 Task: Open a blank sheet, save the file as horse.html Insert a picture of 'Horse' with name  ' Horse.png ' Apply border to the image, change style to straight line, color Brown and width '3 pt'
Action: Mouse moved to (324, 232)
Screenshot: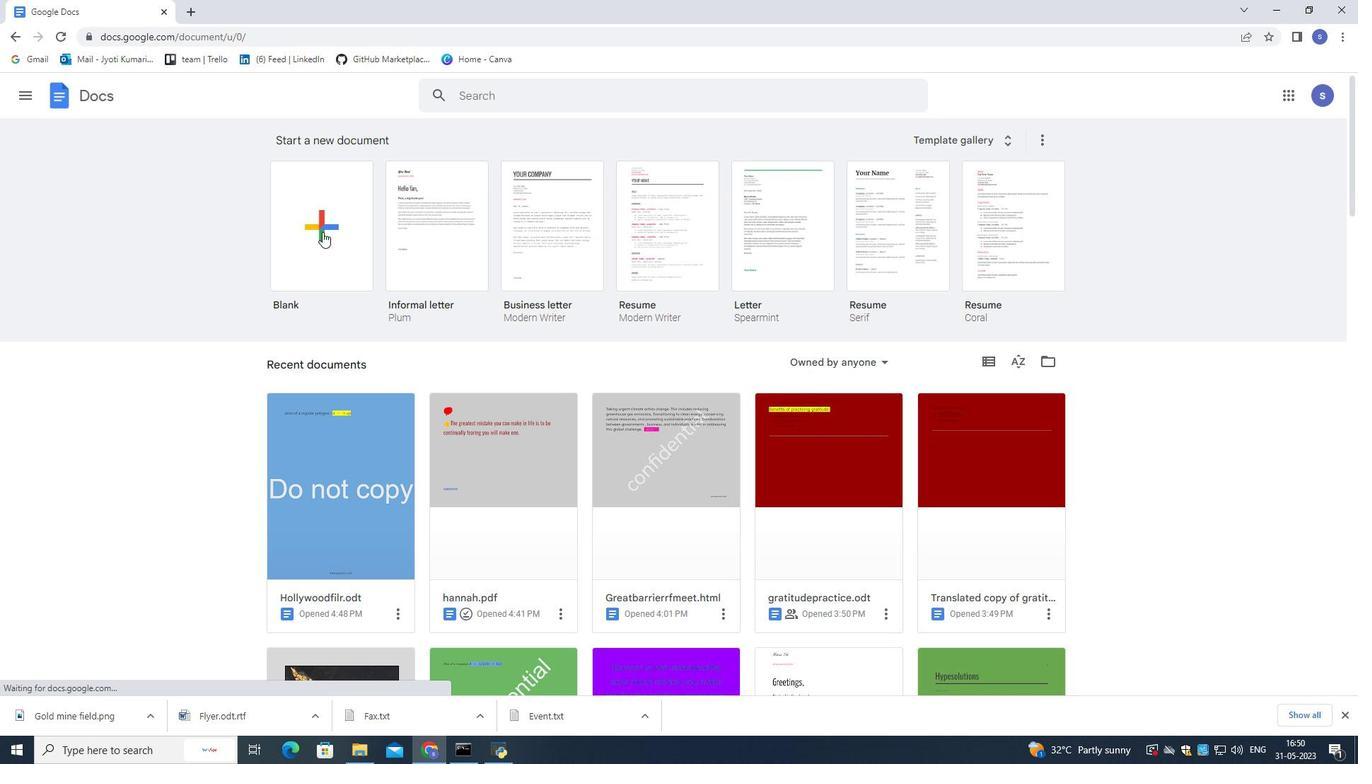 
Action: Mouse pressed left at (324, 232)
Screenshot: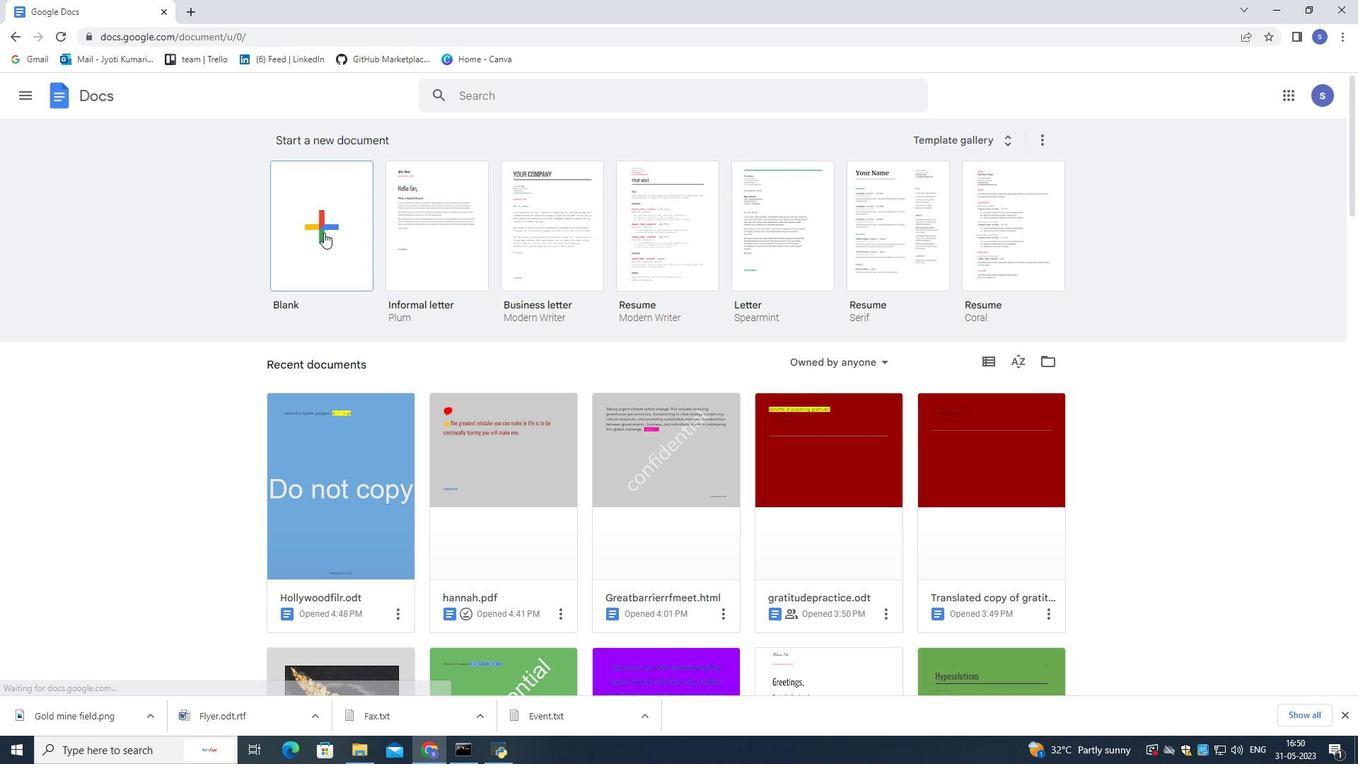 
Action: Mouse moved to (130, 87)
Screenshot: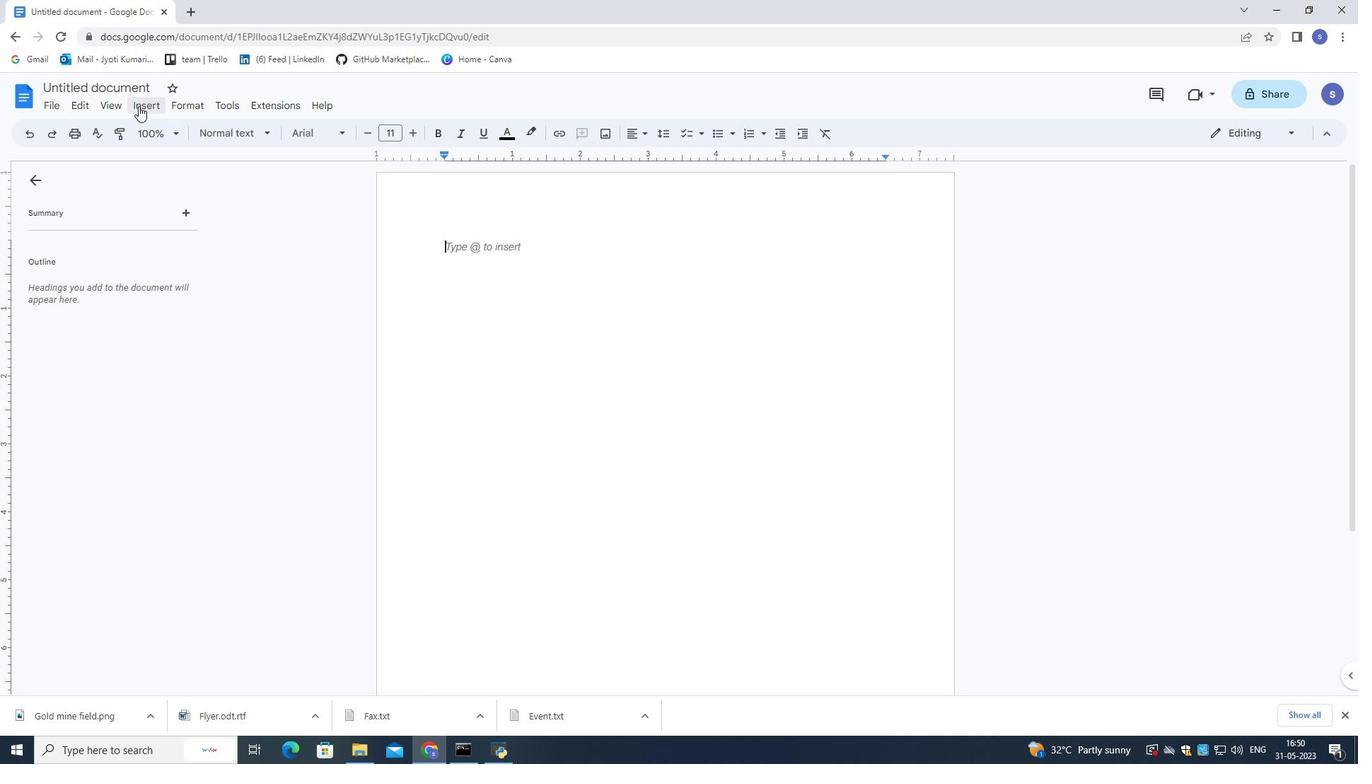 
Action: Mouse pressed left at (130, 87)
Screenshot: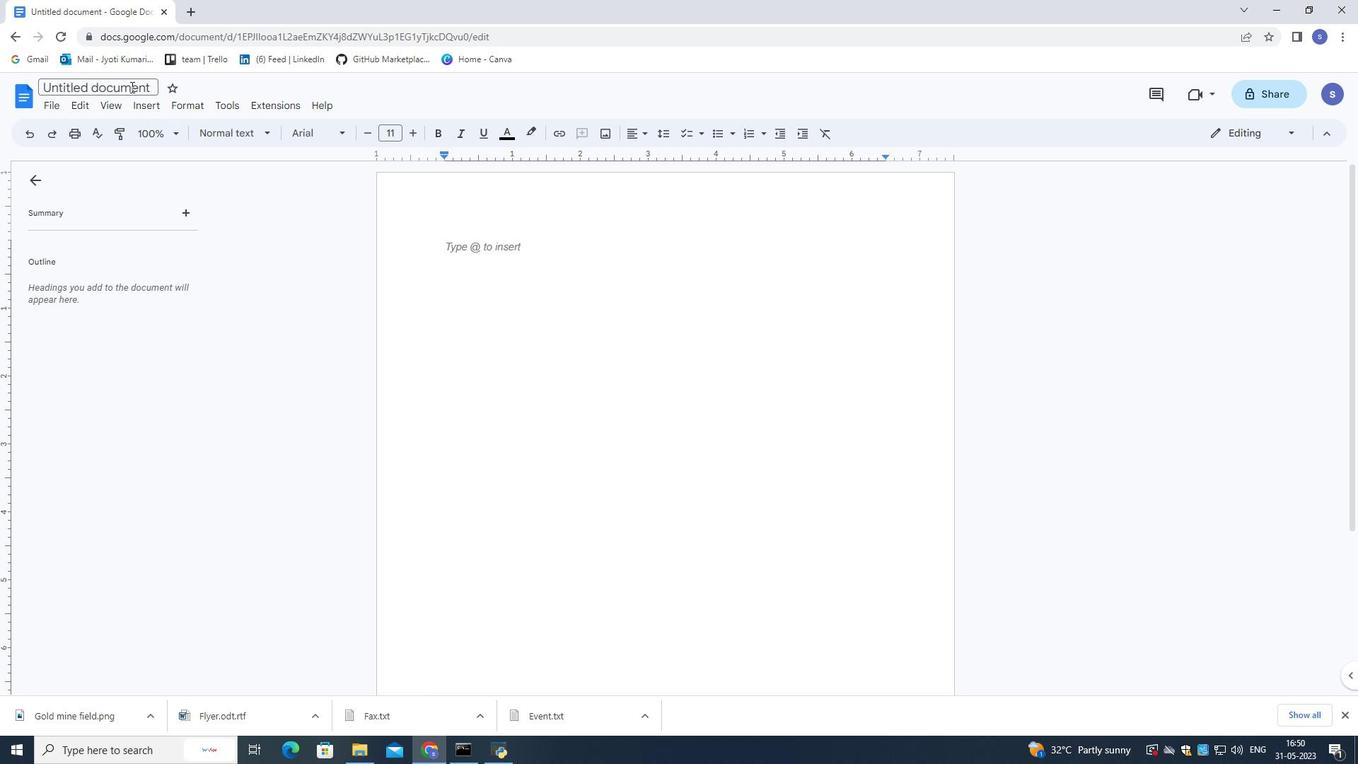 
Action: Key pressed <Key.shift>Horse.png<Key.enter>
Screenshot: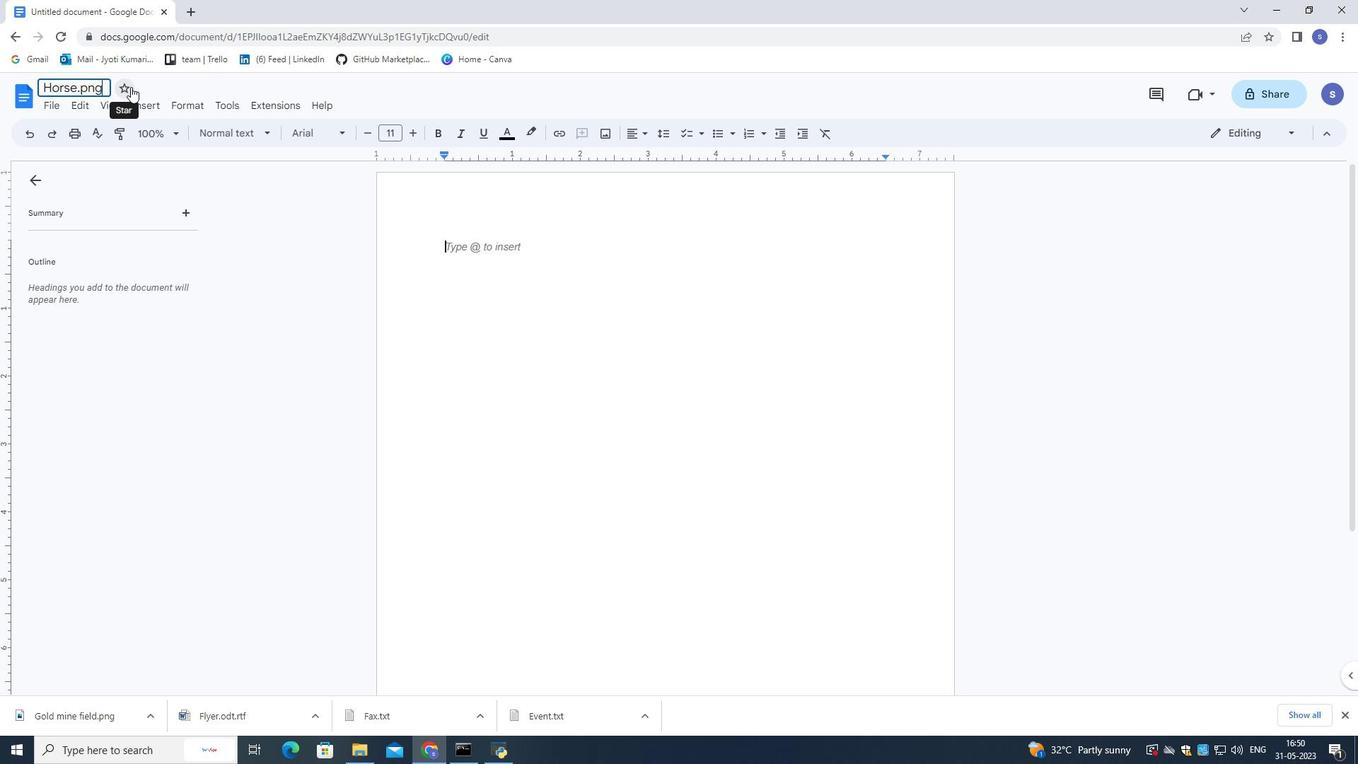 
Action: Mouse moved to (188, 14)
Screenshot: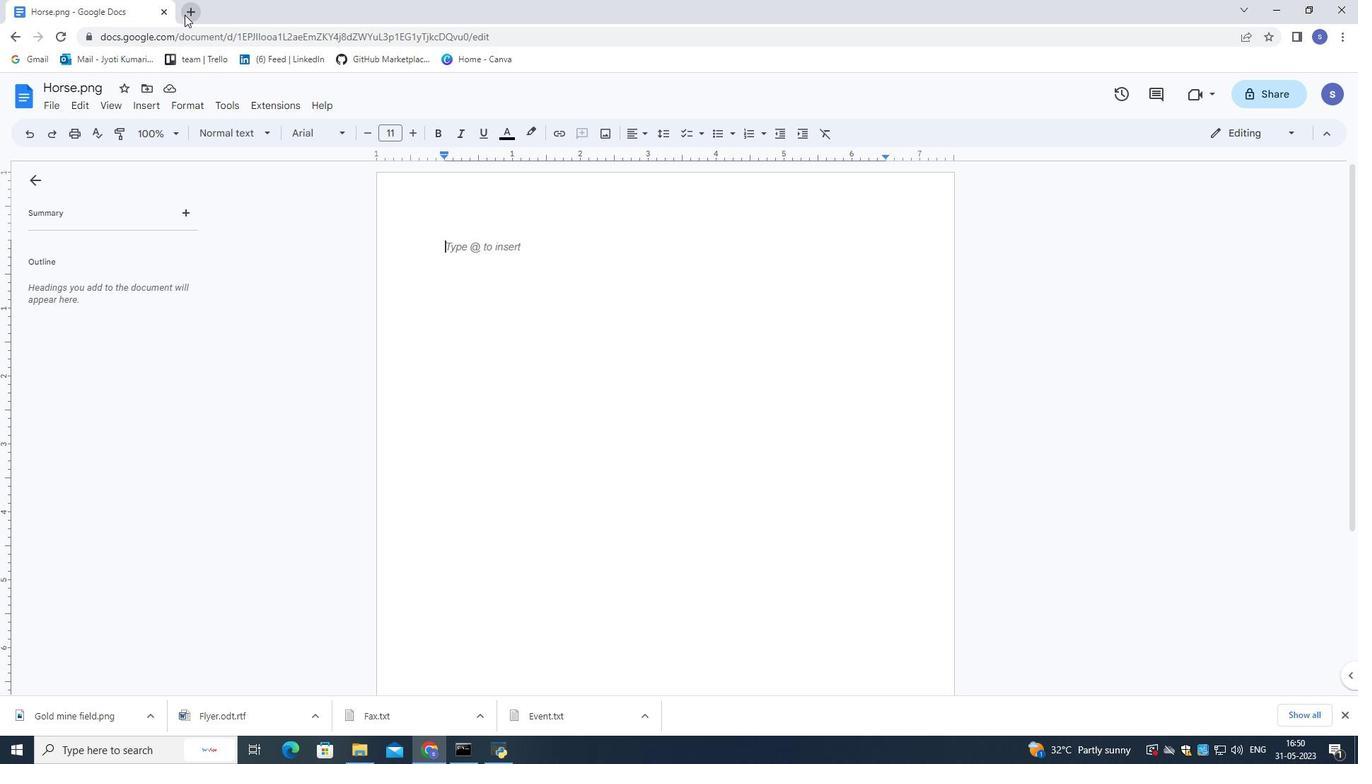 
Action: Mouse pressed left at (188, 14)
Screenshot: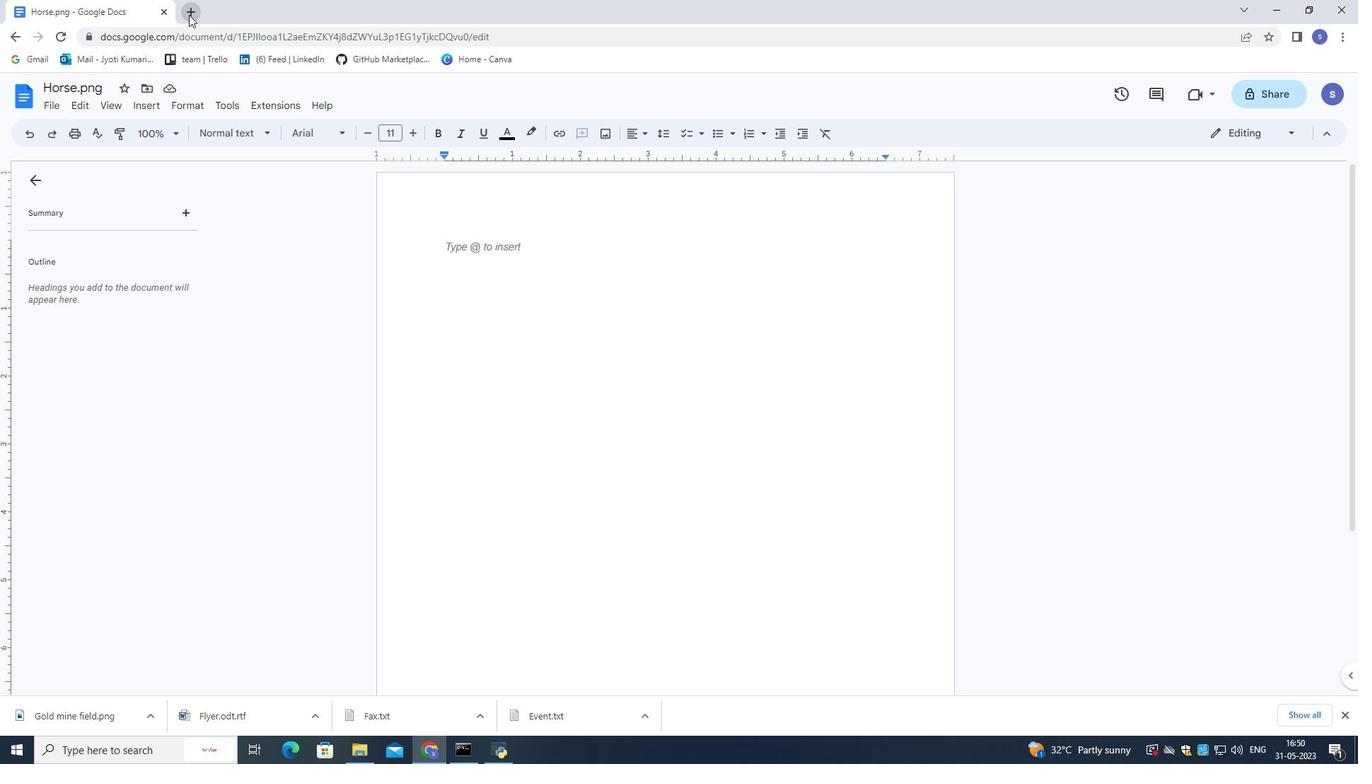 
Action: Mouse moved to (191, 29)
Screenshot: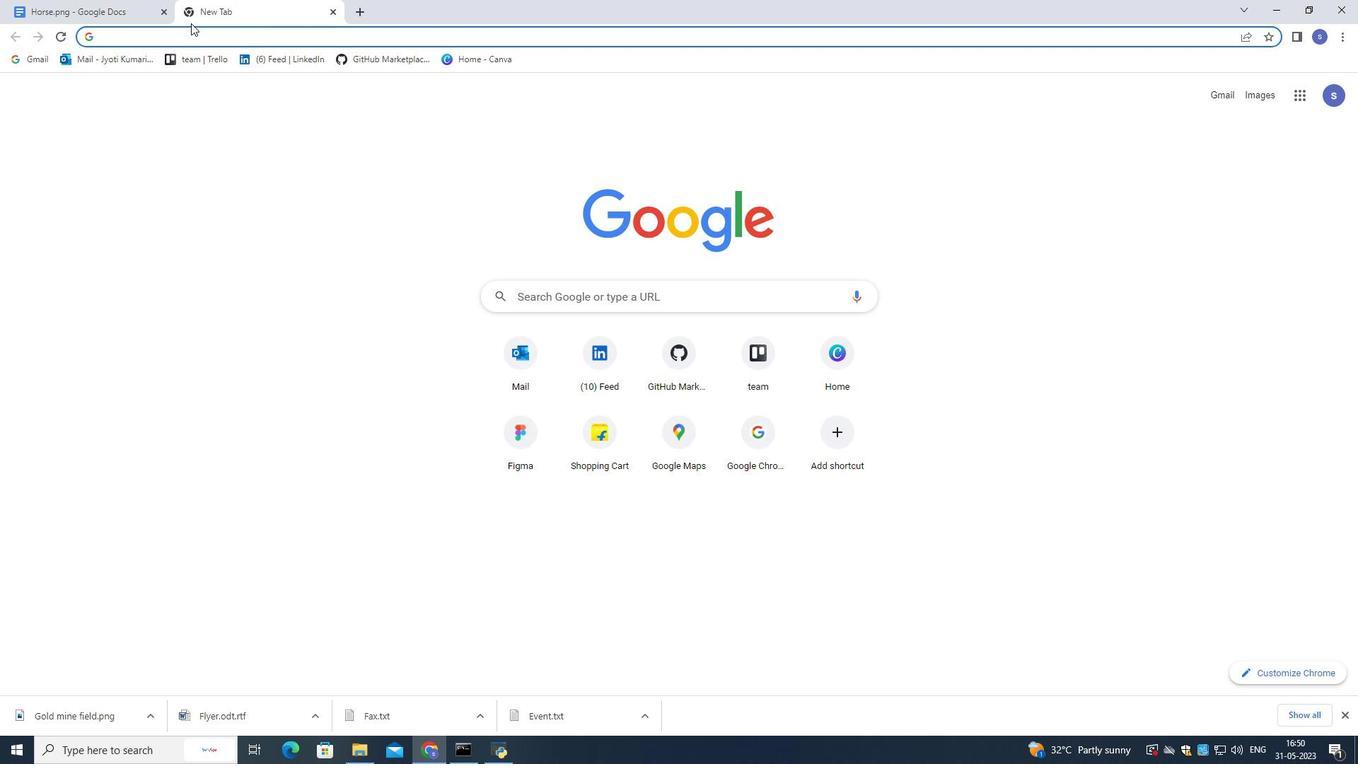 
Action: Key pressed horse<Key.space>picre<Key.enter>
Screenshot: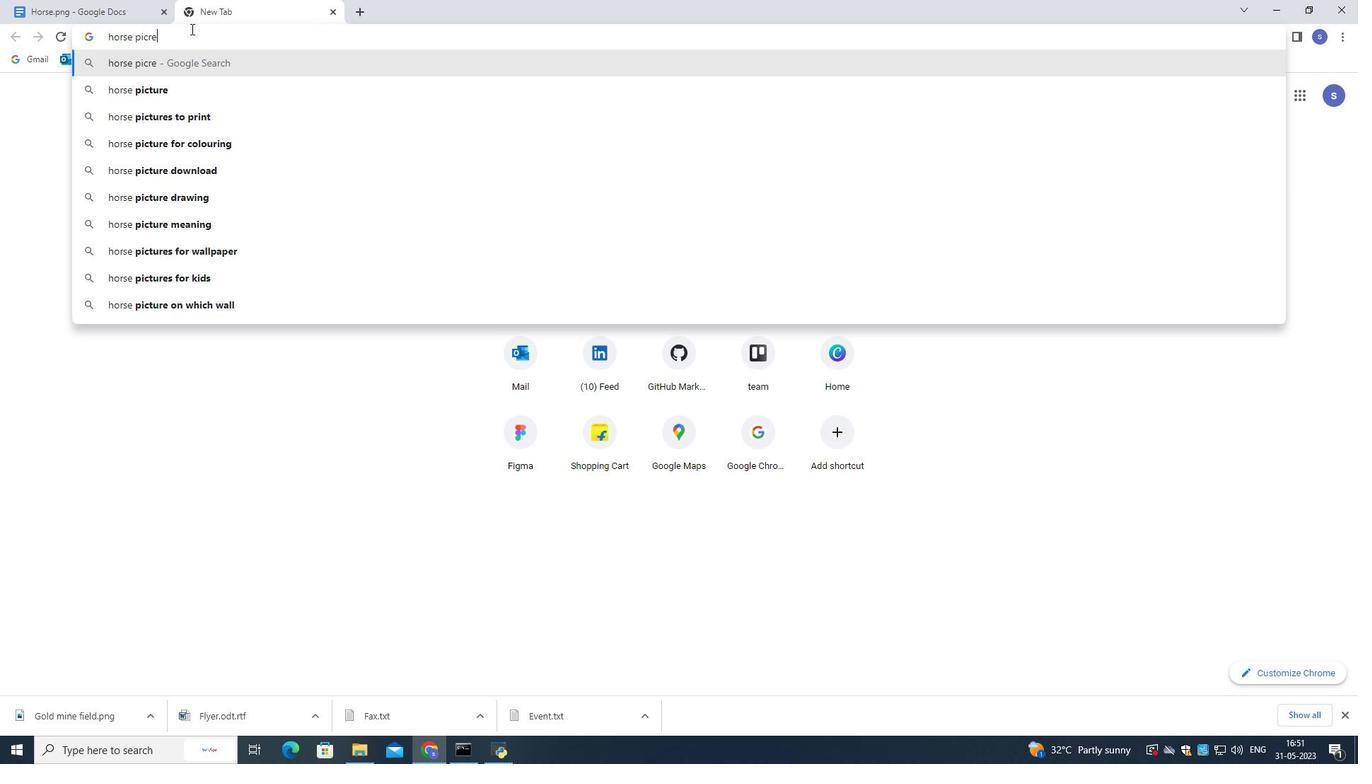 
Action: Mouse moved to (319, 599)
Screenshot: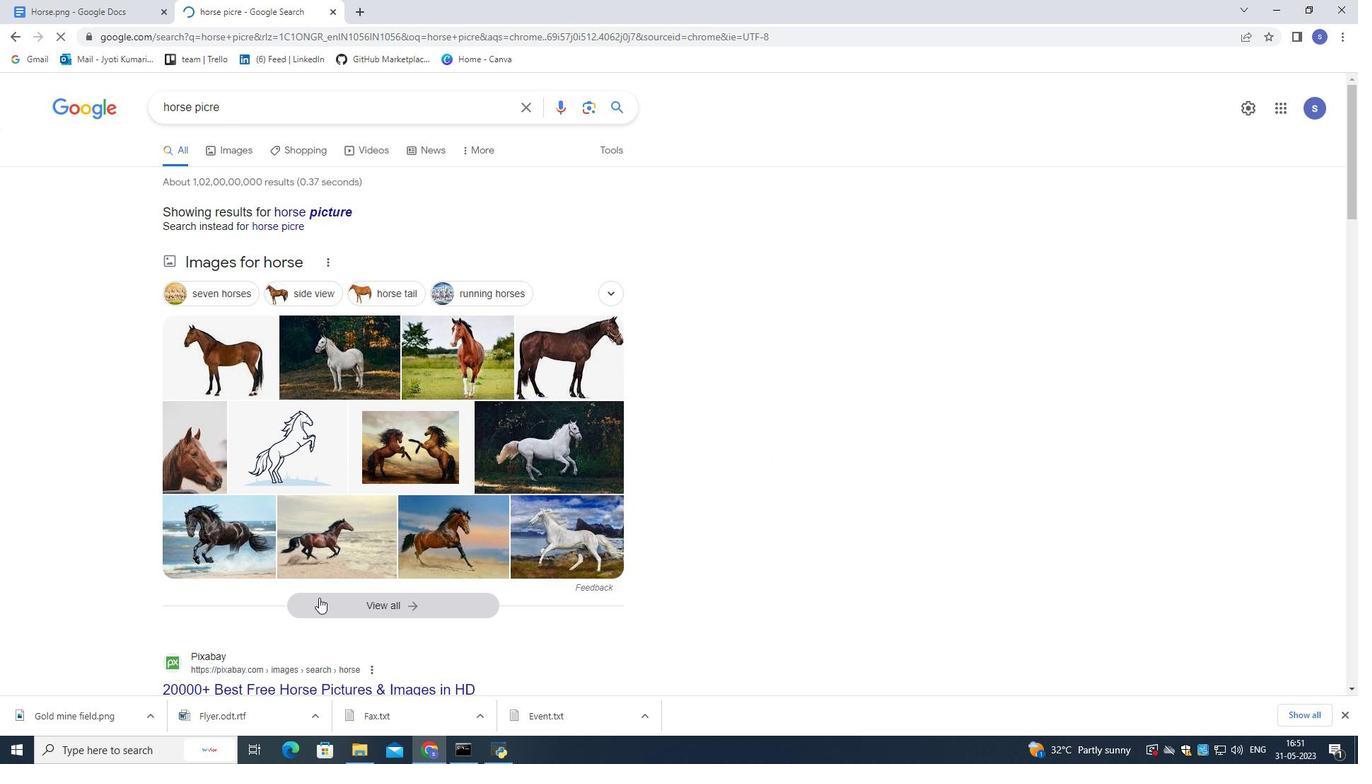 
Action: Mouse pressed left at (319, 599)
Screenshot: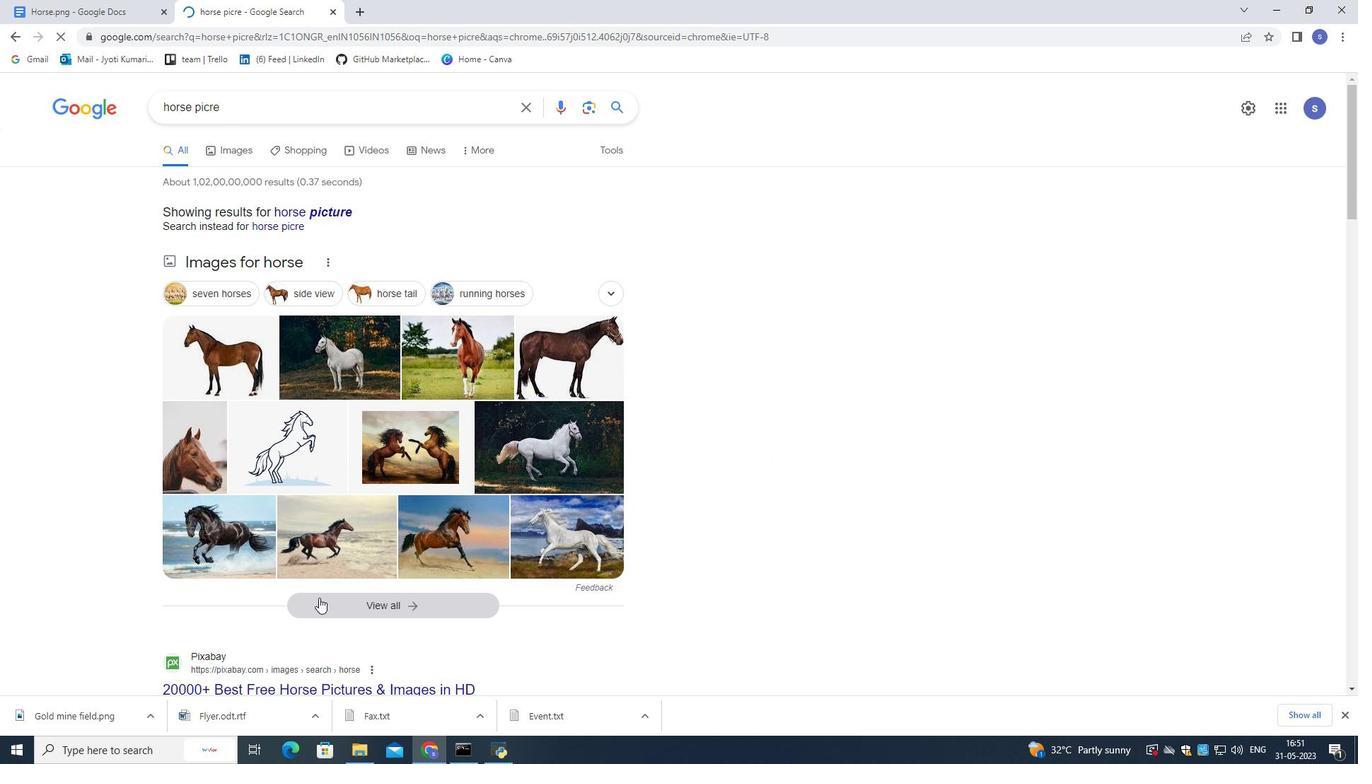 
Action: Mouse moved to (547, 563)
Screenshot: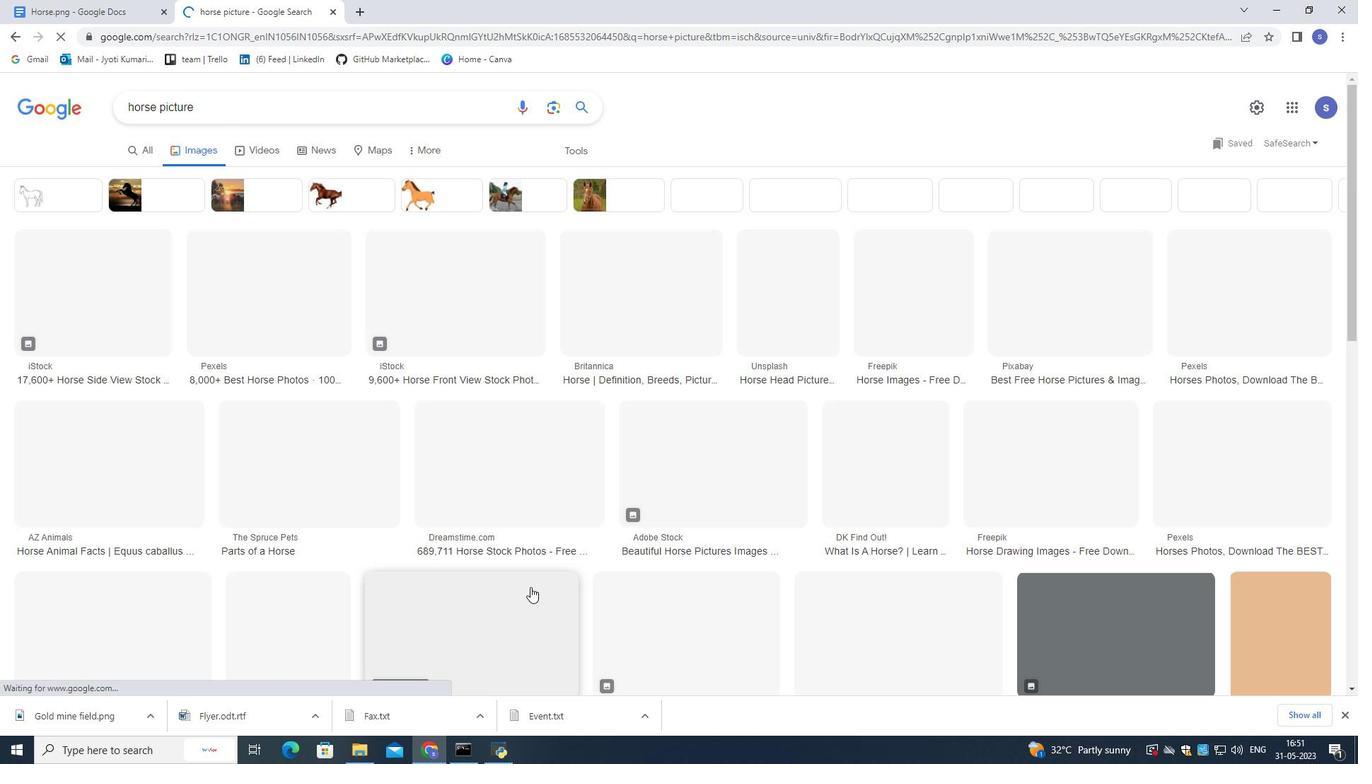 
Action: Mouse scrolled (547, 562) with delta (0, 0)
Screenshot: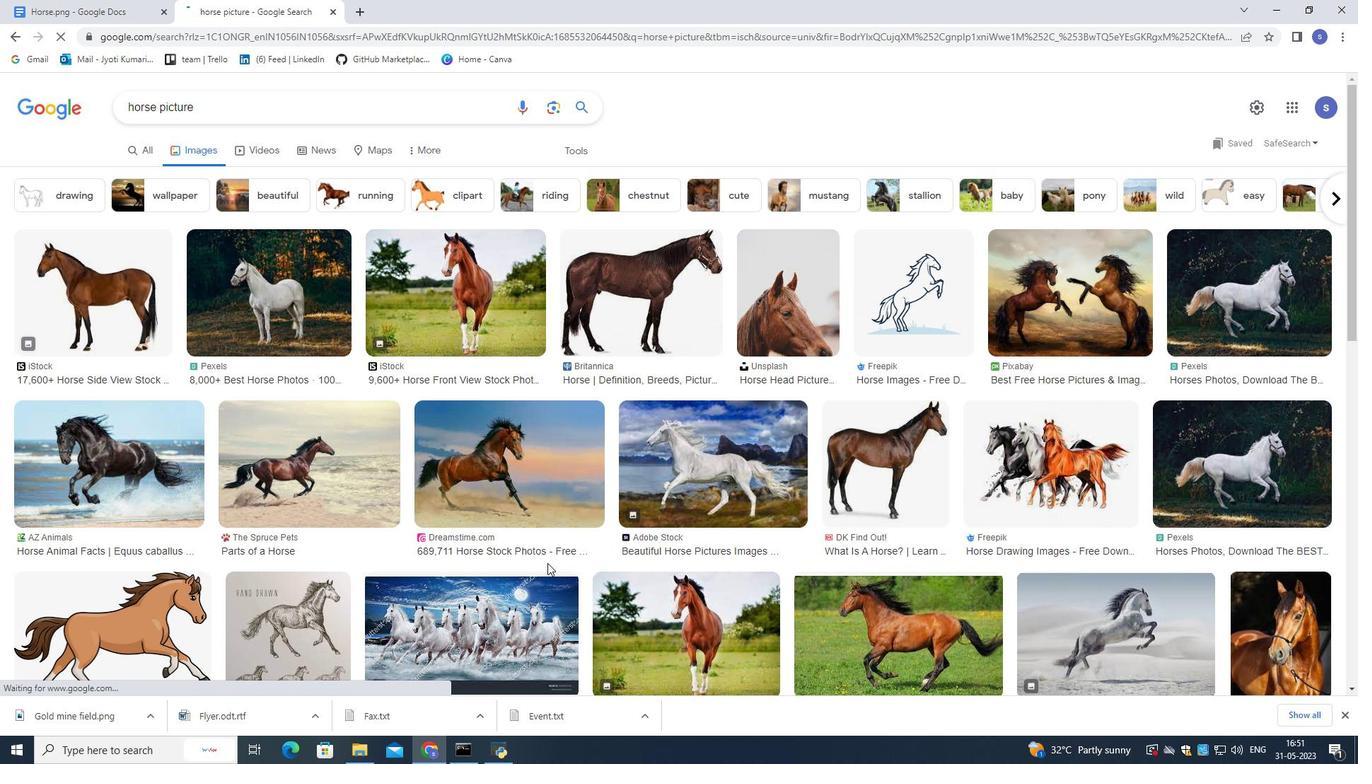 
Action: Mouse scrolled (547, 562) with delta (0, 0)
Screenshot: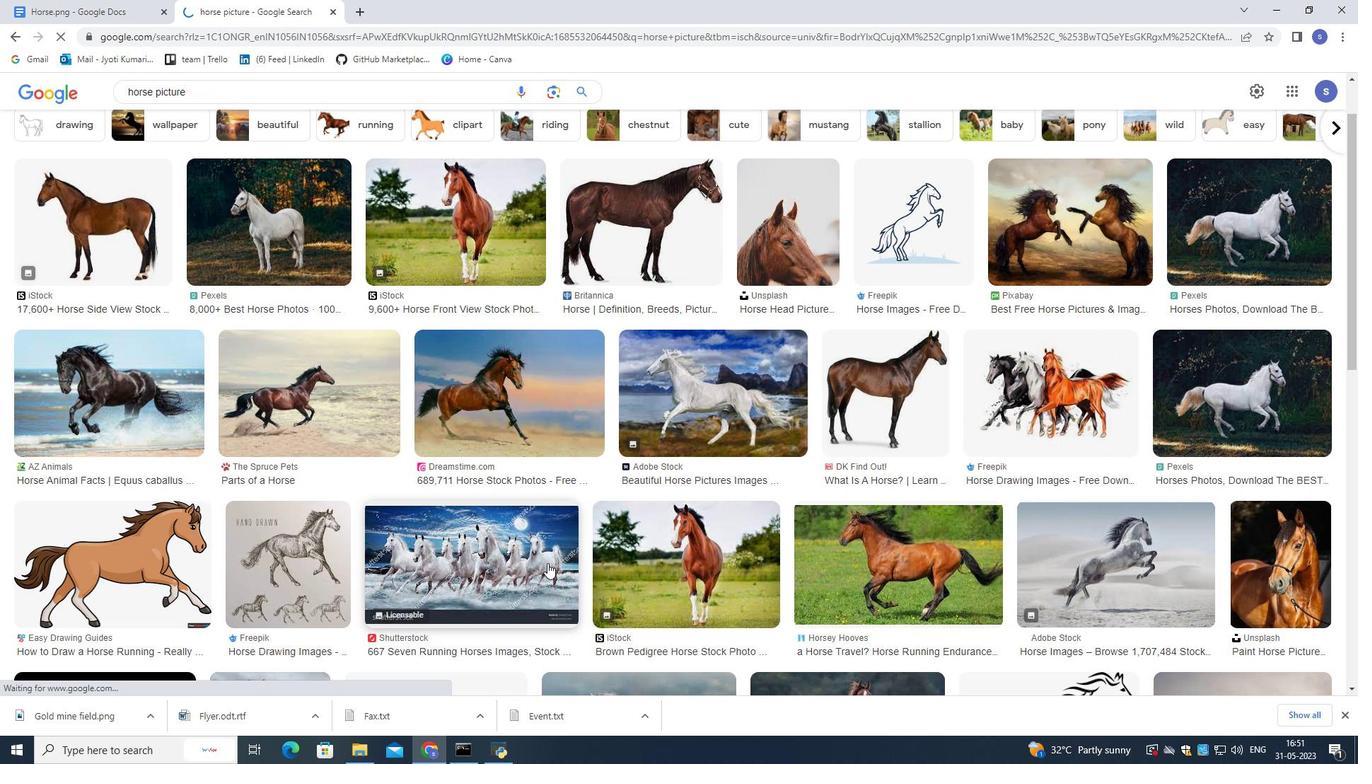 
Action: Mouse scrolled (547, 562) with delta (0, 0)
Screenshot: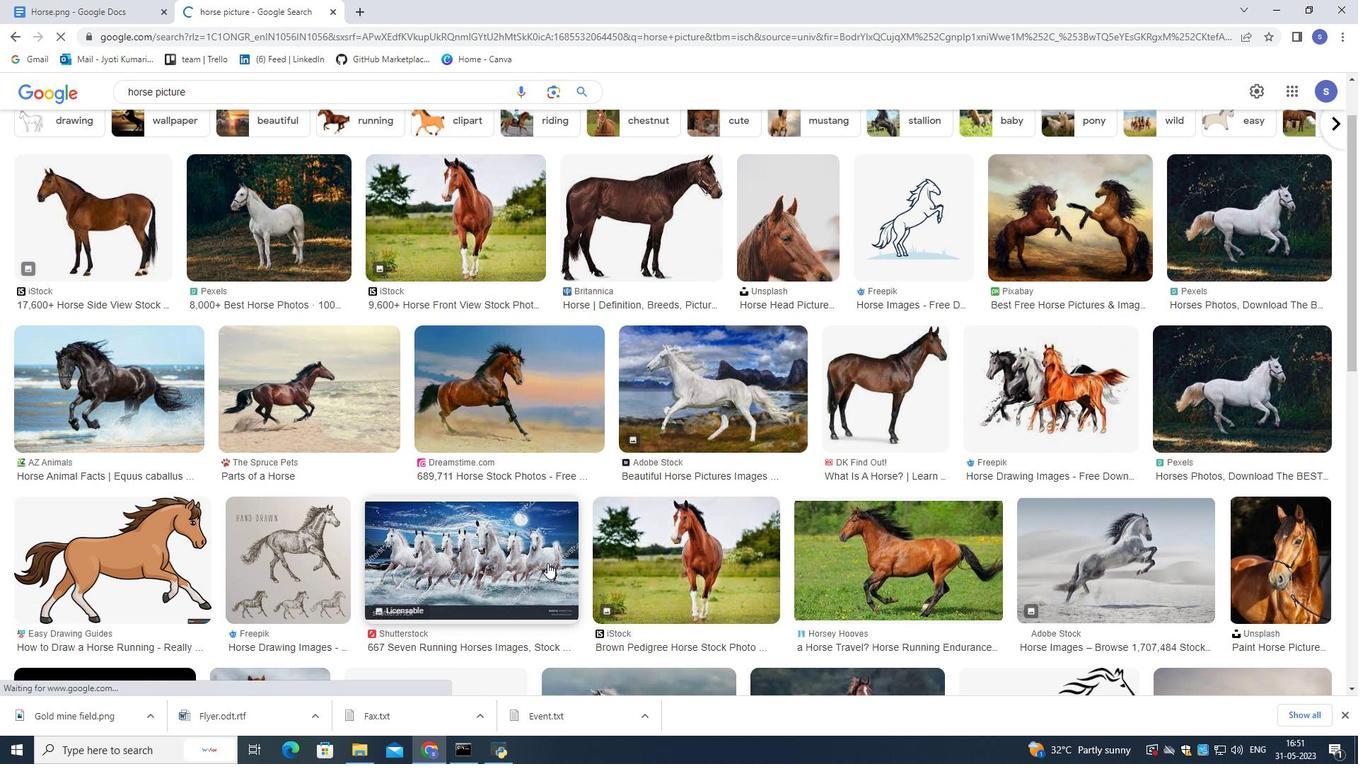 
Action: Mouse scrolled (547, 562) with delta (0, 0)
Screenshot: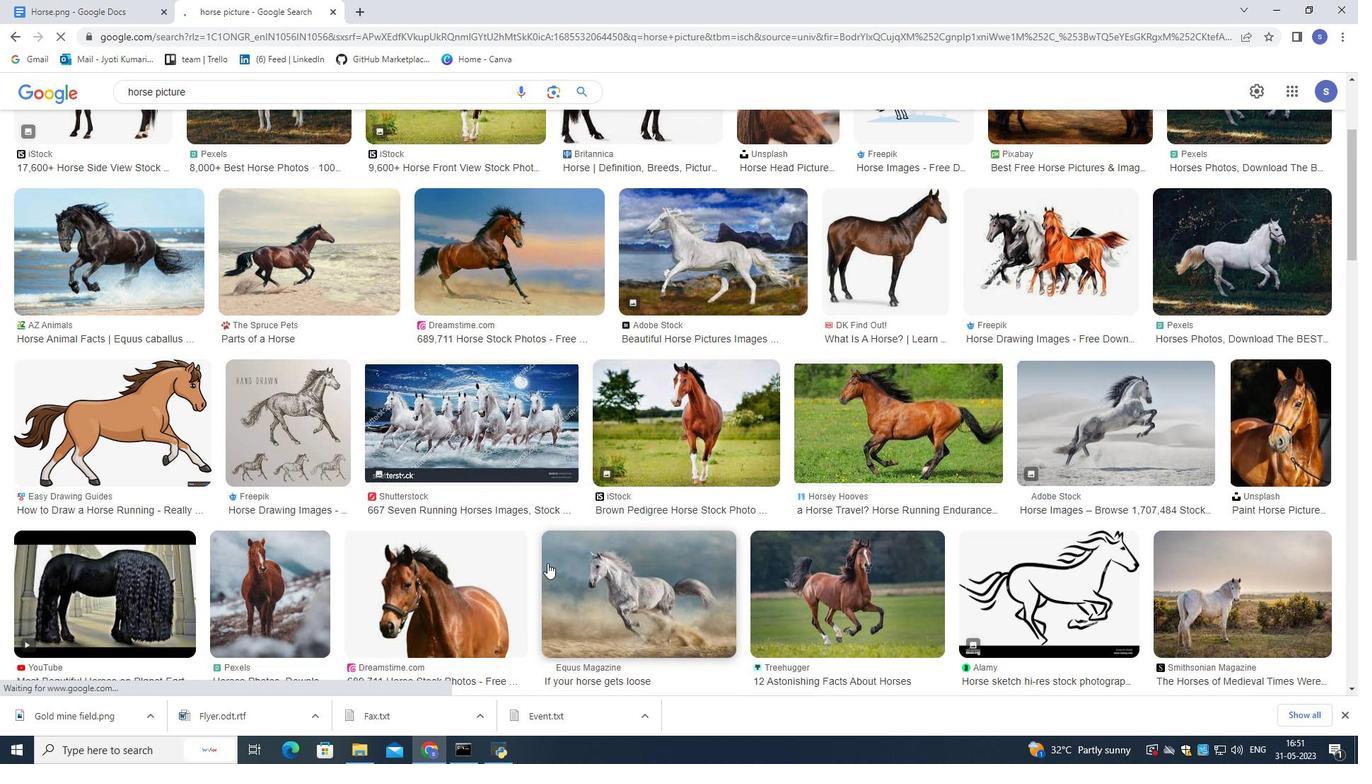 
Action: Mouse scrolled (547, 562) with delta (0, 0)
Screenshot: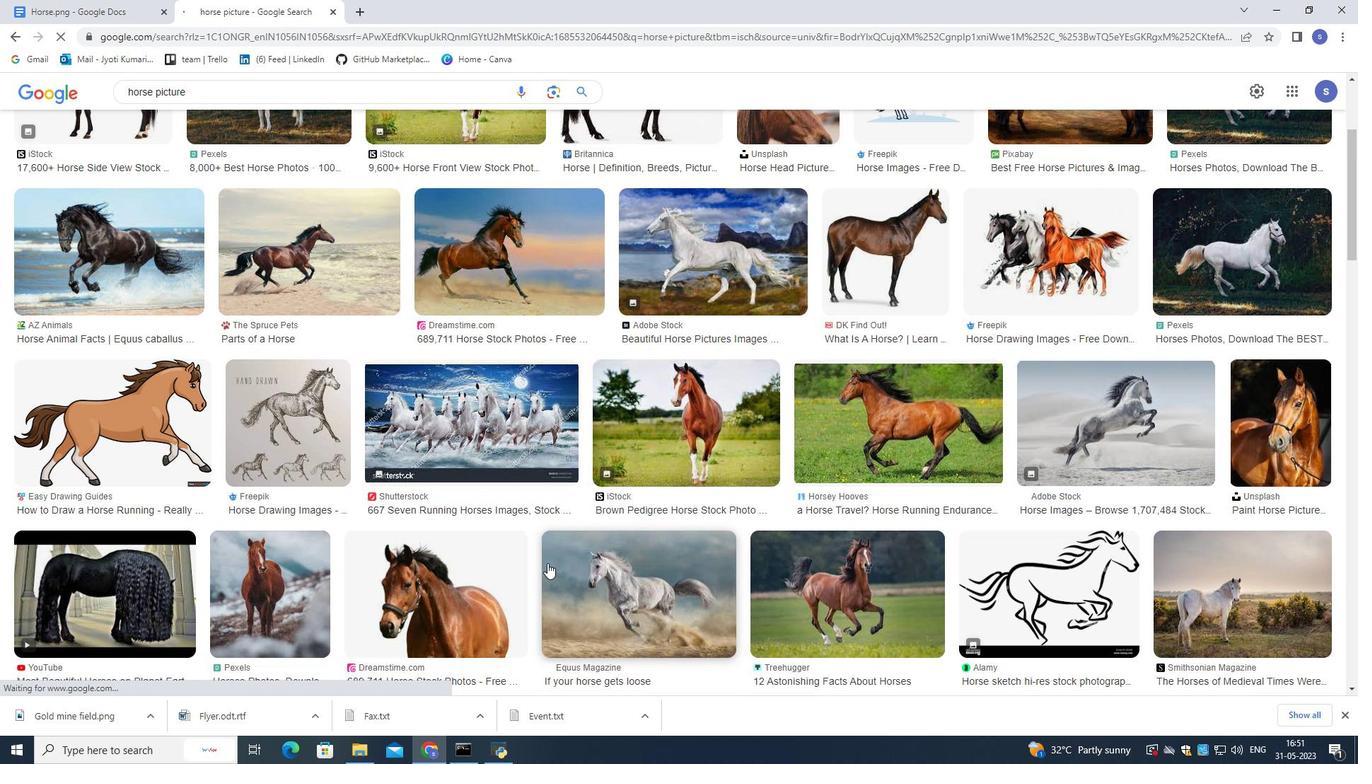 
Action: Mouse scrolled (547, 562) with delta (0, 0)
Screenshot: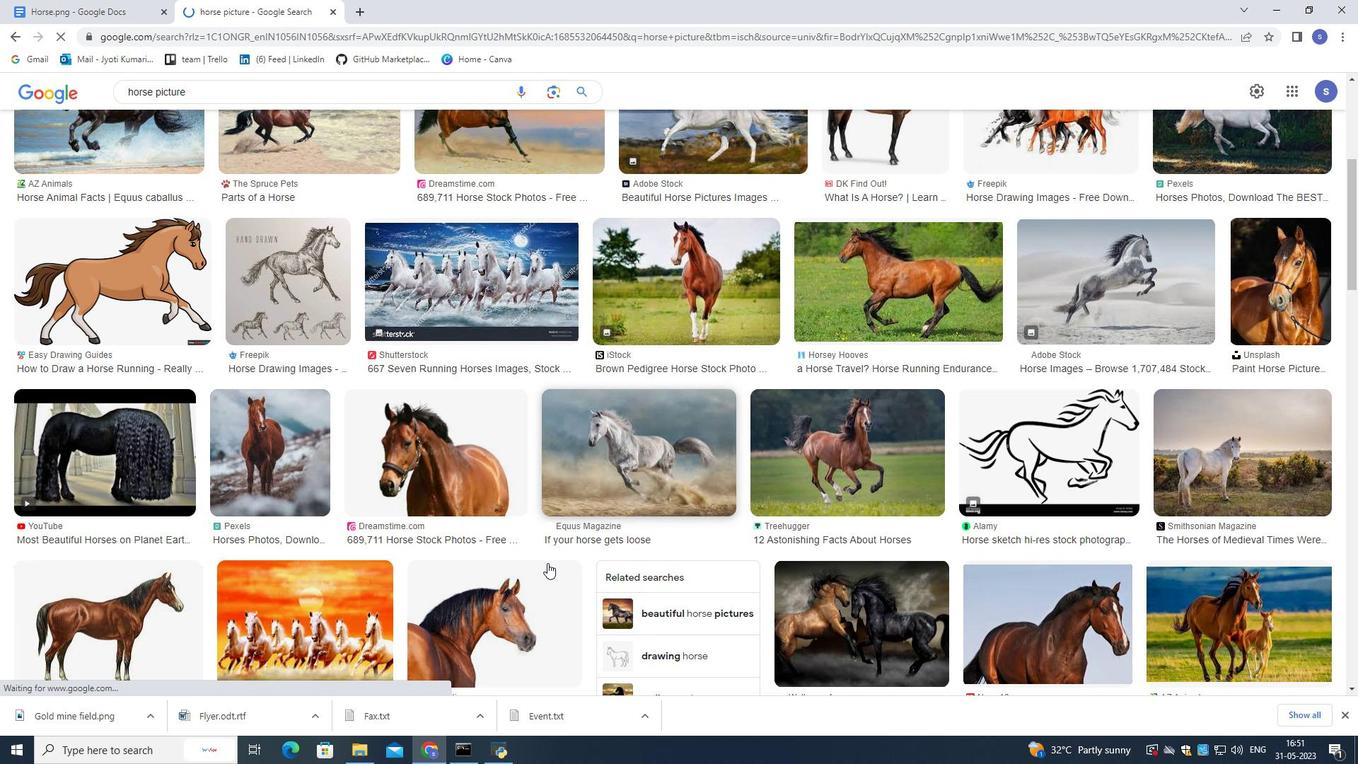 
Action: Mouse scrolled (547, 562) with delta (0, 0)
Screenshot: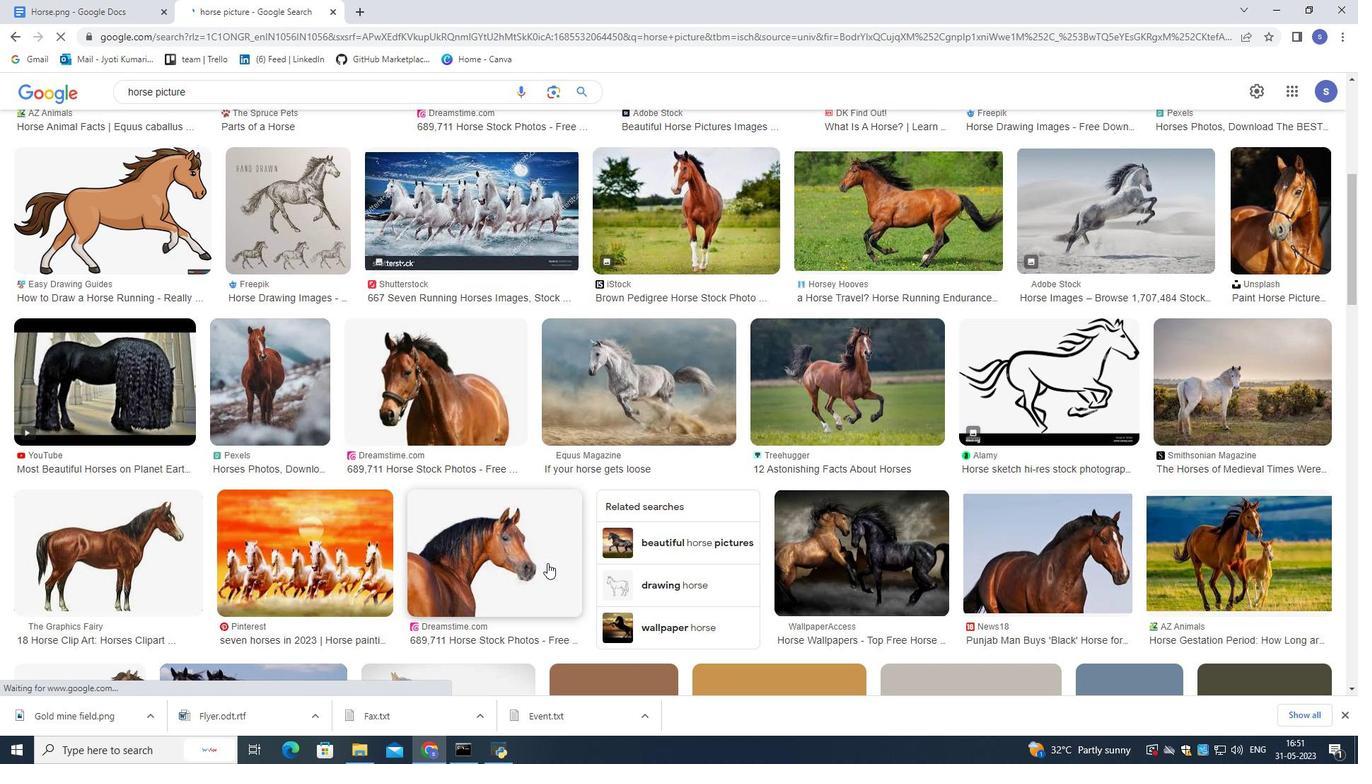
Action: Mouse scrolled (547, 562) with delta (0, 0)
Screenshot: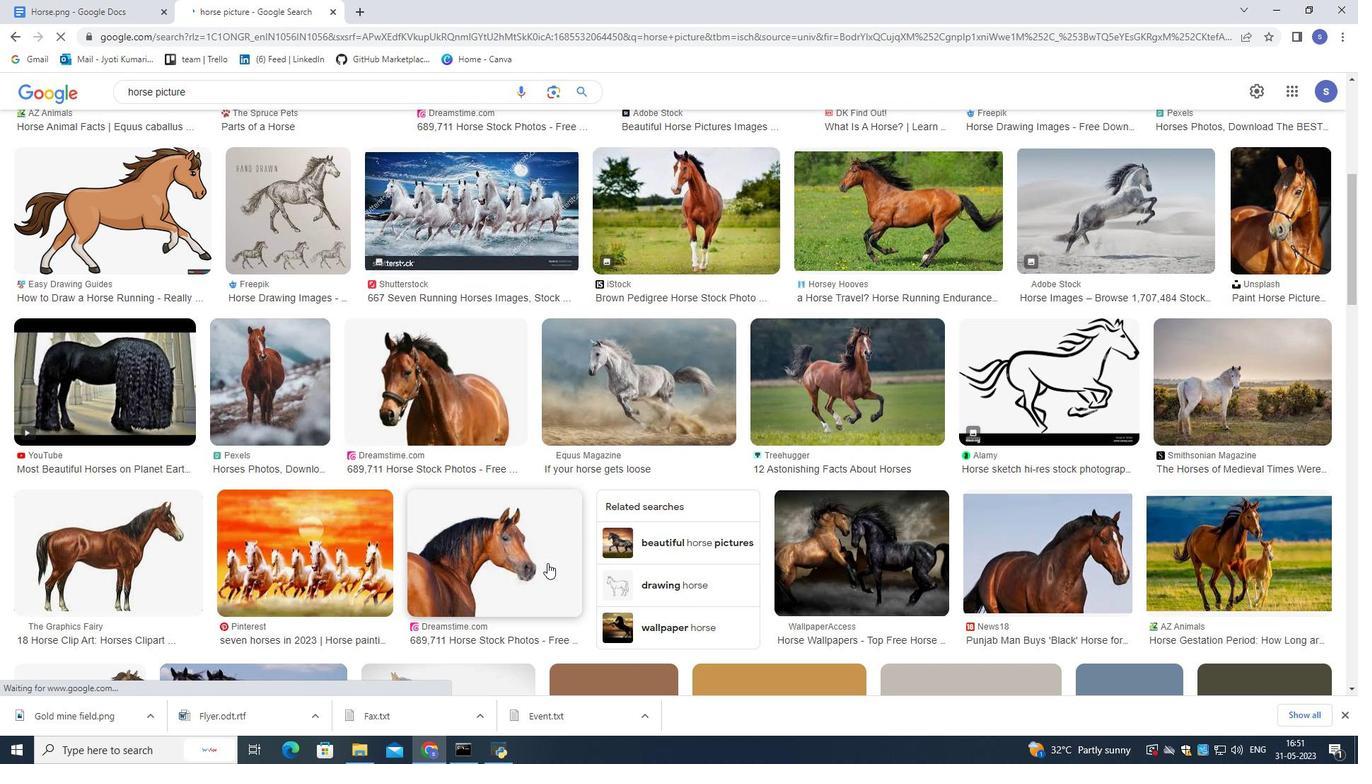 
Action: Mouse scrolled (547, 562) with delta (0, 0)
Screenshot: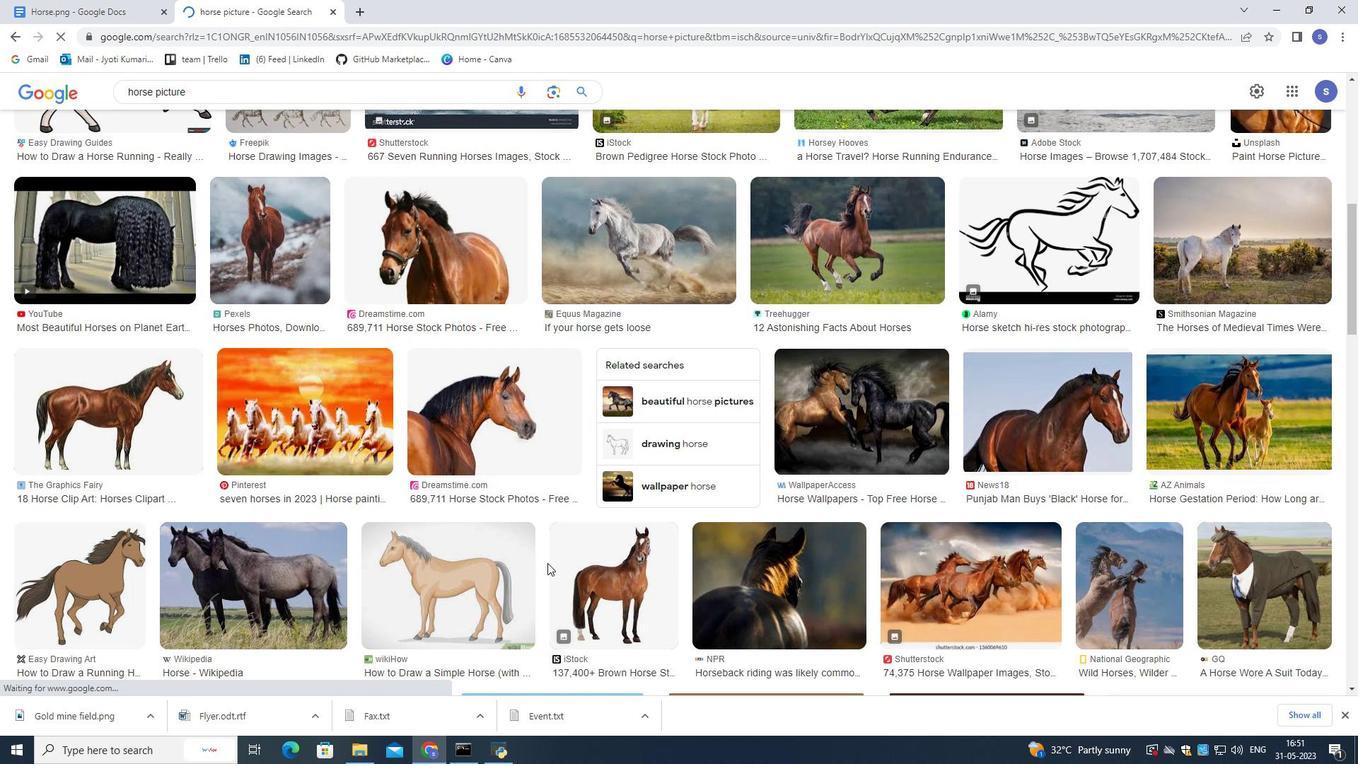 
Action: Mouse scrolled (547, 562) with delta (0, 0)
Screenshot: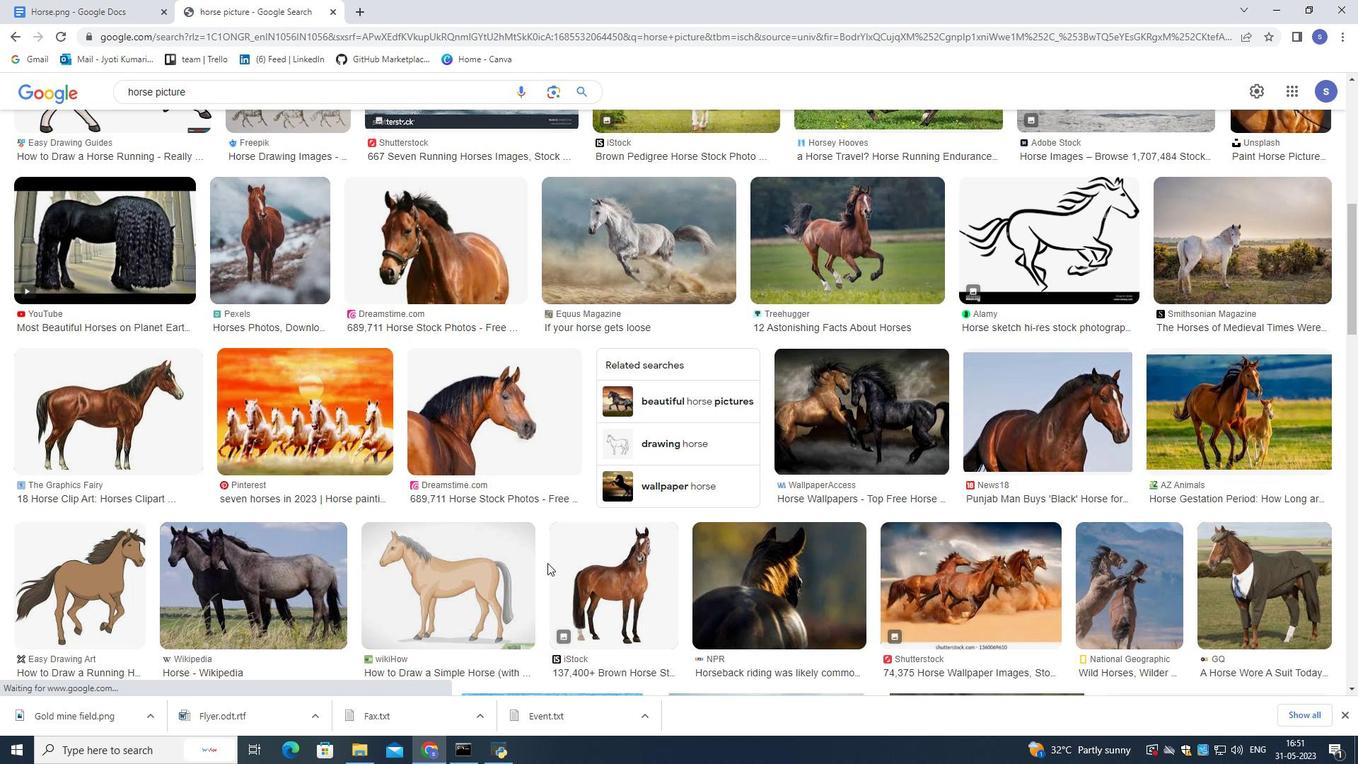 
Action: Mouse scrolled (547, 562) with delta (0, 0)
Screenshot: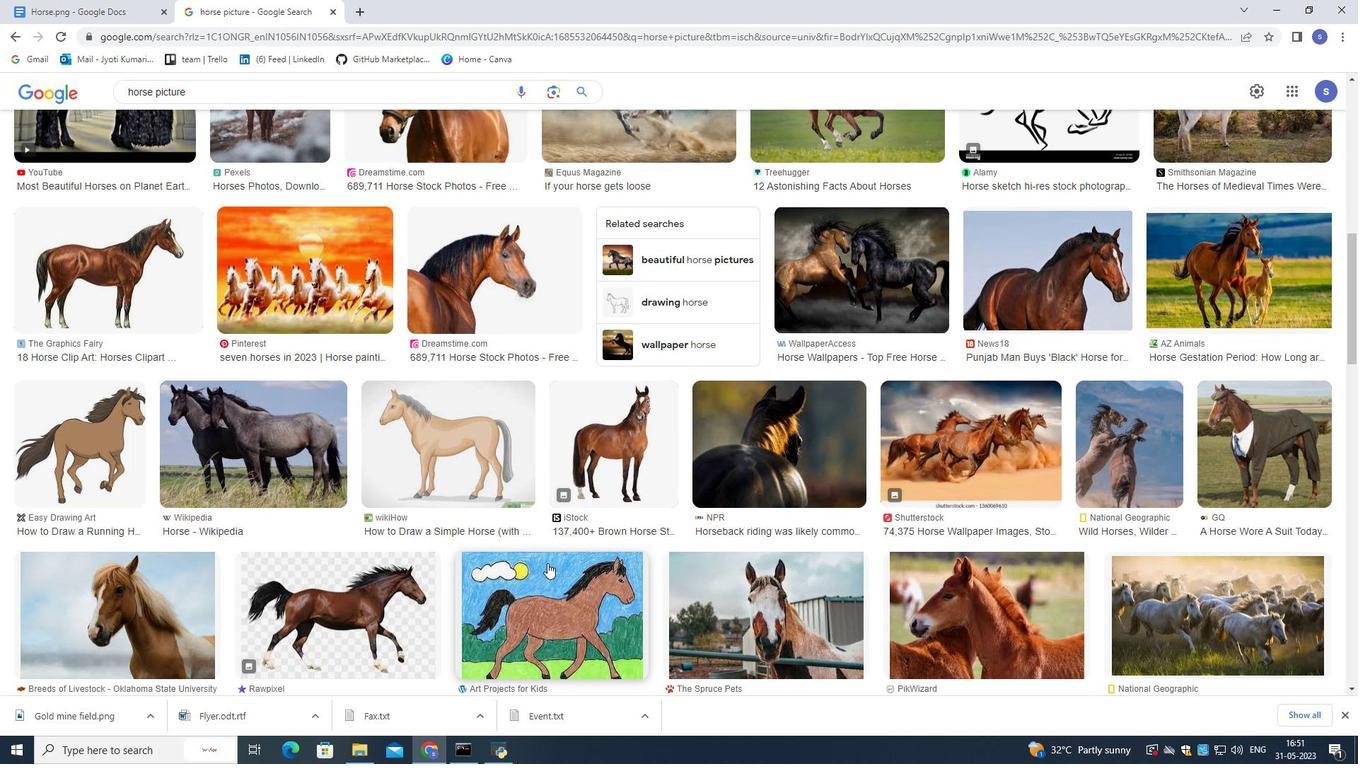 
Action: Mouse scrolled (547, 562) with delta (0, 0)
Screenshot: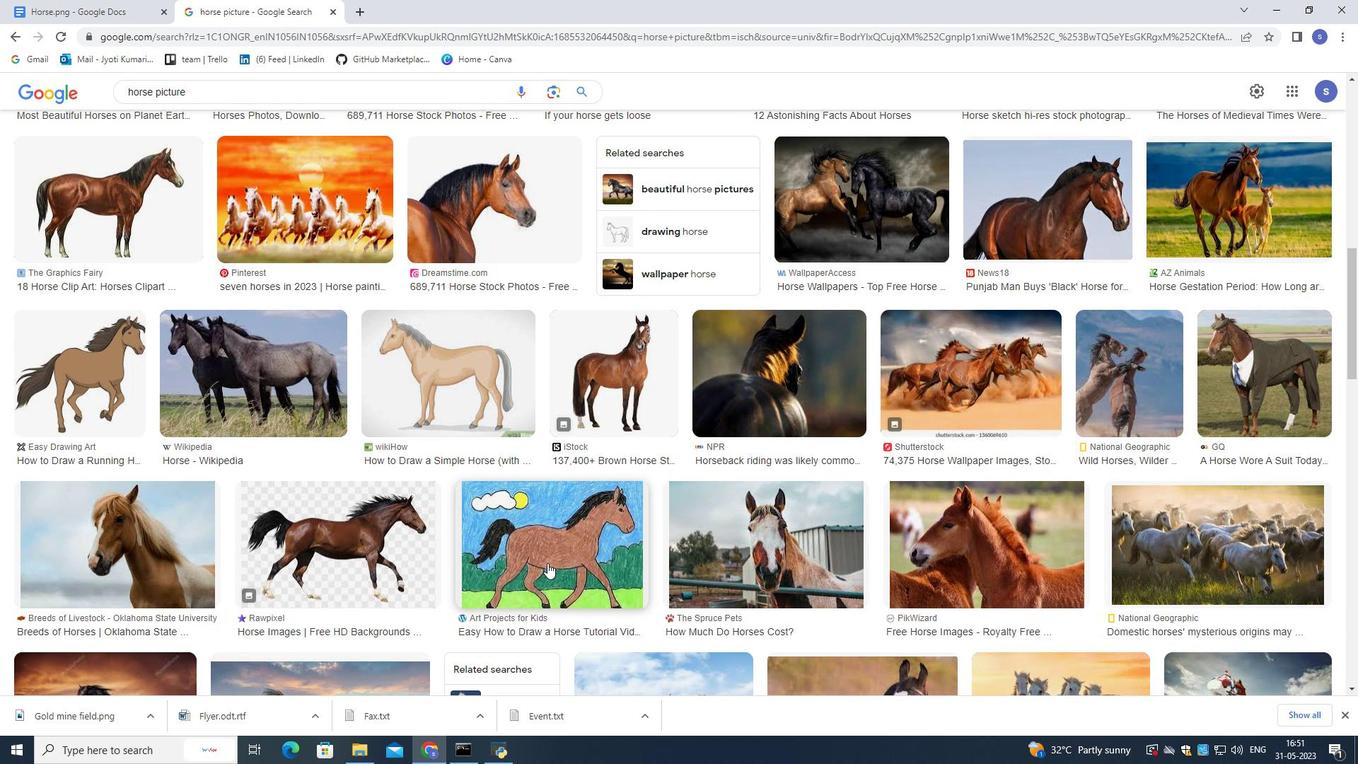 
Action: Mouse scrolled (547, 562) with delta (0, 0)
Screenshot: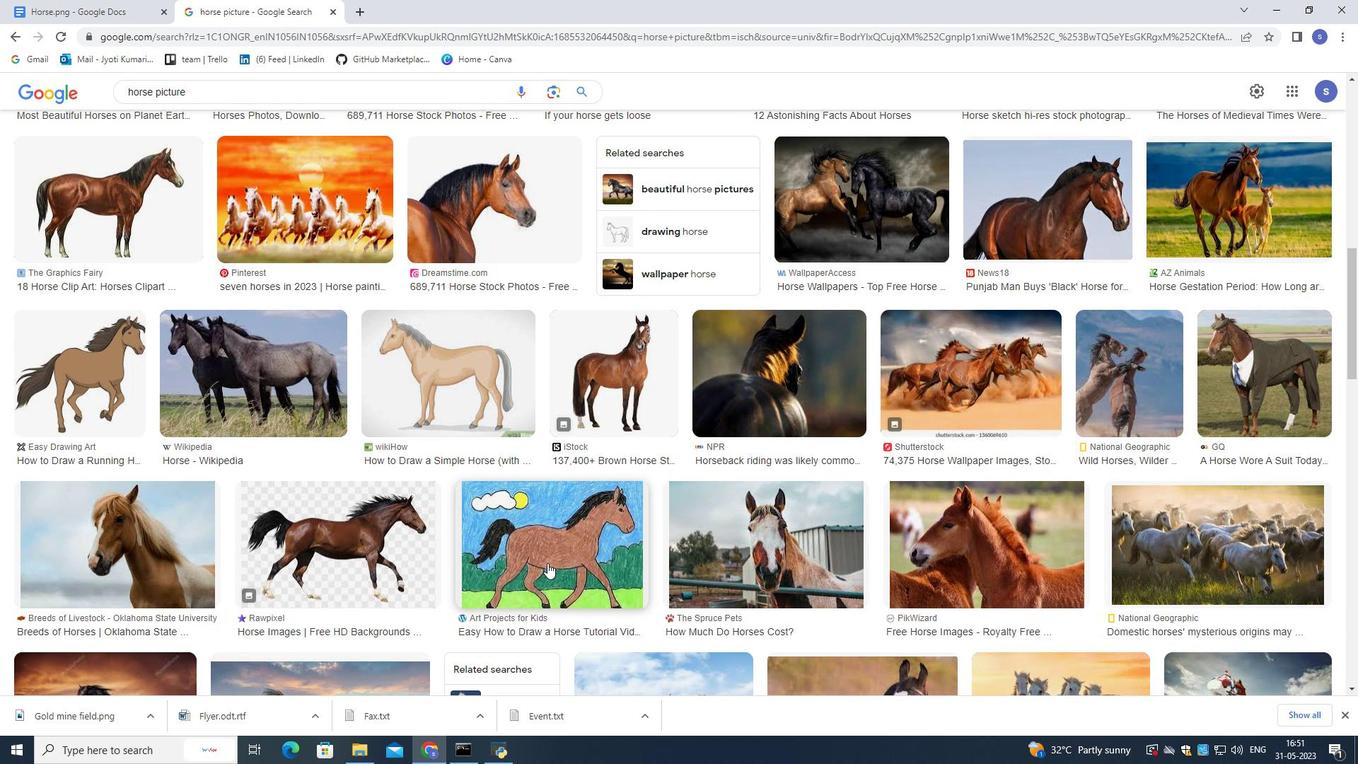 
Action: Mouse scrolled (547, 562) with delta (0, 0)
Screenshot: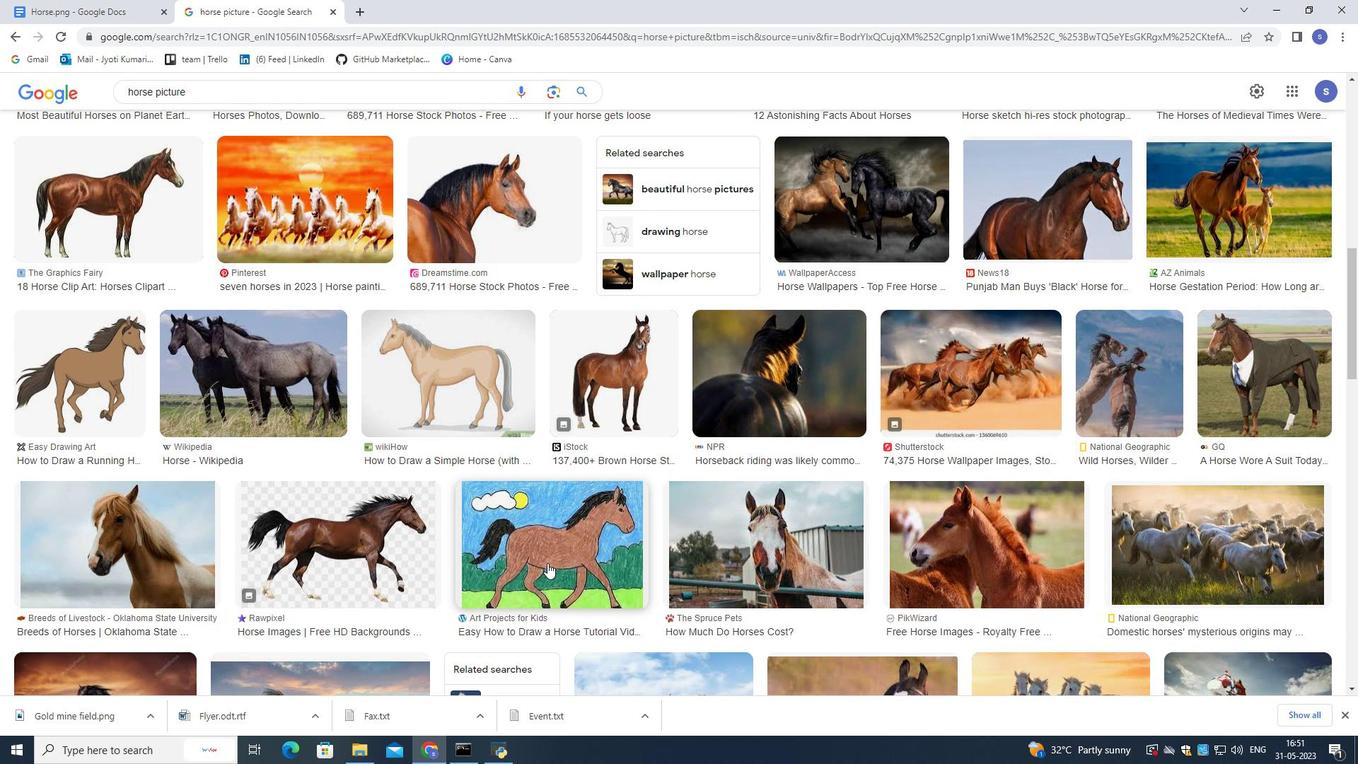 
Action: Mouse scrolled (547, 562) with delta (0, 0)
Screenshot: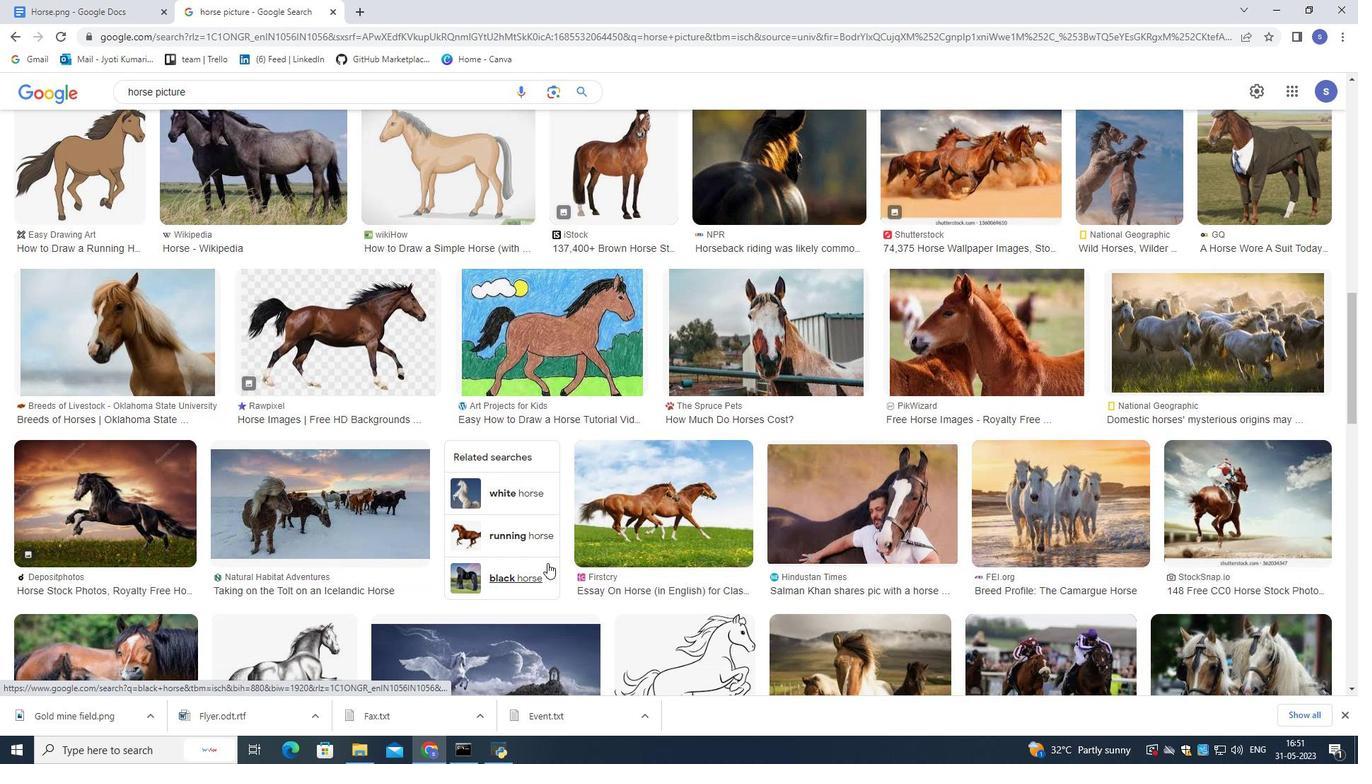 
Action: Mouse scrolled (547, 562) with delta (0, 0)
Screenshot: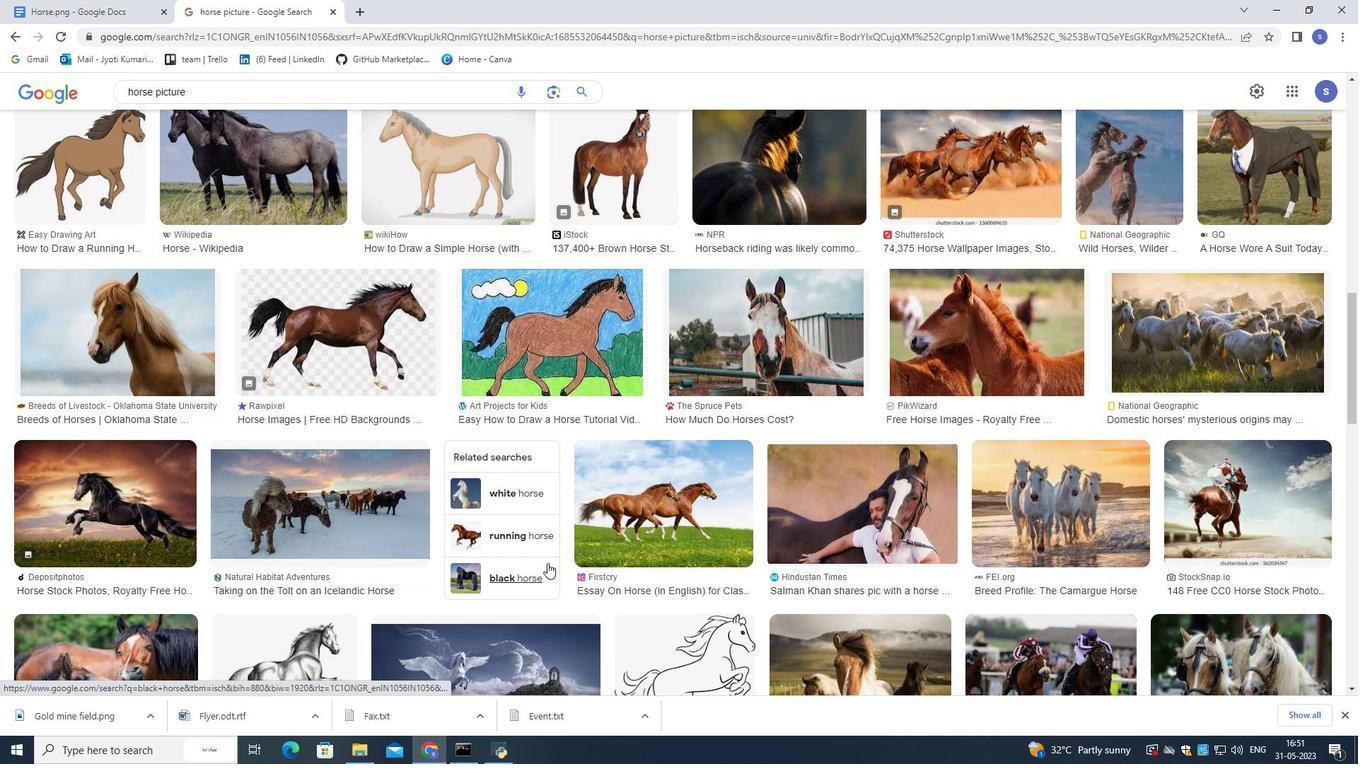 
Action: Mouse scrolled (547, 562) with delta (0, 0)
Screenshot: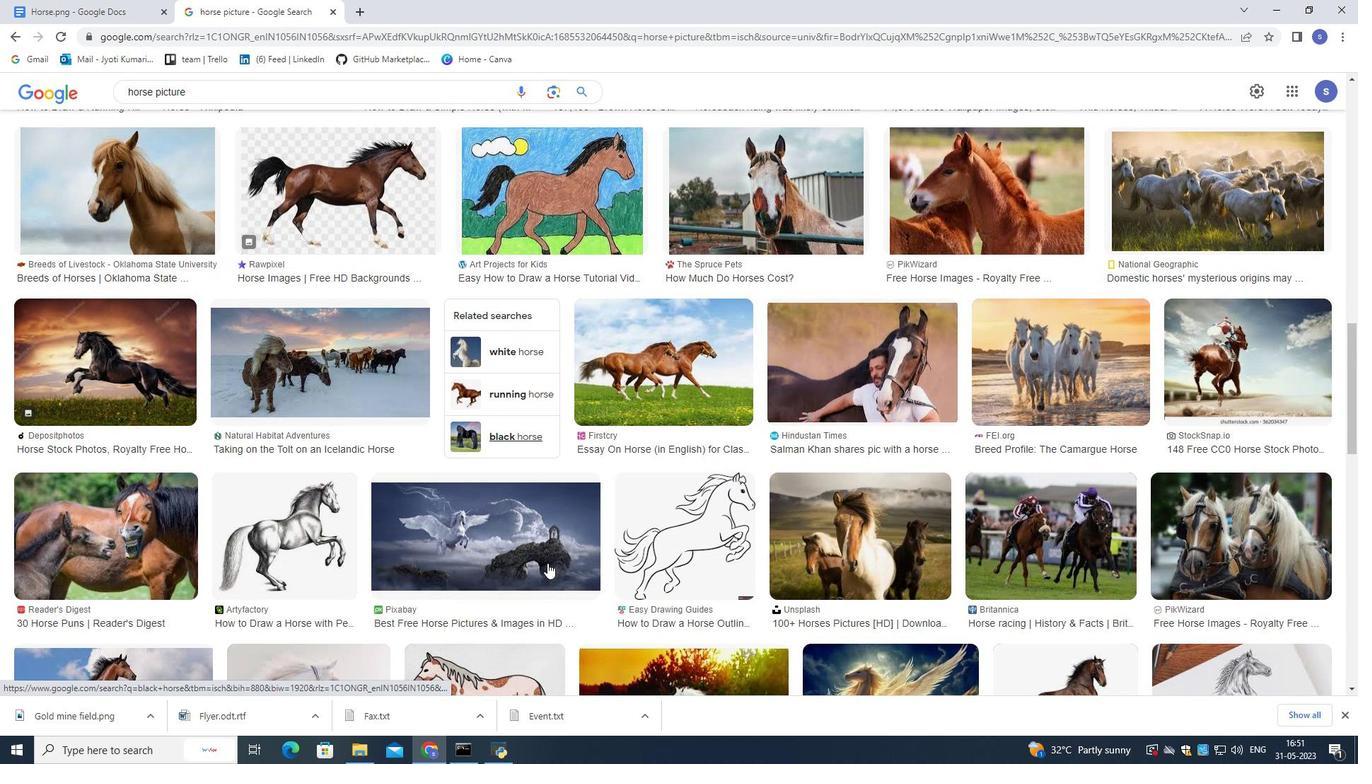 
Action: Mouse scrolled (547, 562) with delta (0, 0)
Screenshot: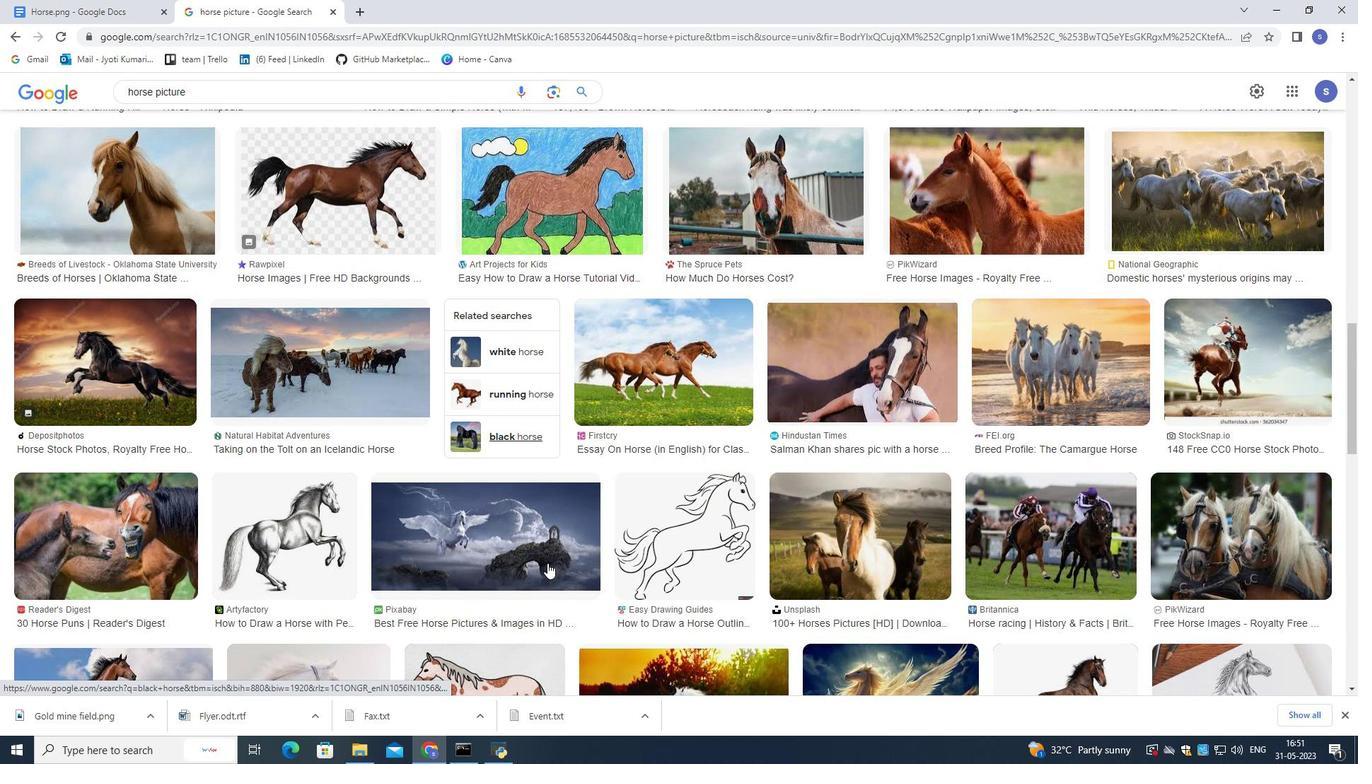 
Action: Mouse scrolled (547, 562) with delta (0, 0)
Screenshot: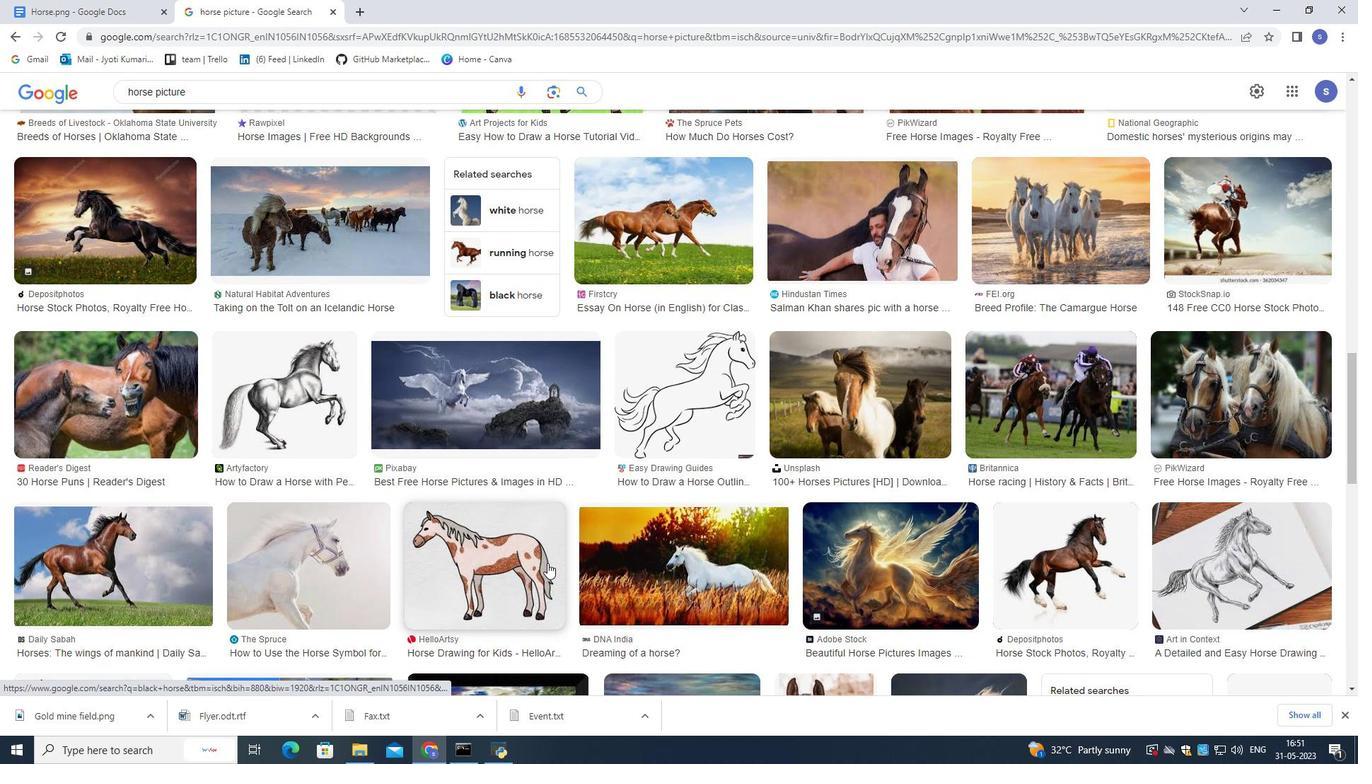 
Action: Mouse scrolled (547, 562) with delta (0, 0)
Screenshot: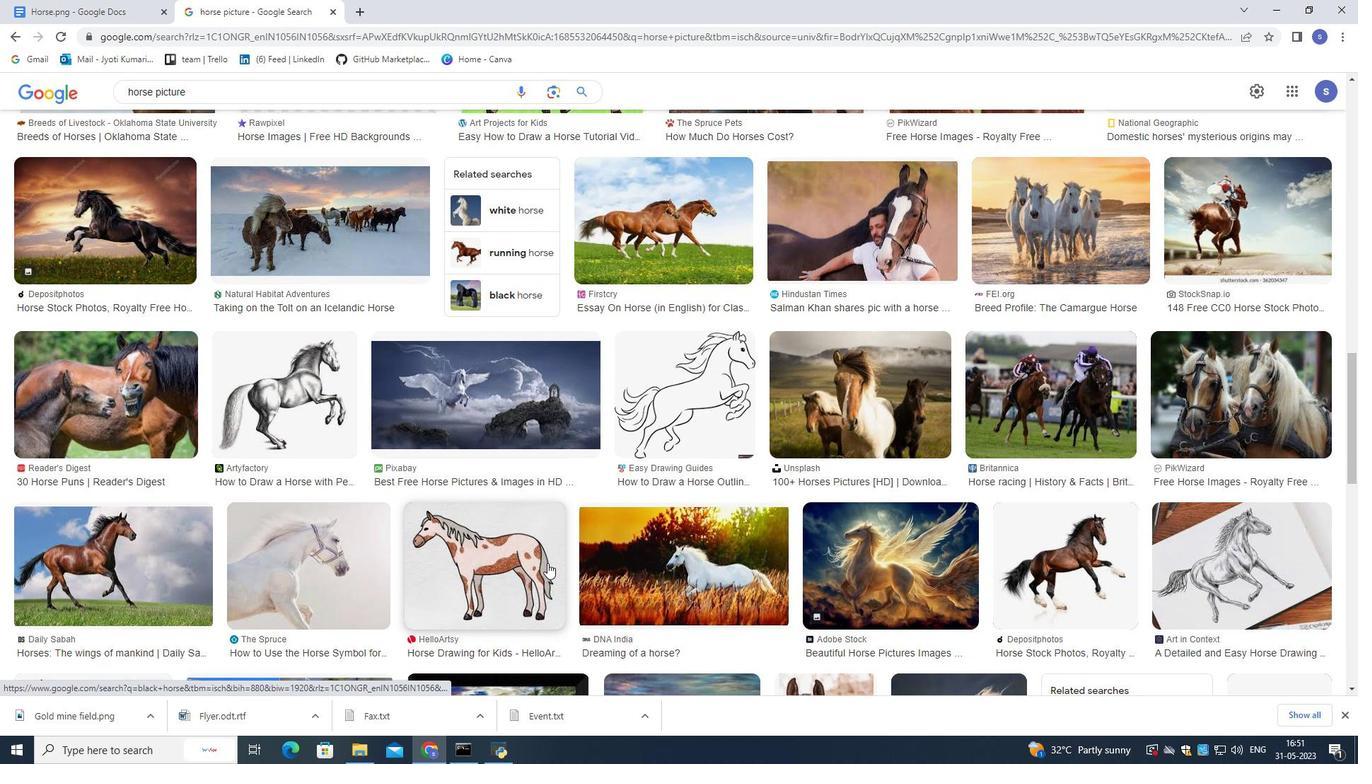 
Action: Mouse scrolled (547, 562) with delta (0, 0)
Screenshot: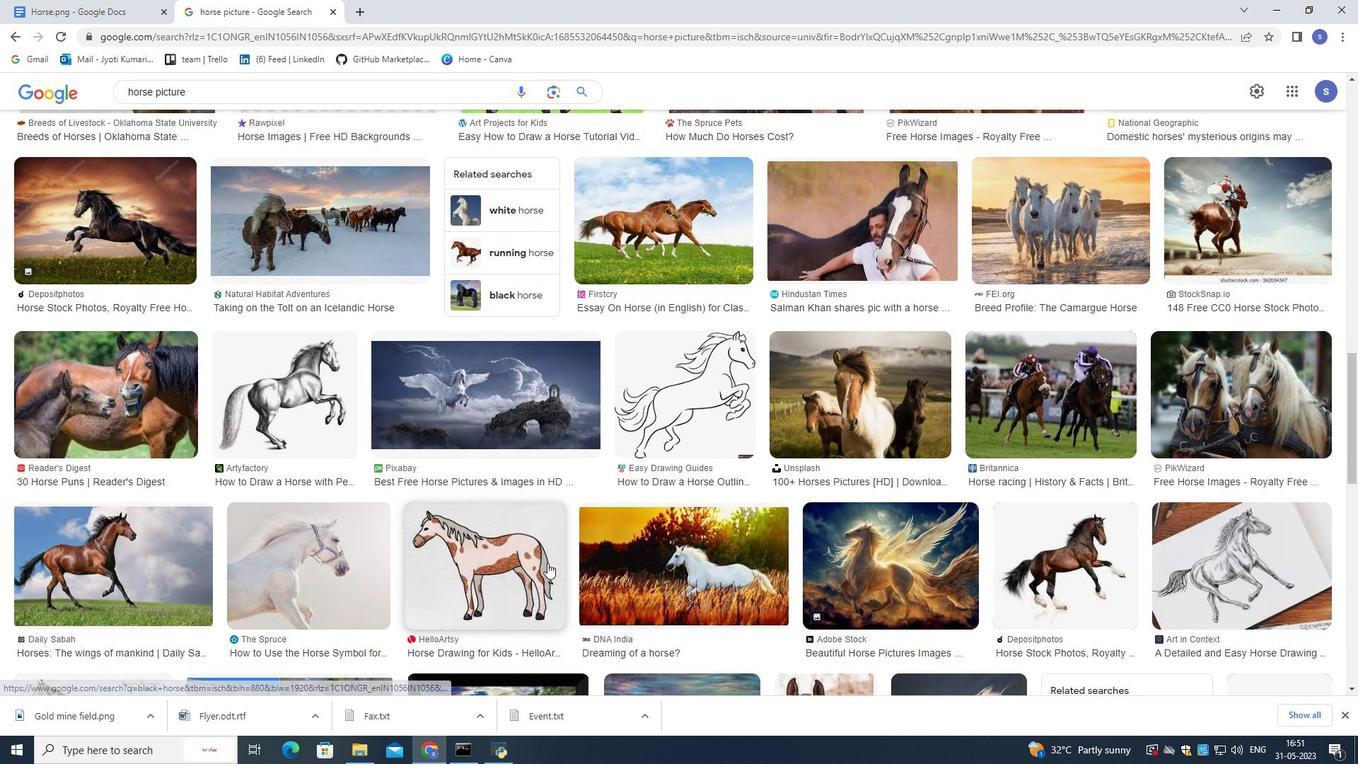 
Action: Mouse scrolled (547, 562) with delta (0, 0)
Screenshot: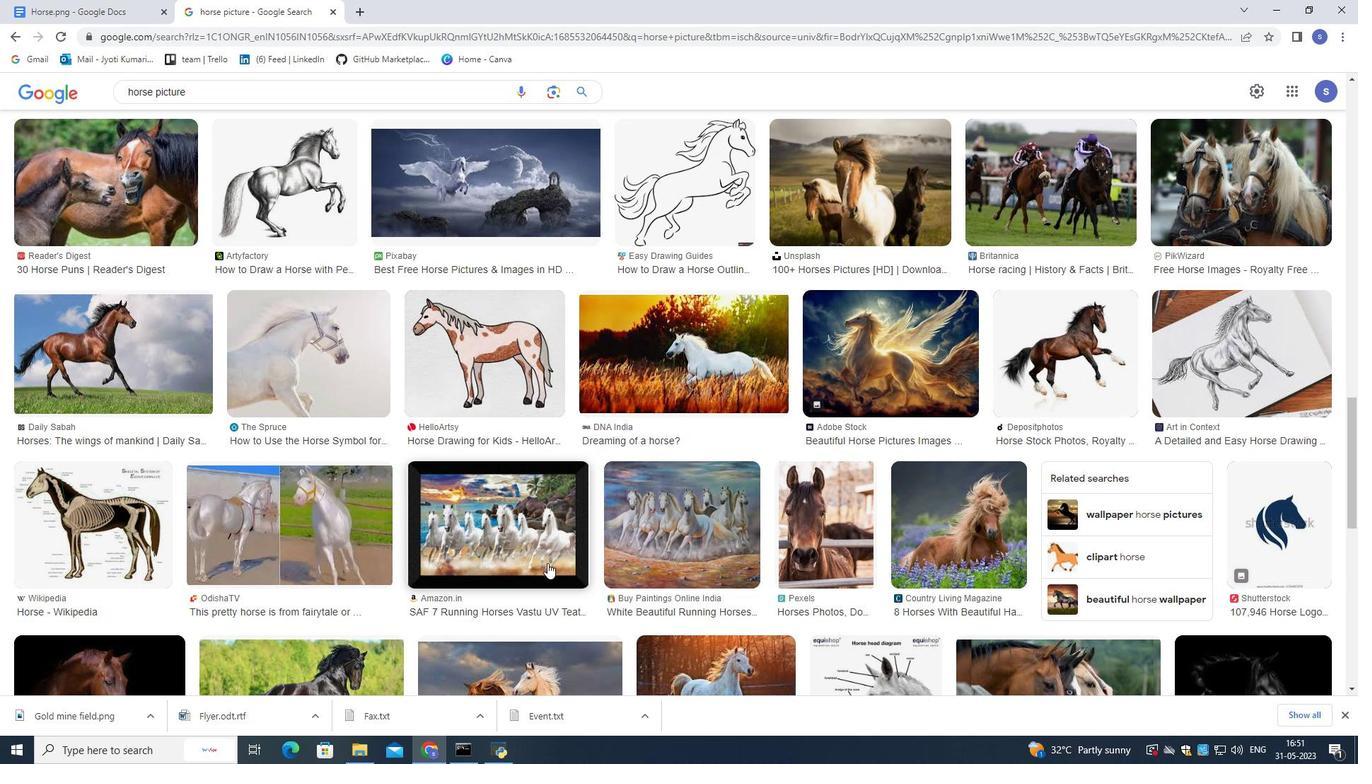 
Action: Mouse scrolled (547, 562) with delta (0, 0)
Screenshot: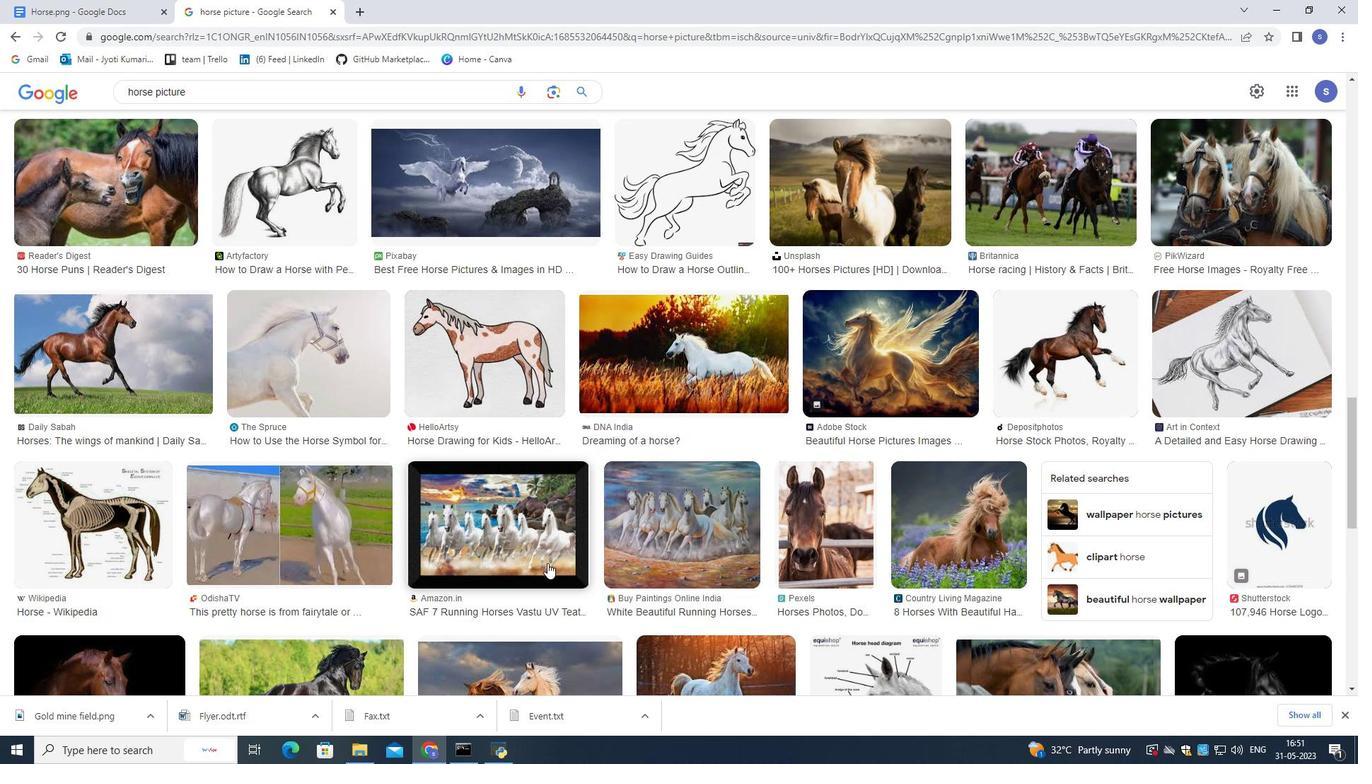 
Action: Mouse moved to (327, 235)
Screenshot: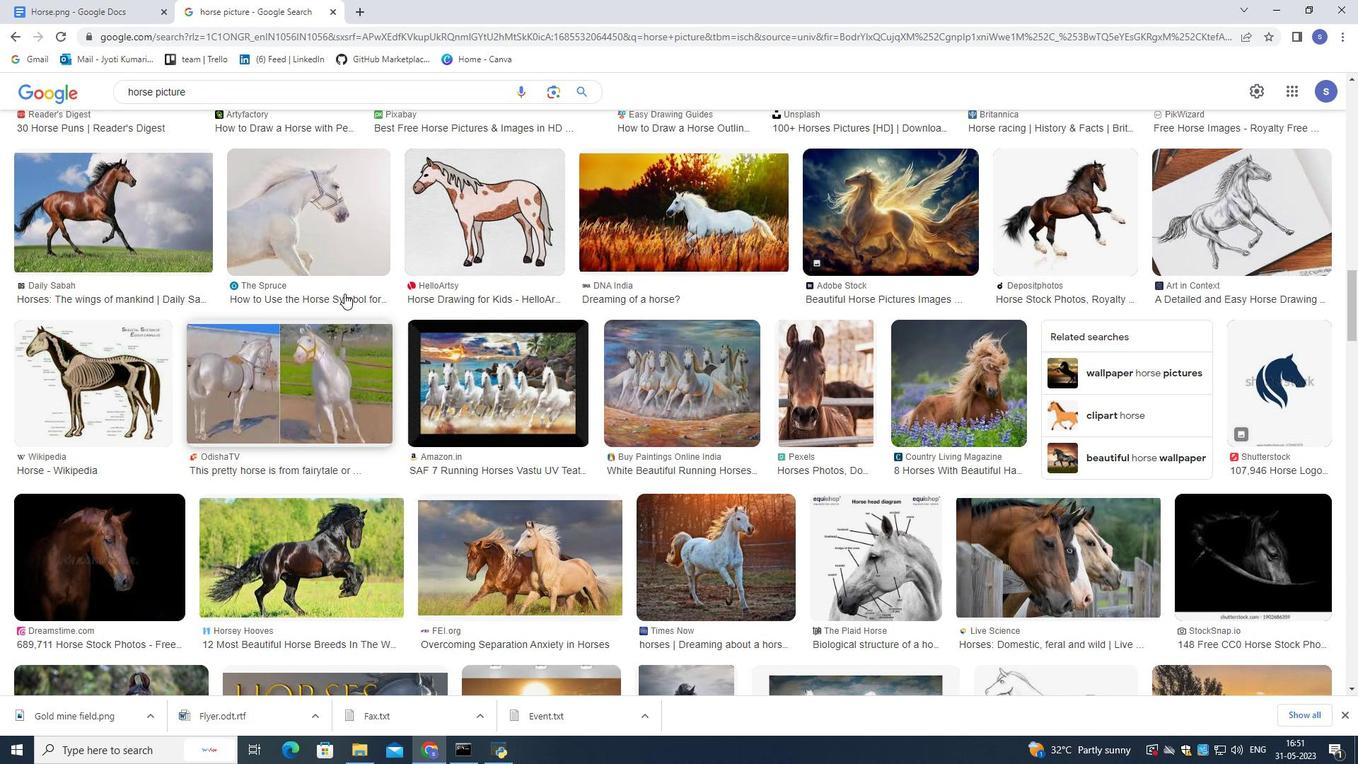 
Action: Mouse pressed left at (327, 235)
Screenshot: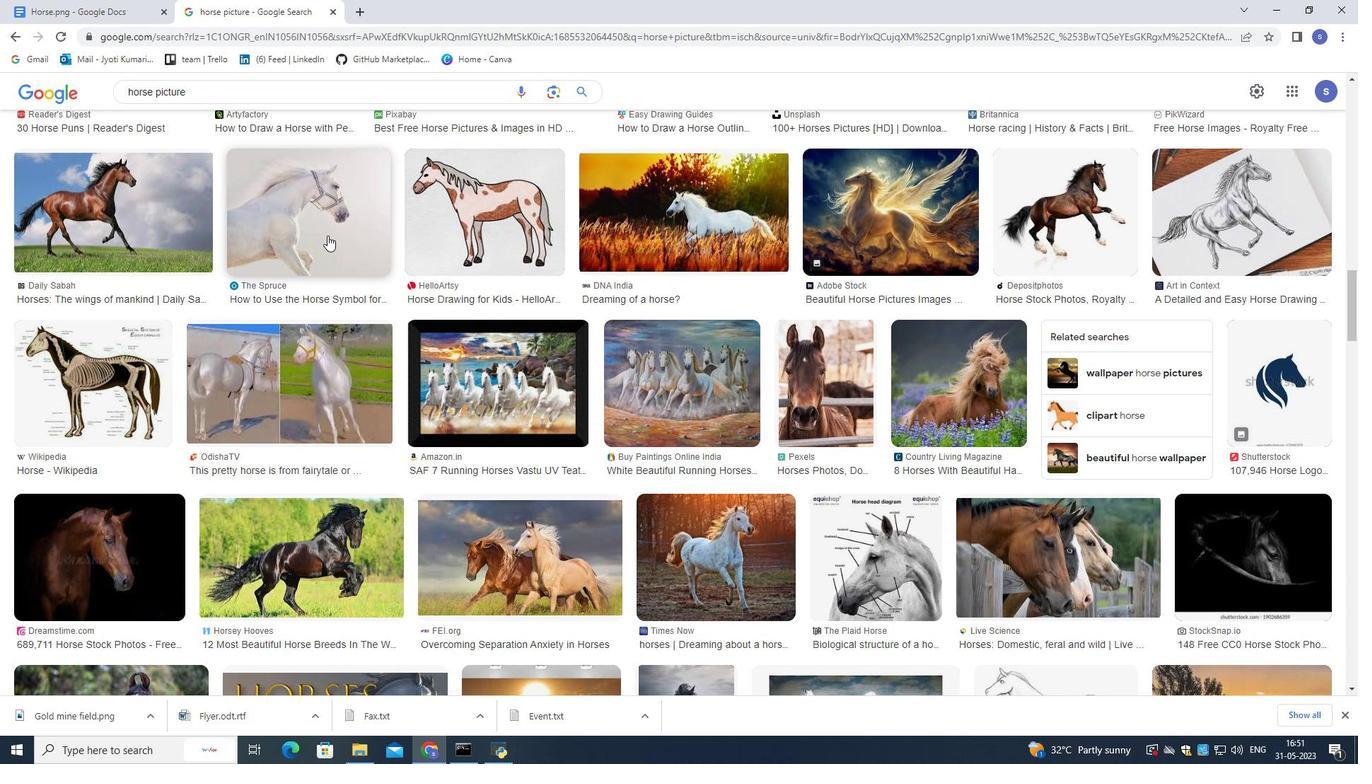 
Action: Mouse moved to (1058, 450)
Screenshot: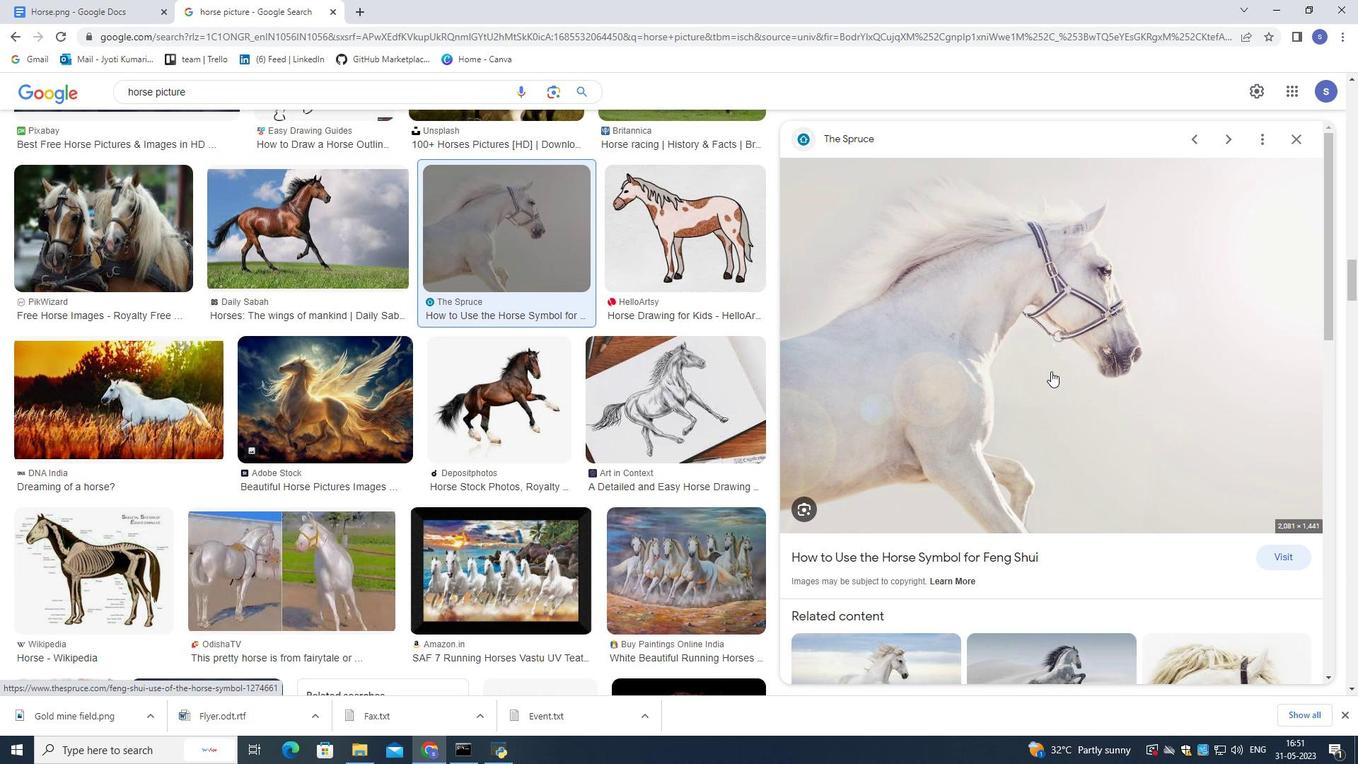 
Action: Mouse scrolled (1058, 449) with delta (0, 0)
Screenshot: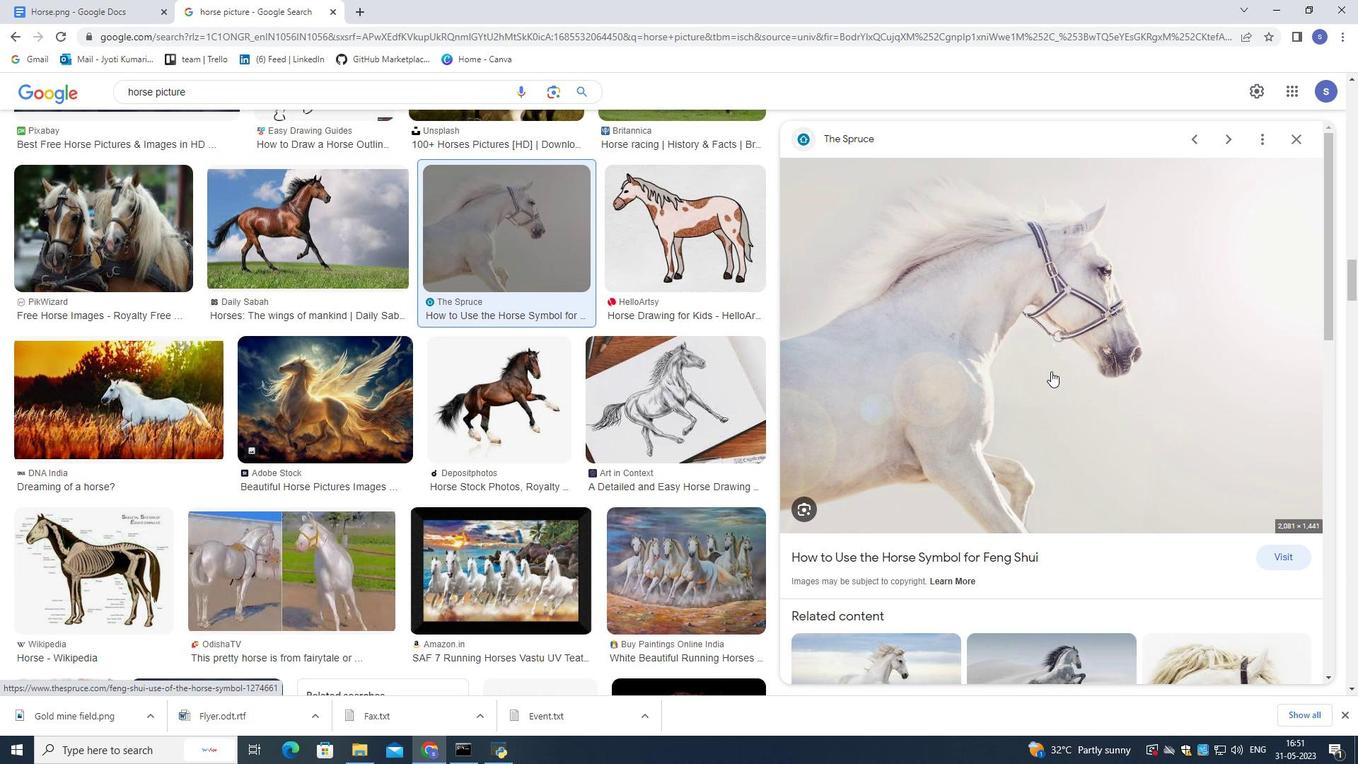 
Action: Mouse moved to (1058, 455)
Screenshot: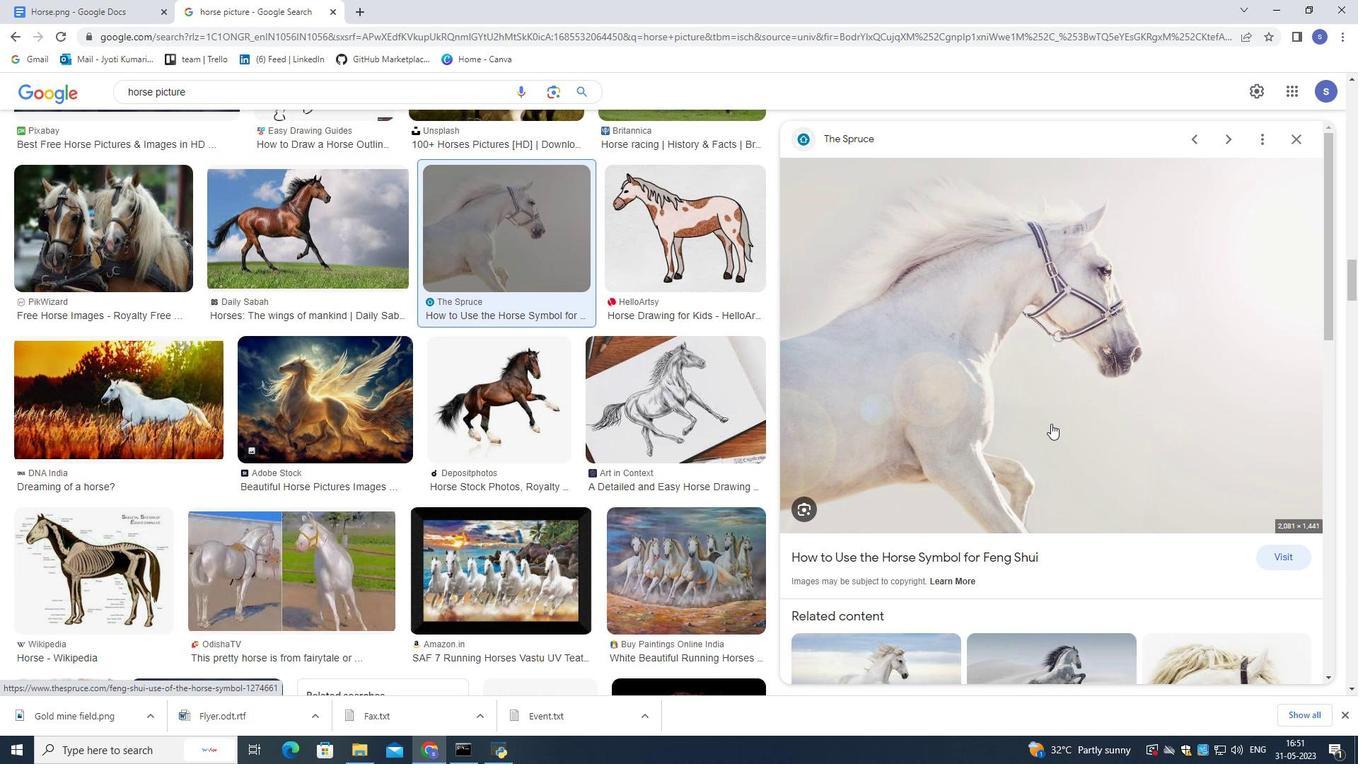 
Action: Mouse scrolled (1058, 455) with delta (0, 0)
Screenshot: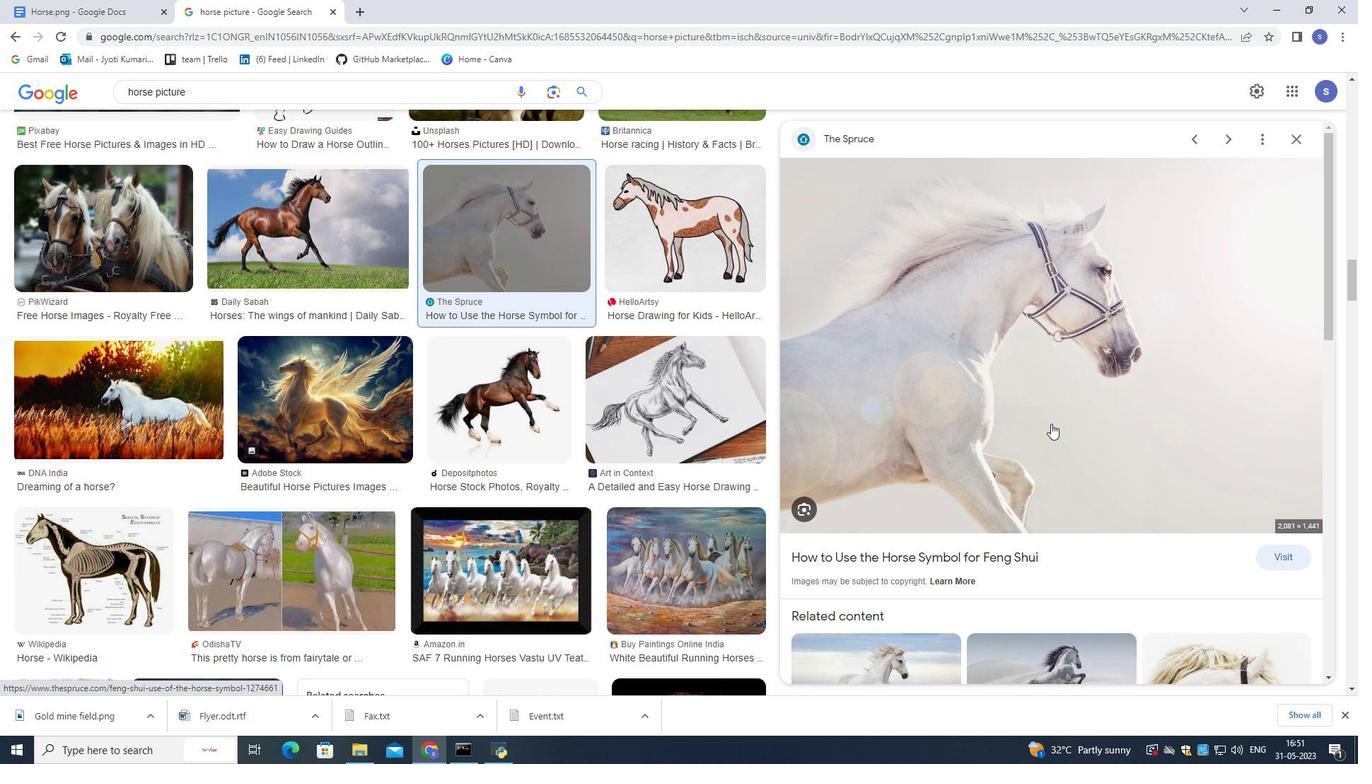 
Action: Mouse moved to (1058, 455)
Screenshot: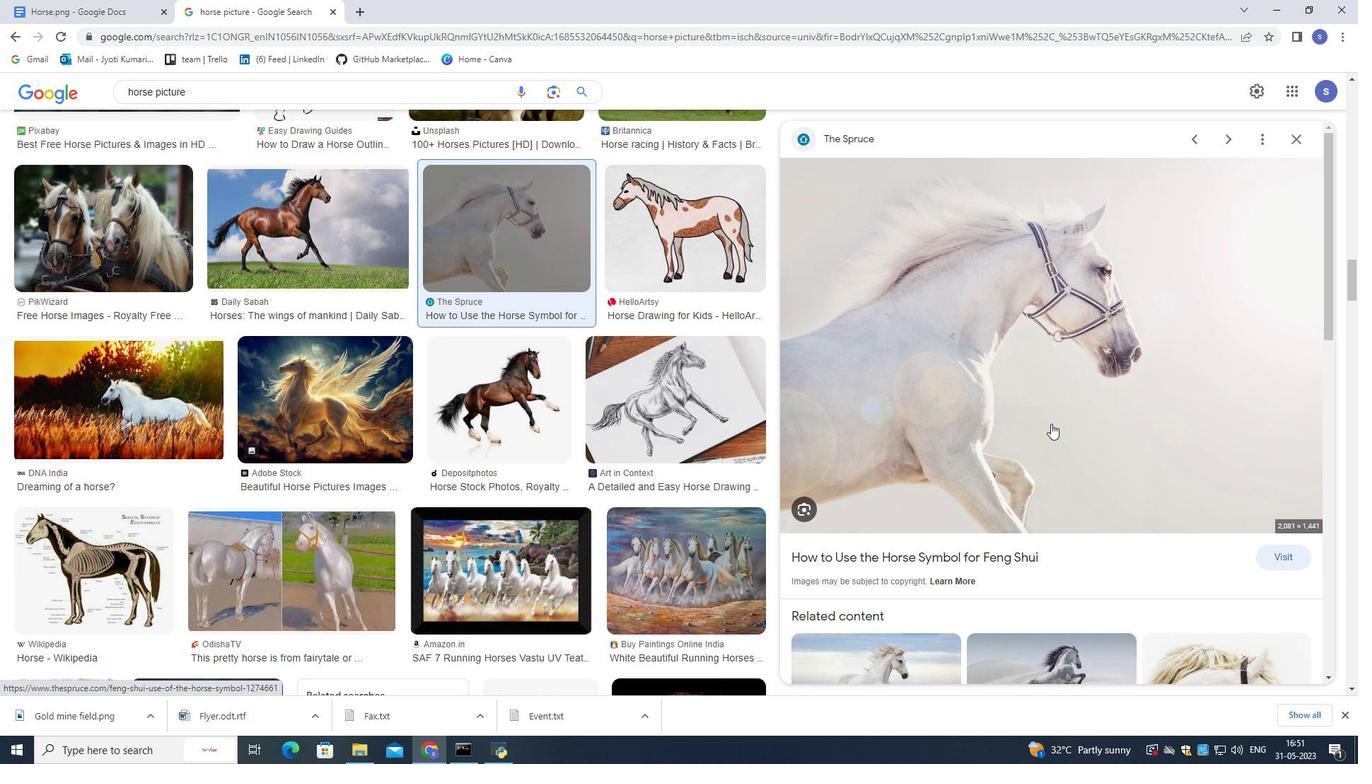 
Action: Mouse scrolled (1058, 455) with delta (0, 0)
Screenshot: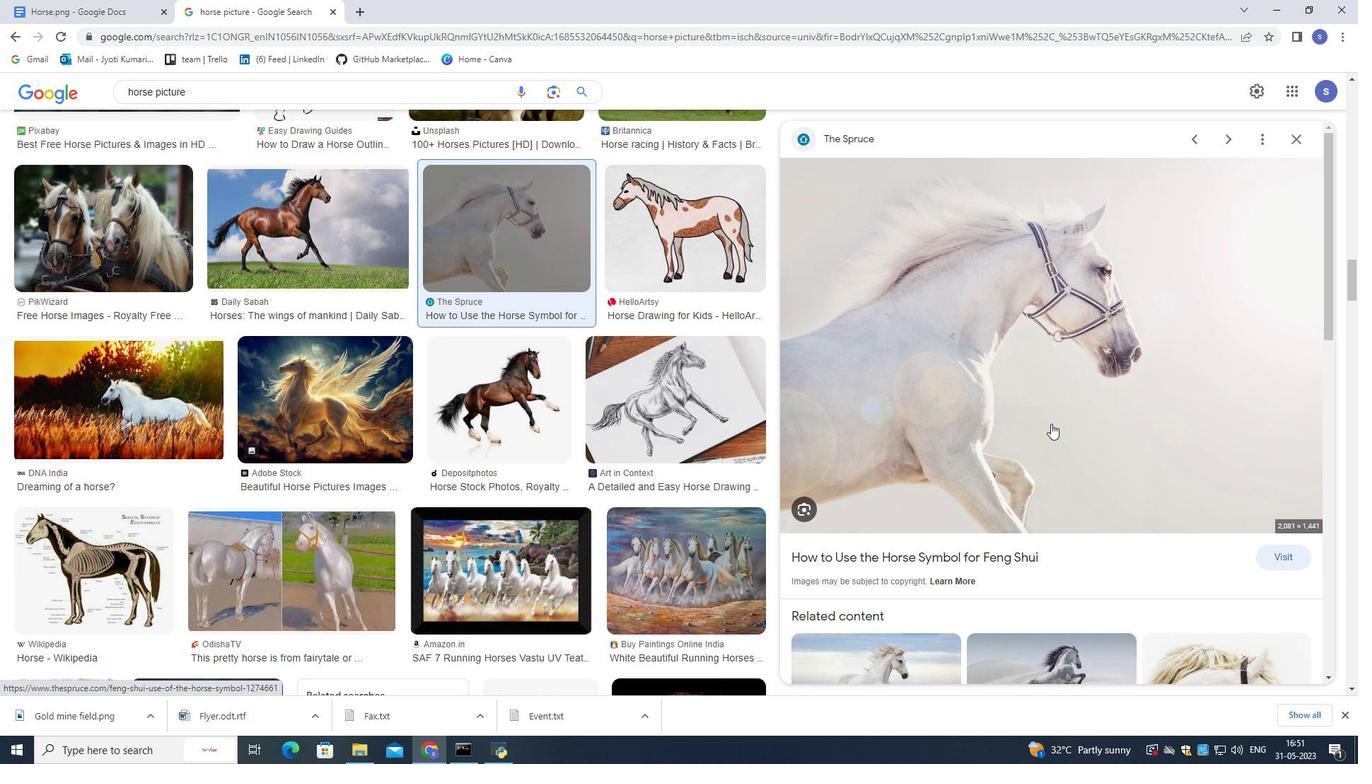 
Action: Mouse scrolled (1058, 455) with delta (0, 0)
Screenshot: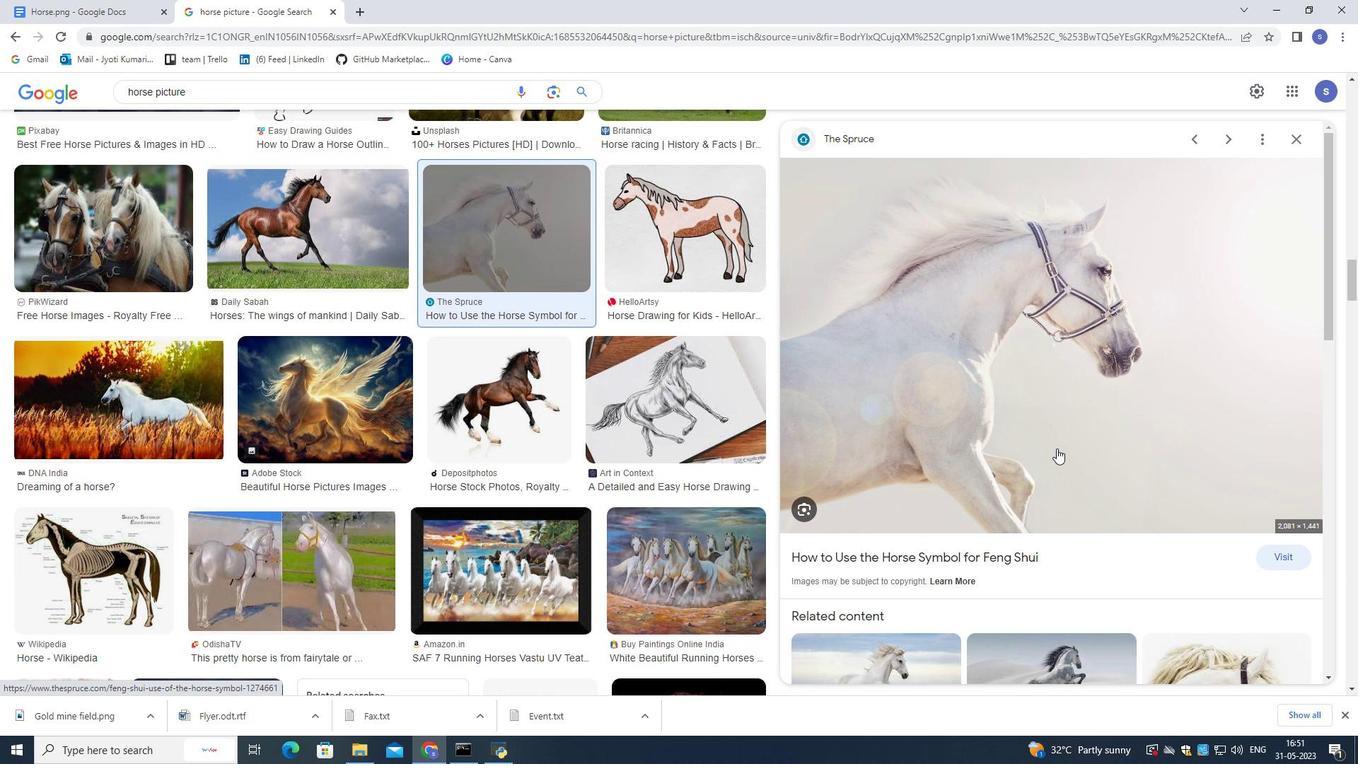 
Action: Mouse scrolled (1058, 455) with delta (0, 0)
Screenshot: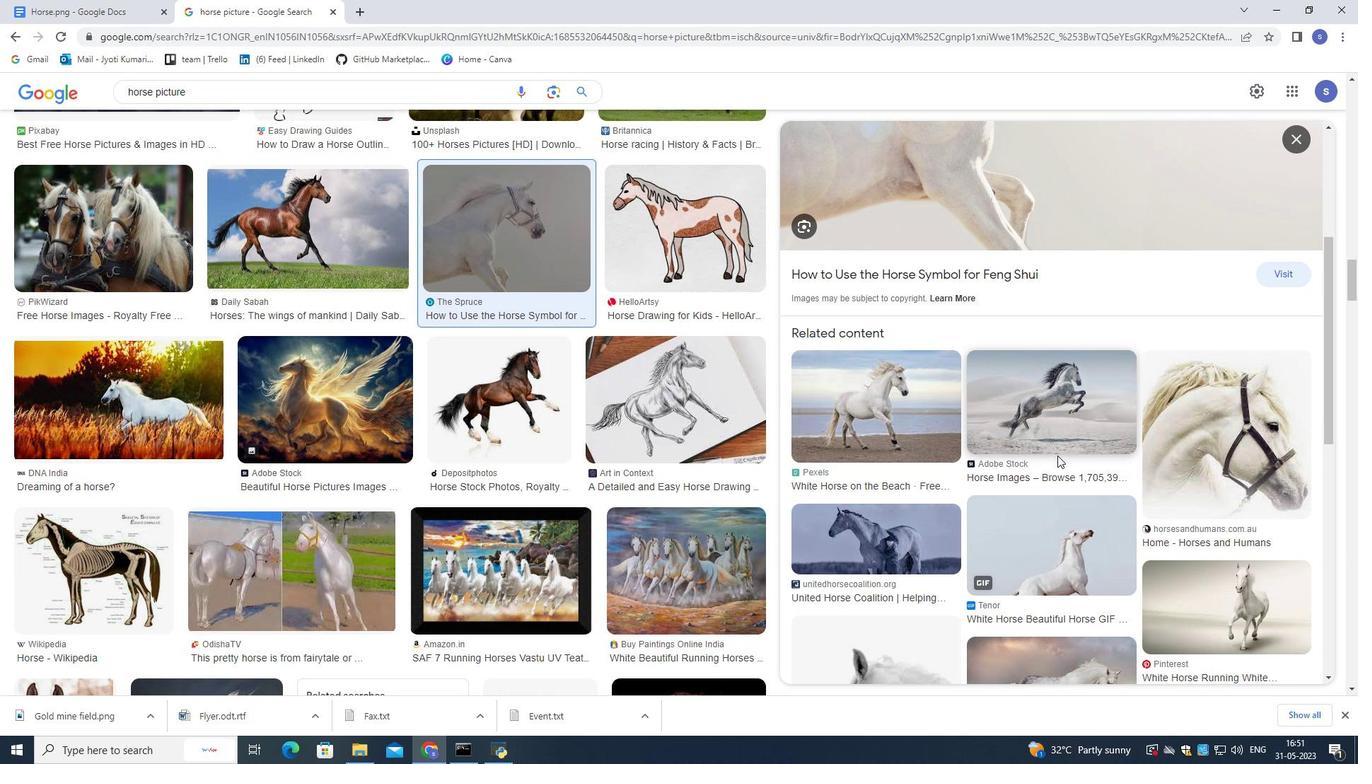 
Action: Mouse scrolled (1058, 455) with delta (0, 0)
Screenshot: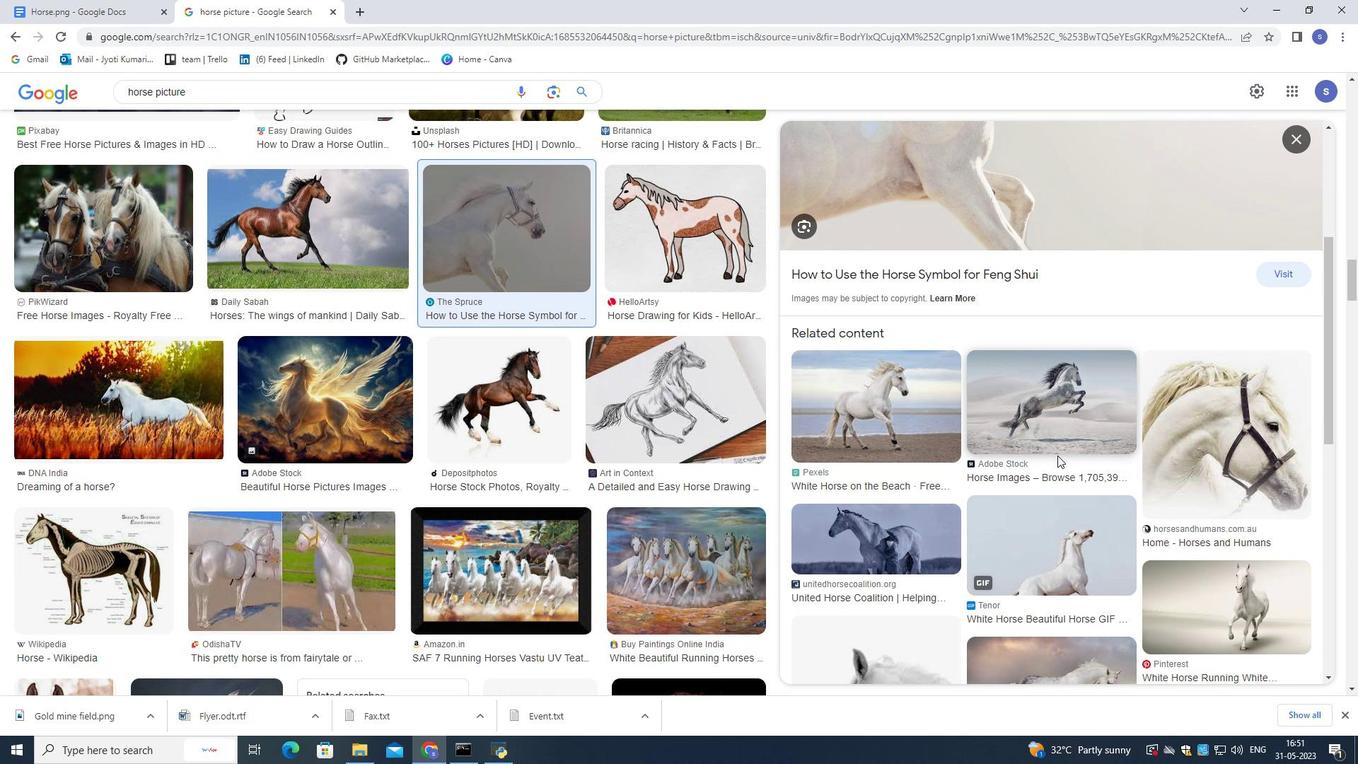 
Action: Mouse scrolled (1058, 455) with delta (0, 0)
Screenshot: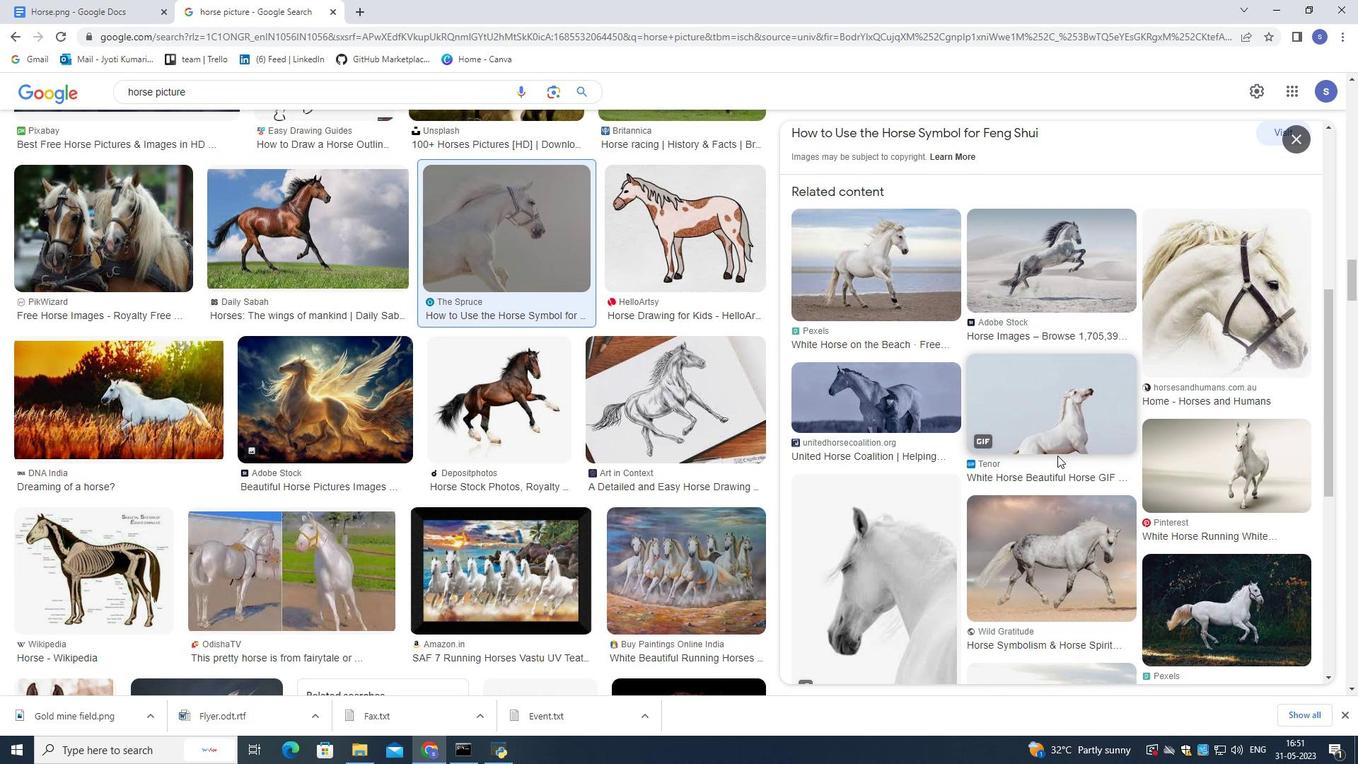 
Action: Mouse scrolled (1058, 455) with delta (0, 0)
Screenshot: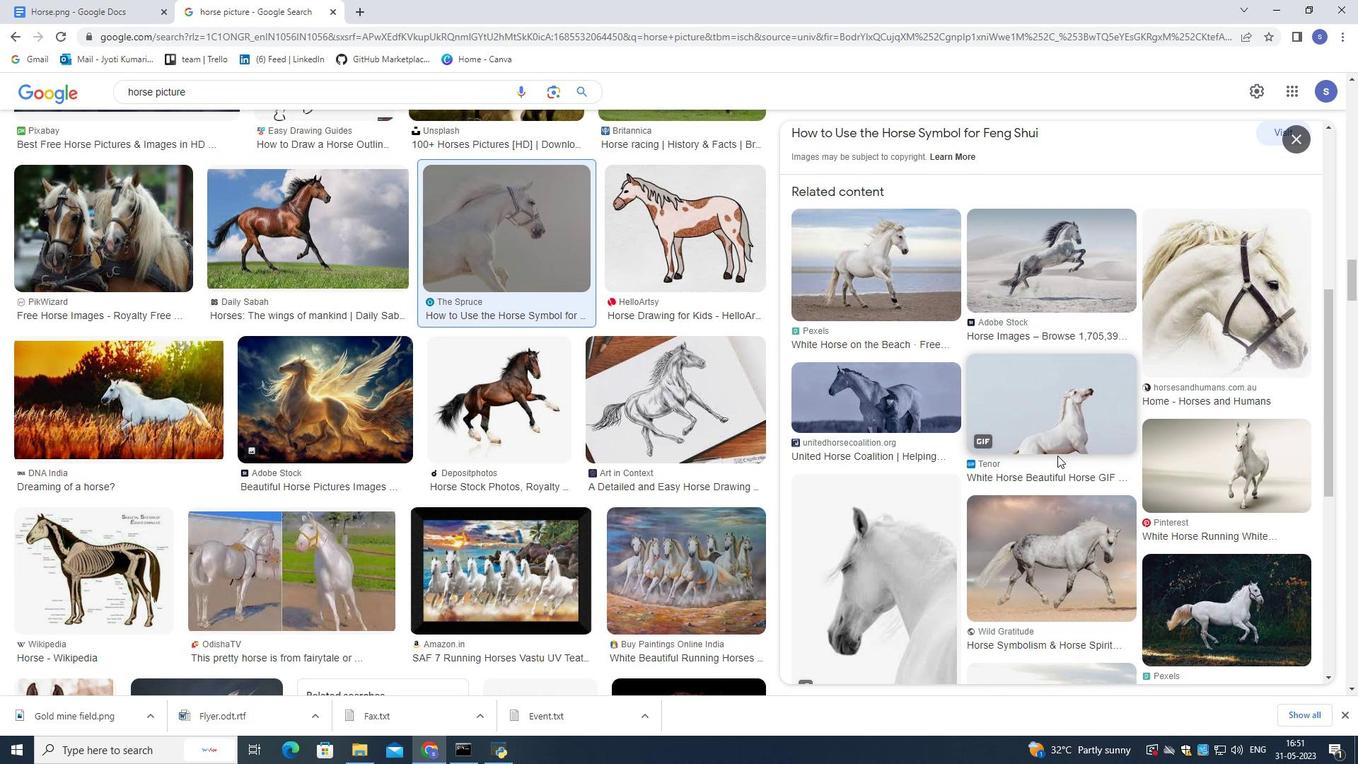 
Action: Mouse scrolled (1058, 455) with delta (0, 0)
Screenshot: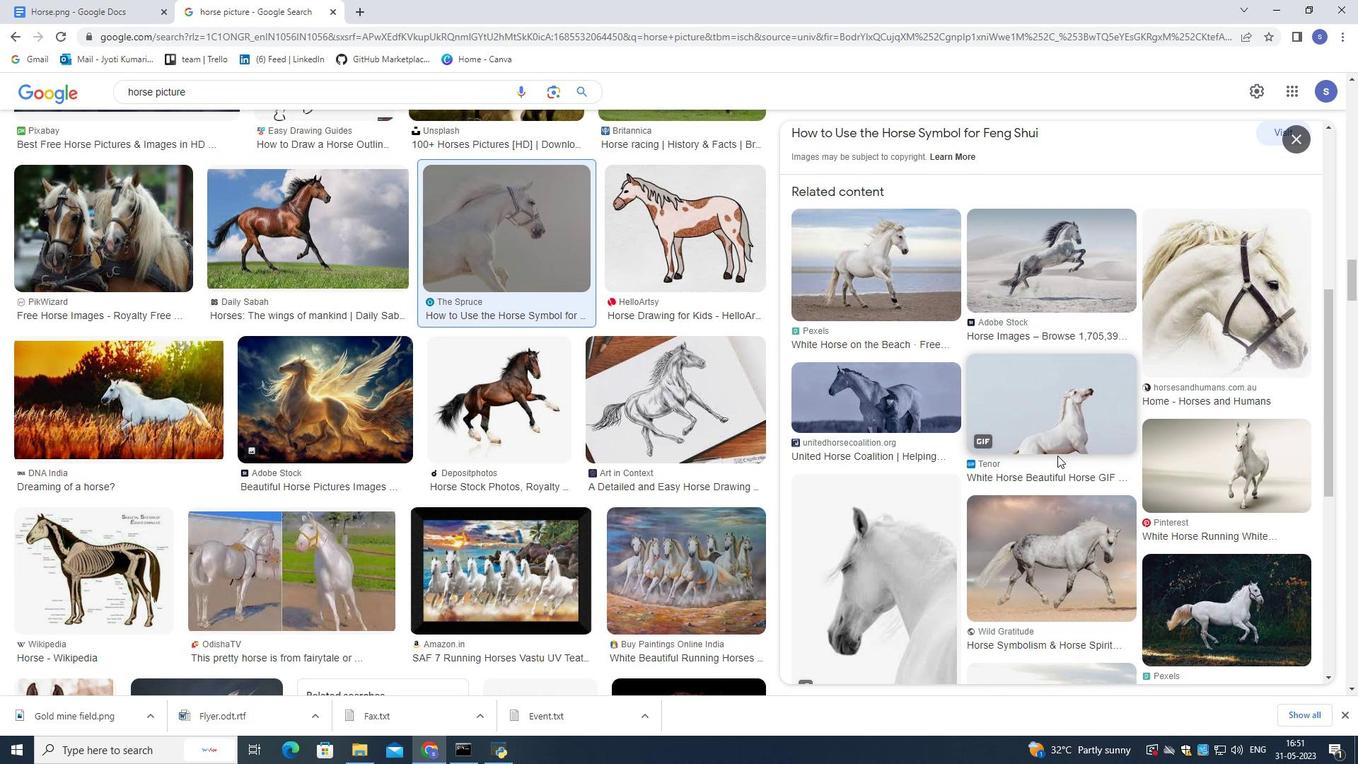 
Action: Mouse scrolled (1058, 456) with delta (0, 0)
Screenshot: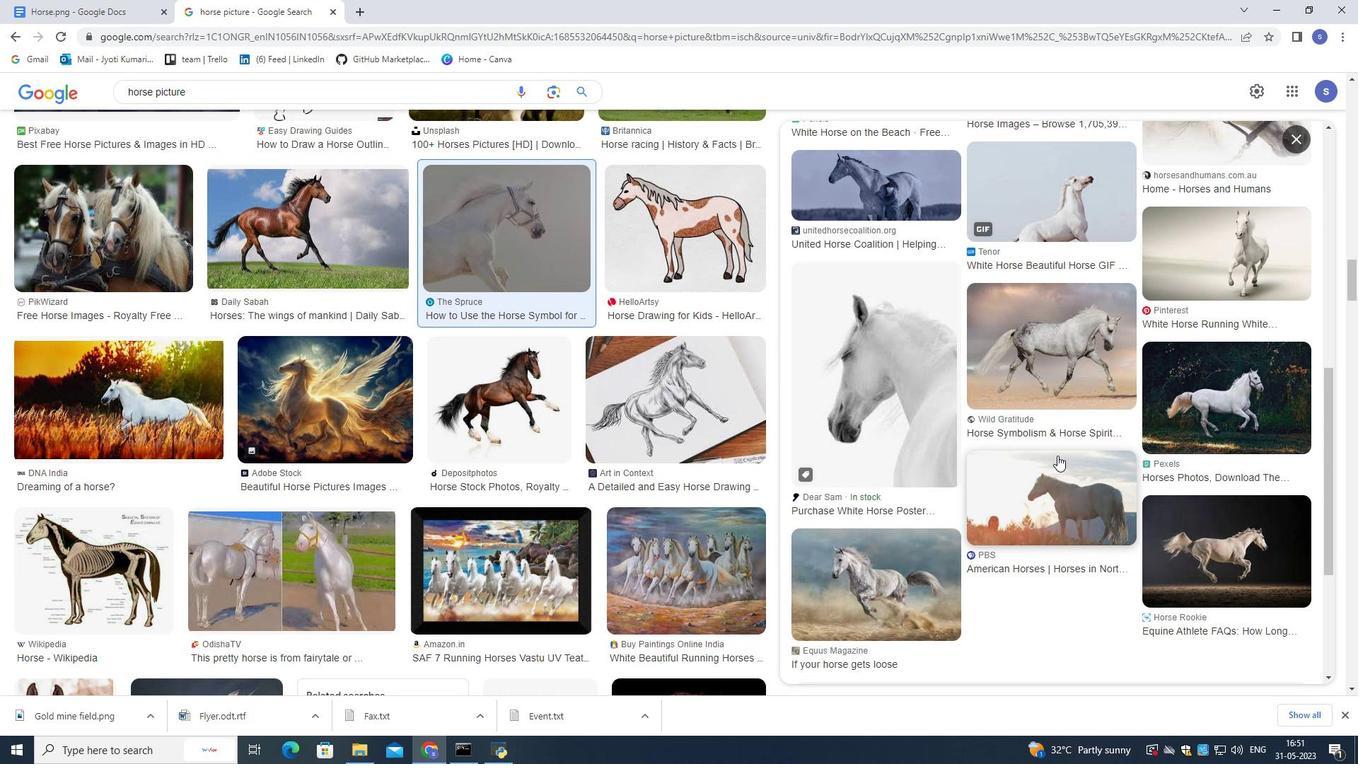 
Action: Mouse scrolled (1058, 456) with delta (0, 0)
Screenshot: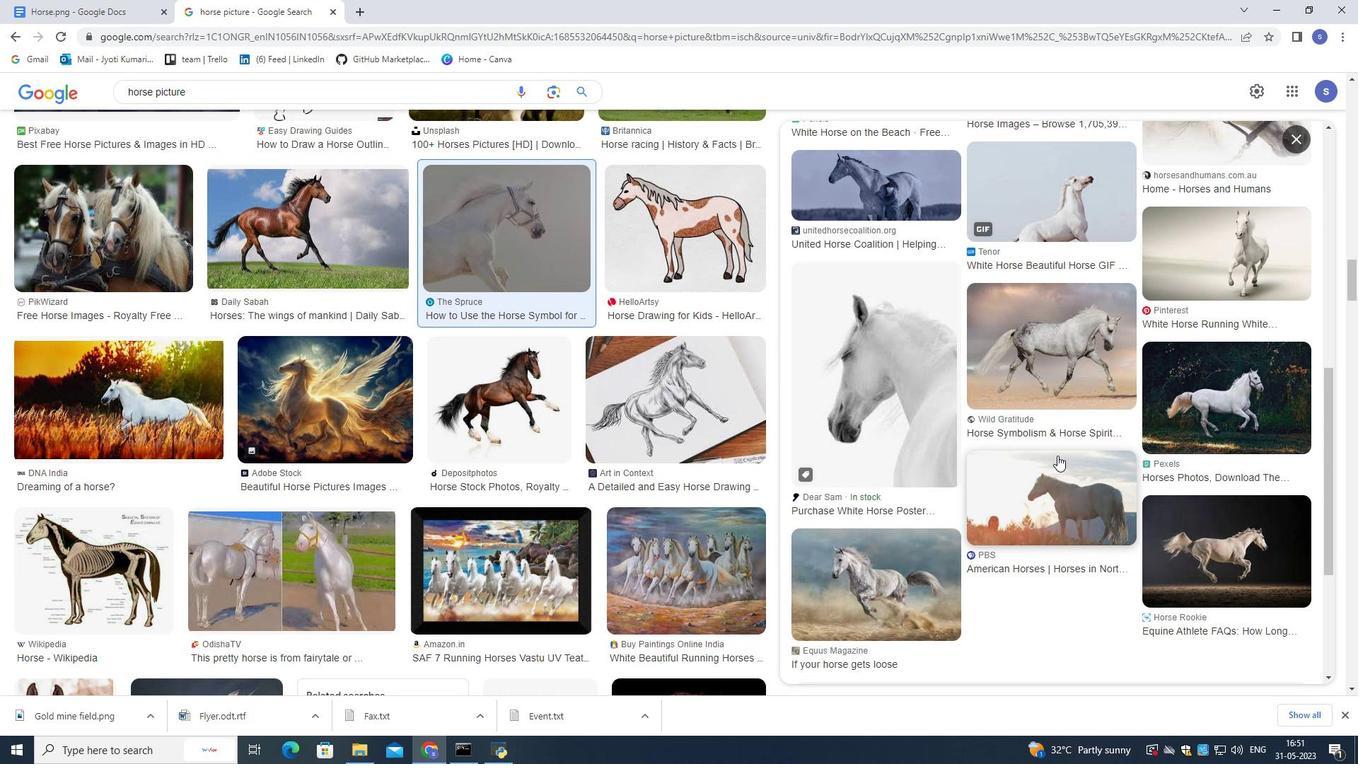 
Action: Mouse scrolled (1058, 456) with delta (0, 0)
Screenshot: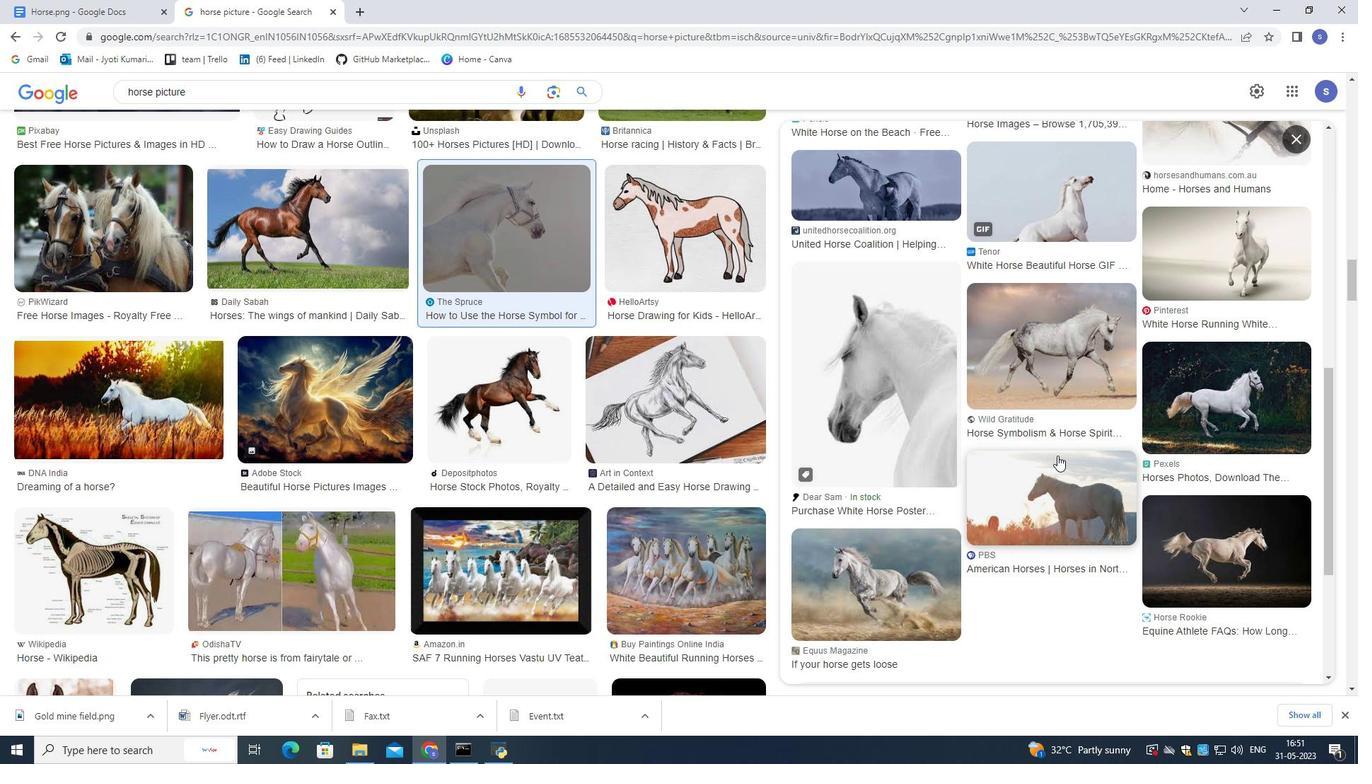 
Action: Mouse moved to (1058, 455)
Screenshot: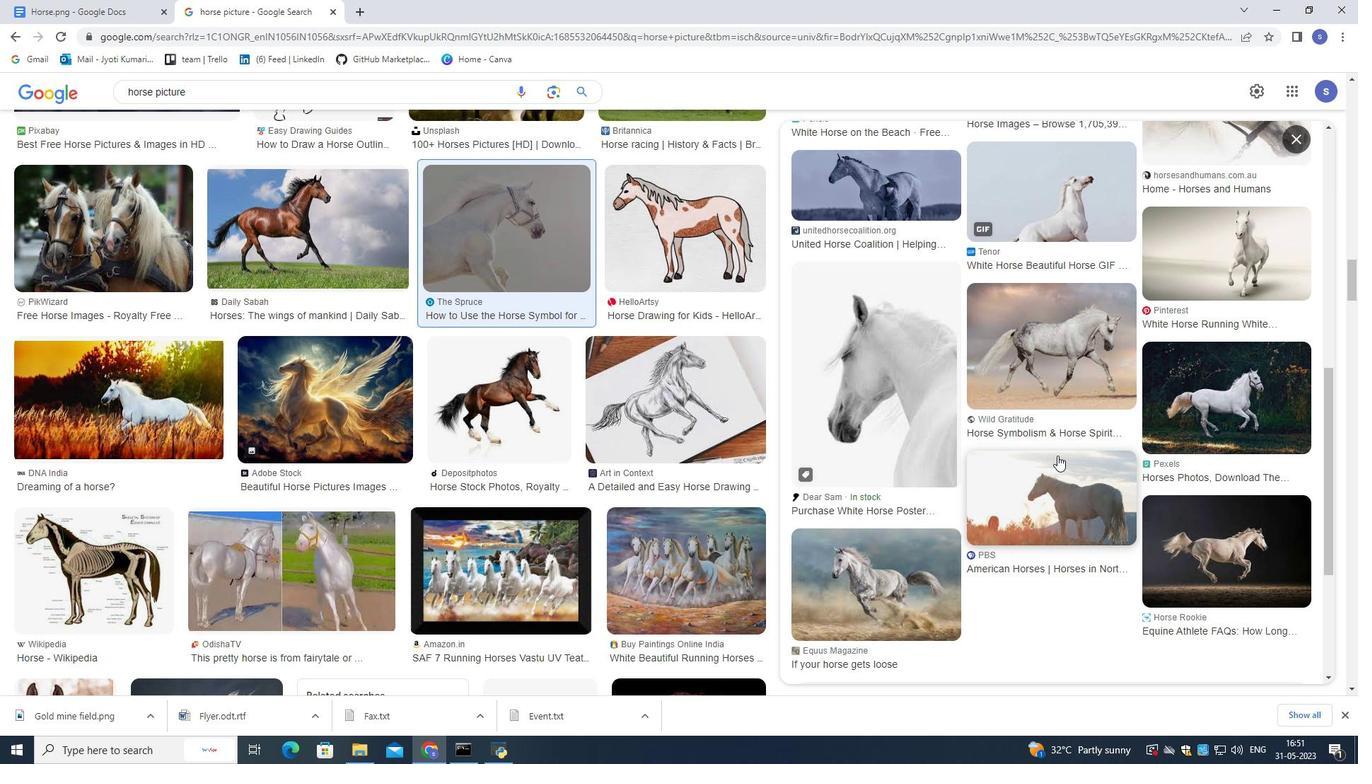 
Action: Mouse scrolled (1058, 456) with delta (0, 0)
Screenshot: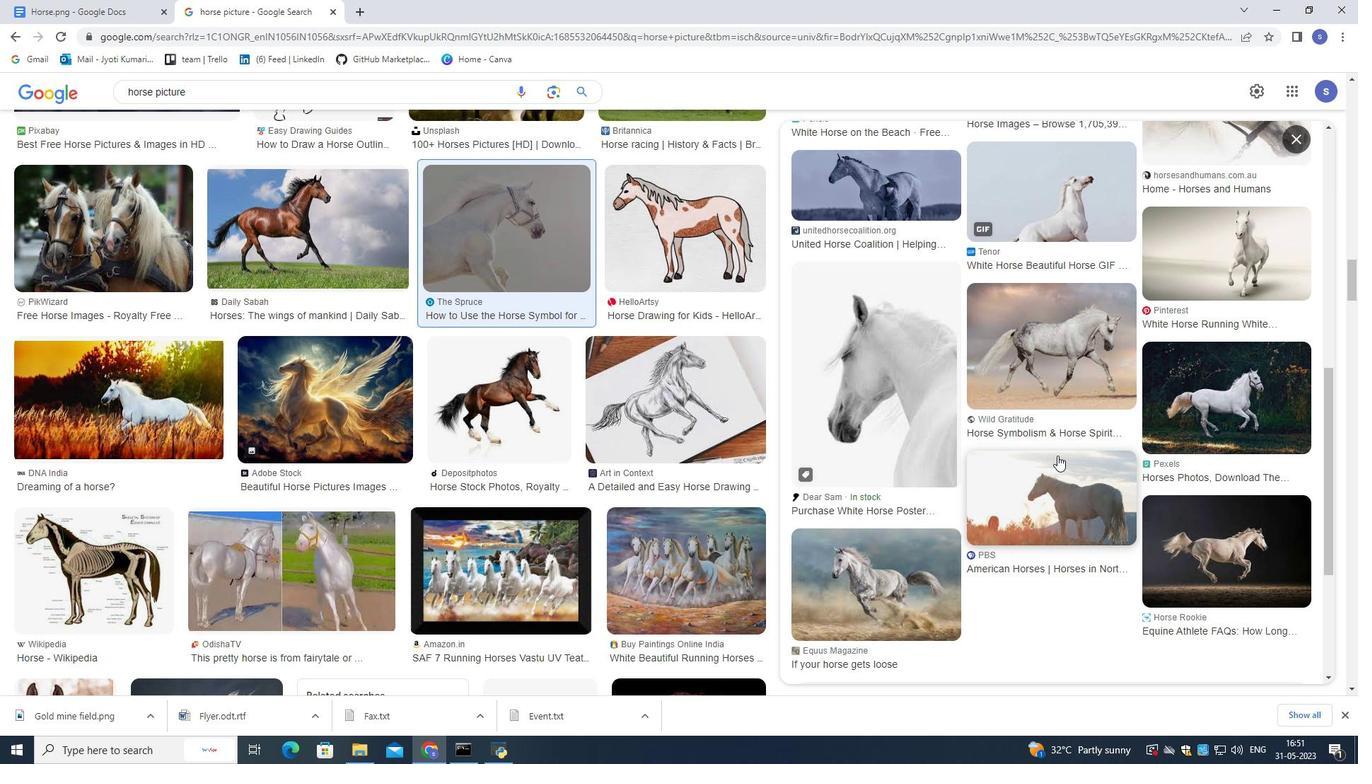 
Action: Mouse moved to (1058, 455)
Screenshot: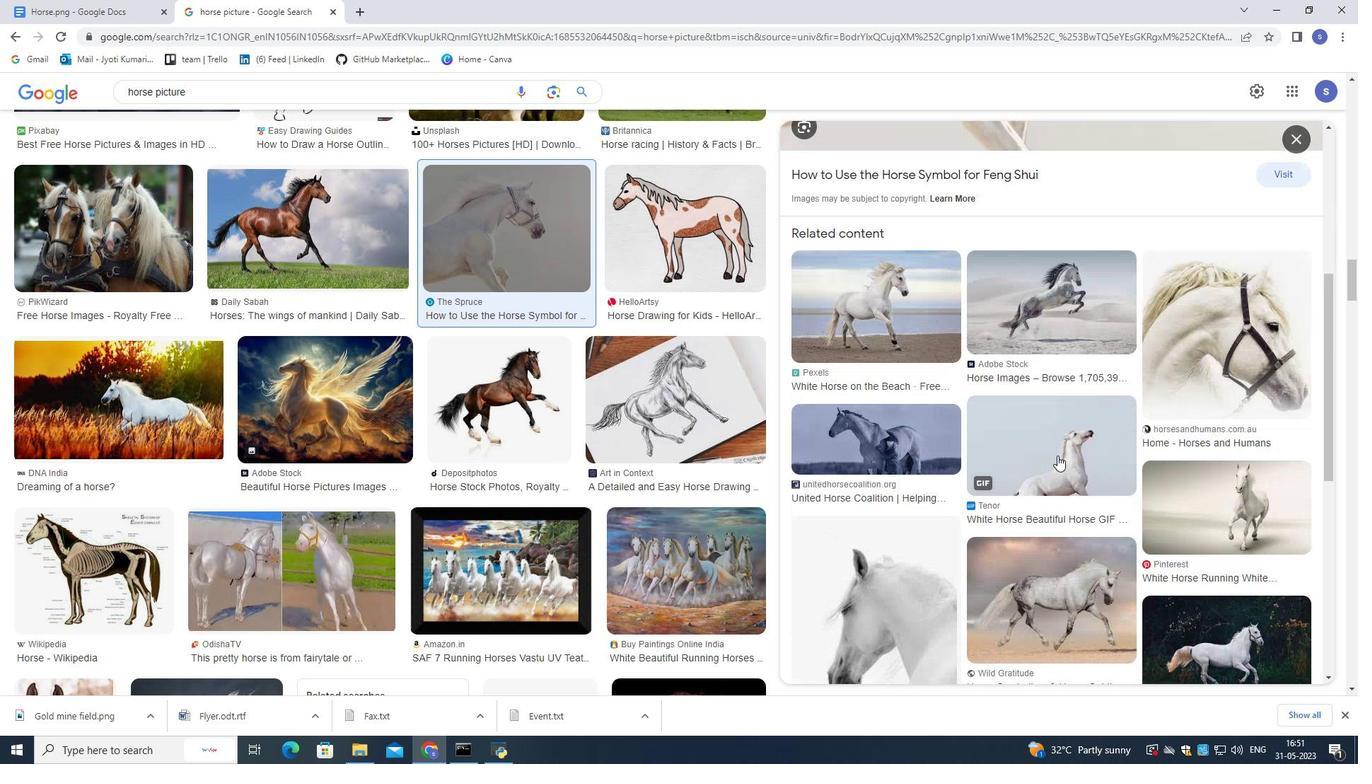 
Action: Mouse scrolled (1058, 455) with delta (0, 0)
Screenshot: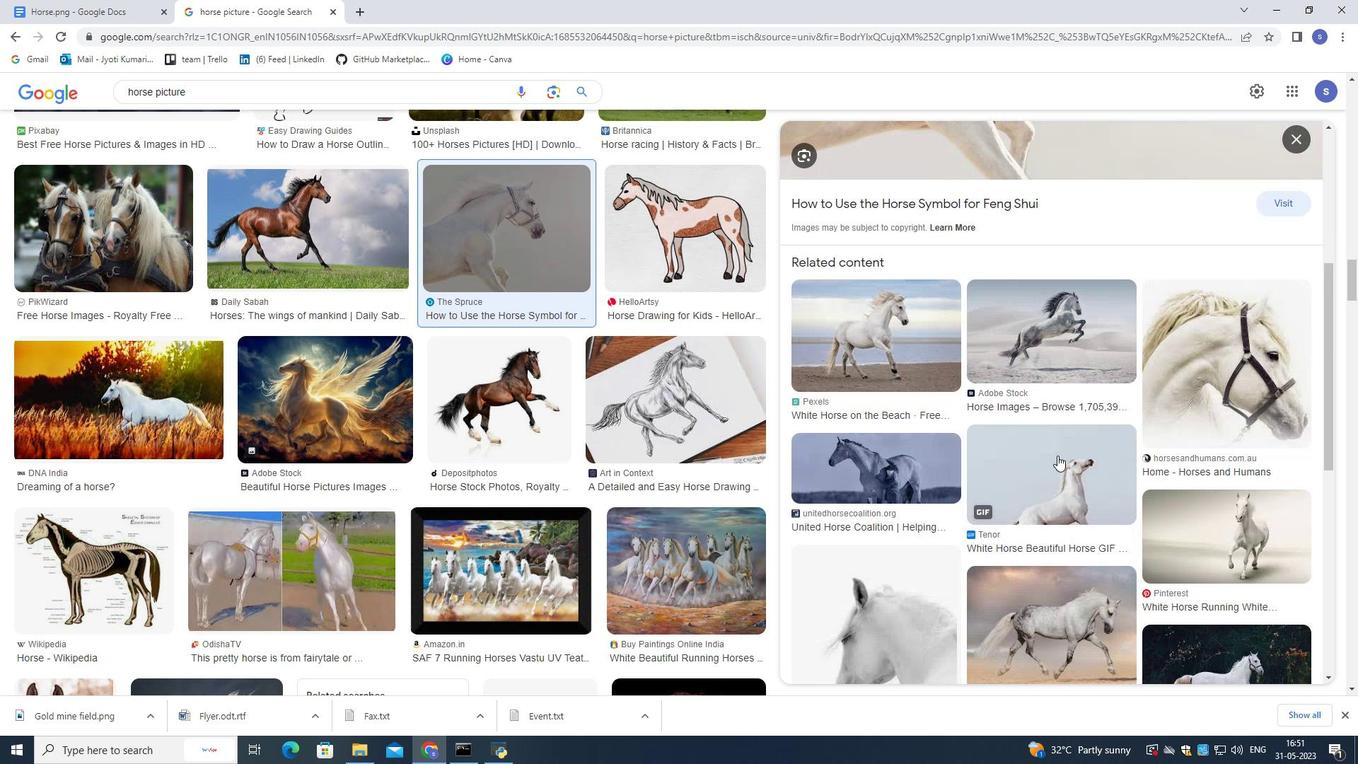 
Action: Mouse scrolled (1058, 455) with delta (0, 0)
Screenshot: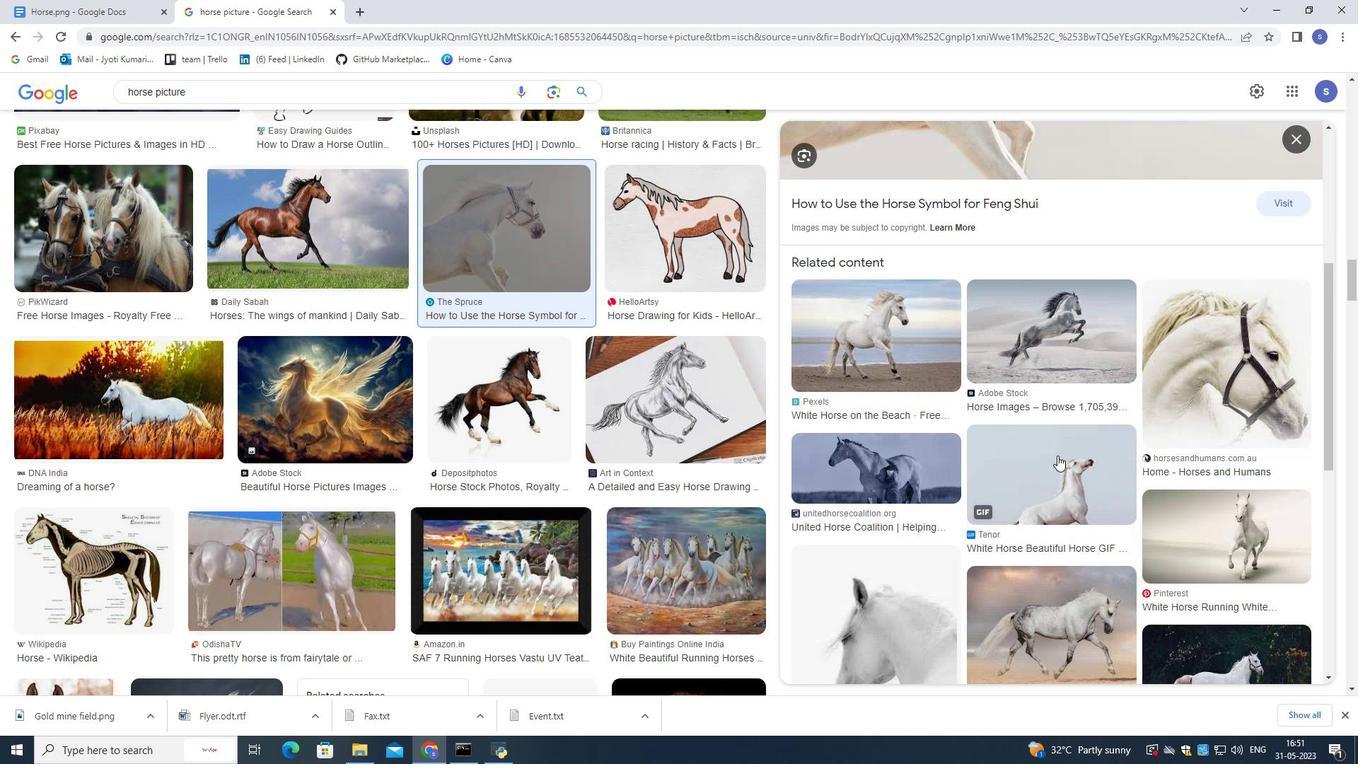 
Action: Mouse moved to (1058, 454)
Screenshot: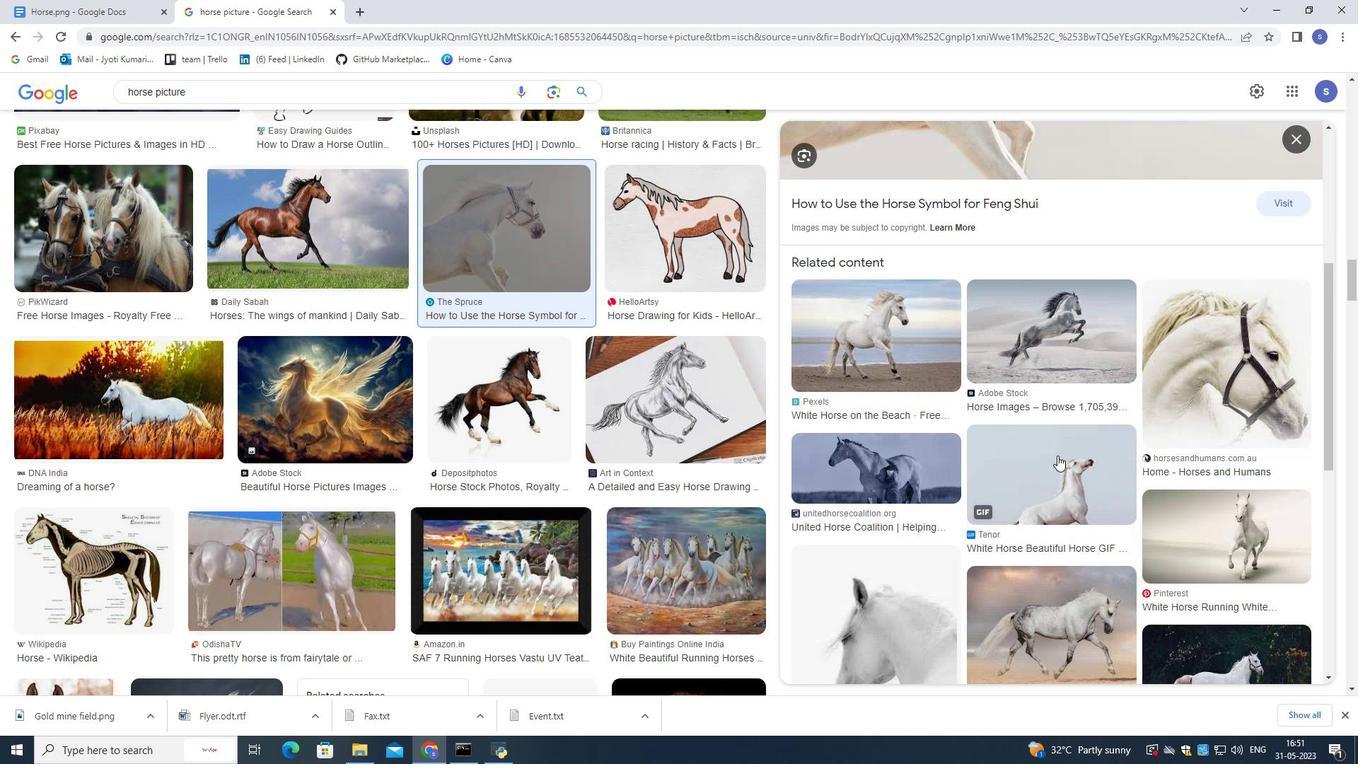 
Action: Mouse scrolled (1058, 455) with delta (0, 0)
Screenshot: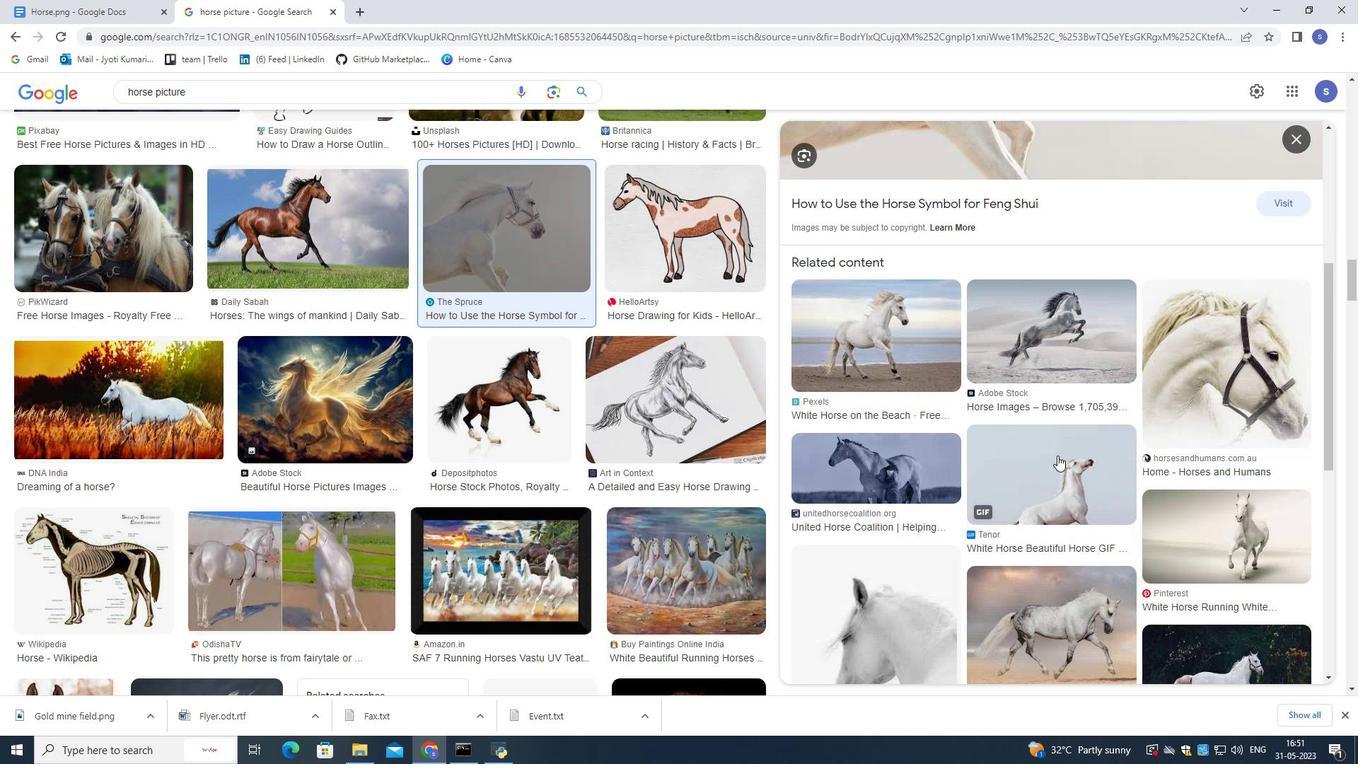 
Action: Mouse scrolled (1058, 455) with delta (0, 0)
Screenshot: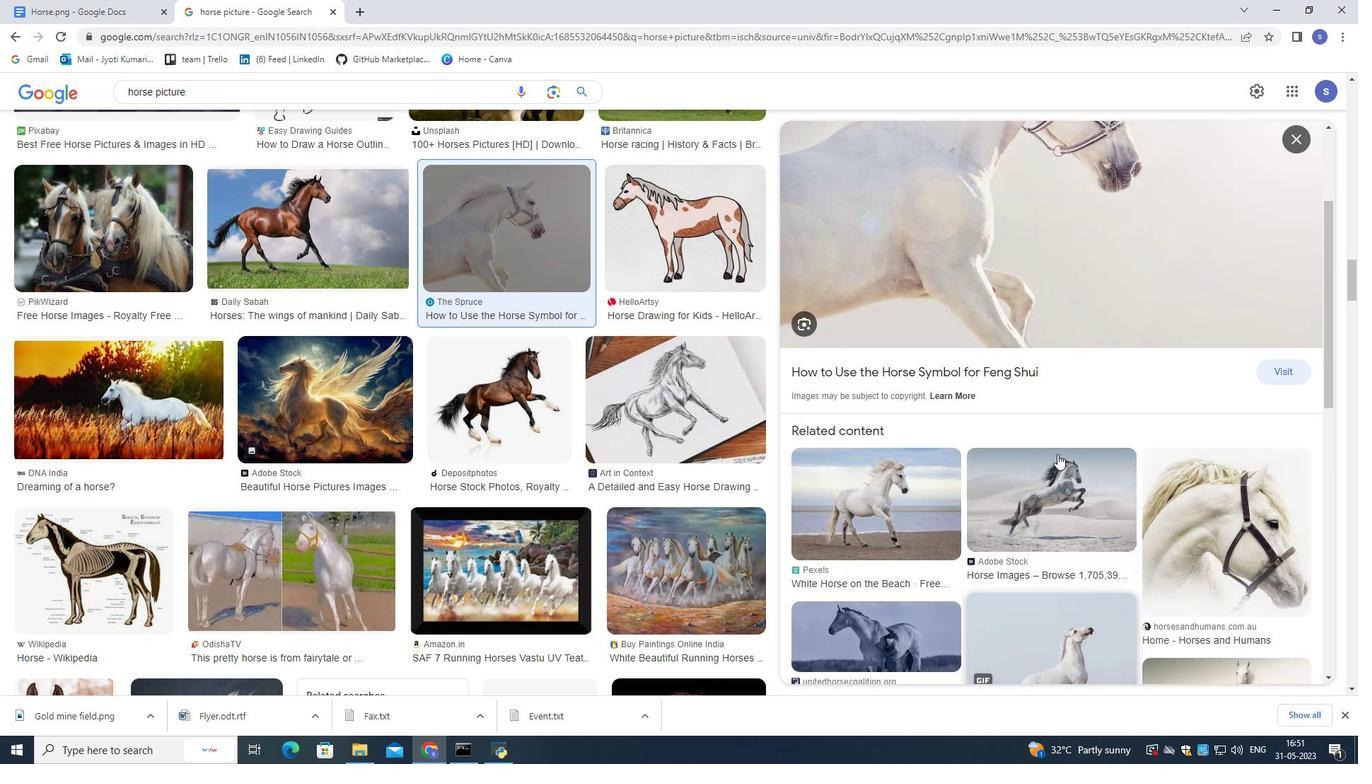 
Action: Mouse scrolled (1058, 455) with delta (0, 0)
Screenshot: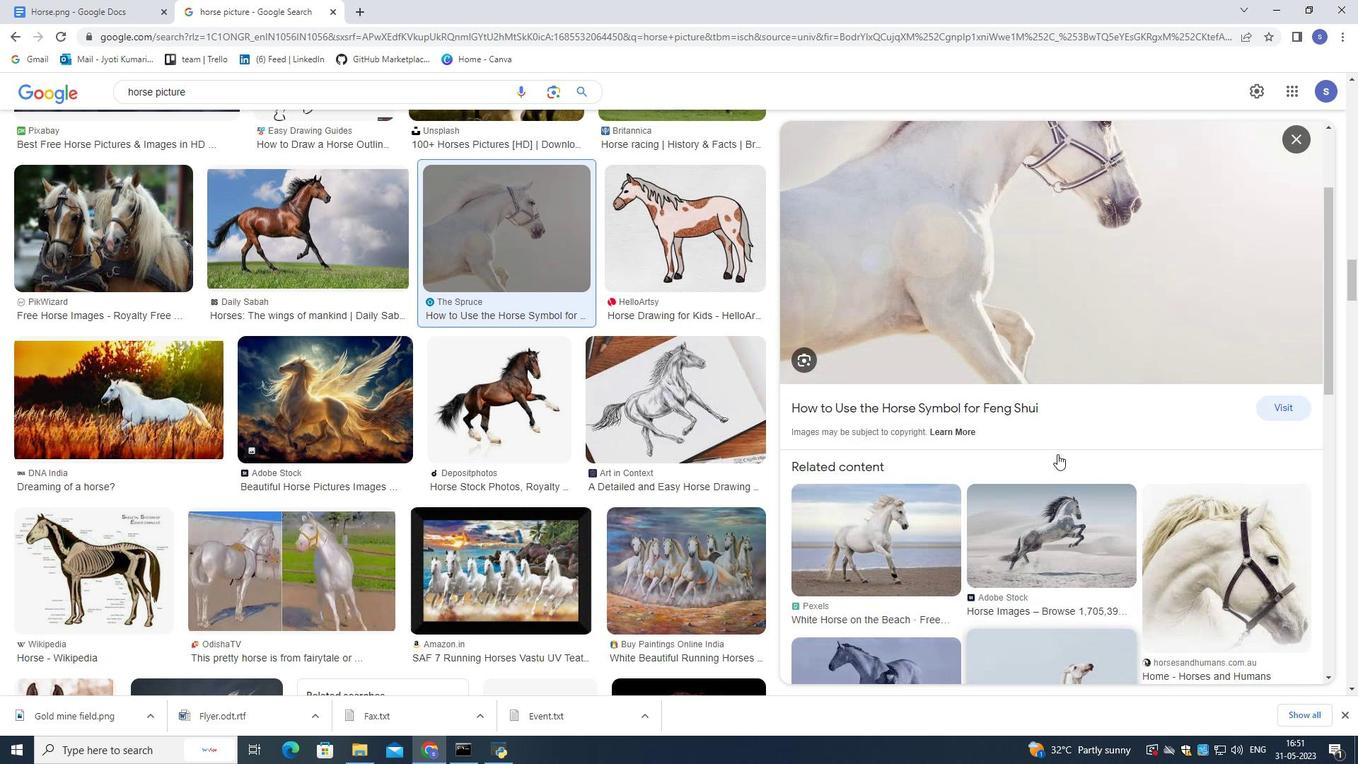 
Action: Mouse moved to (1057, 453)
Screenshot: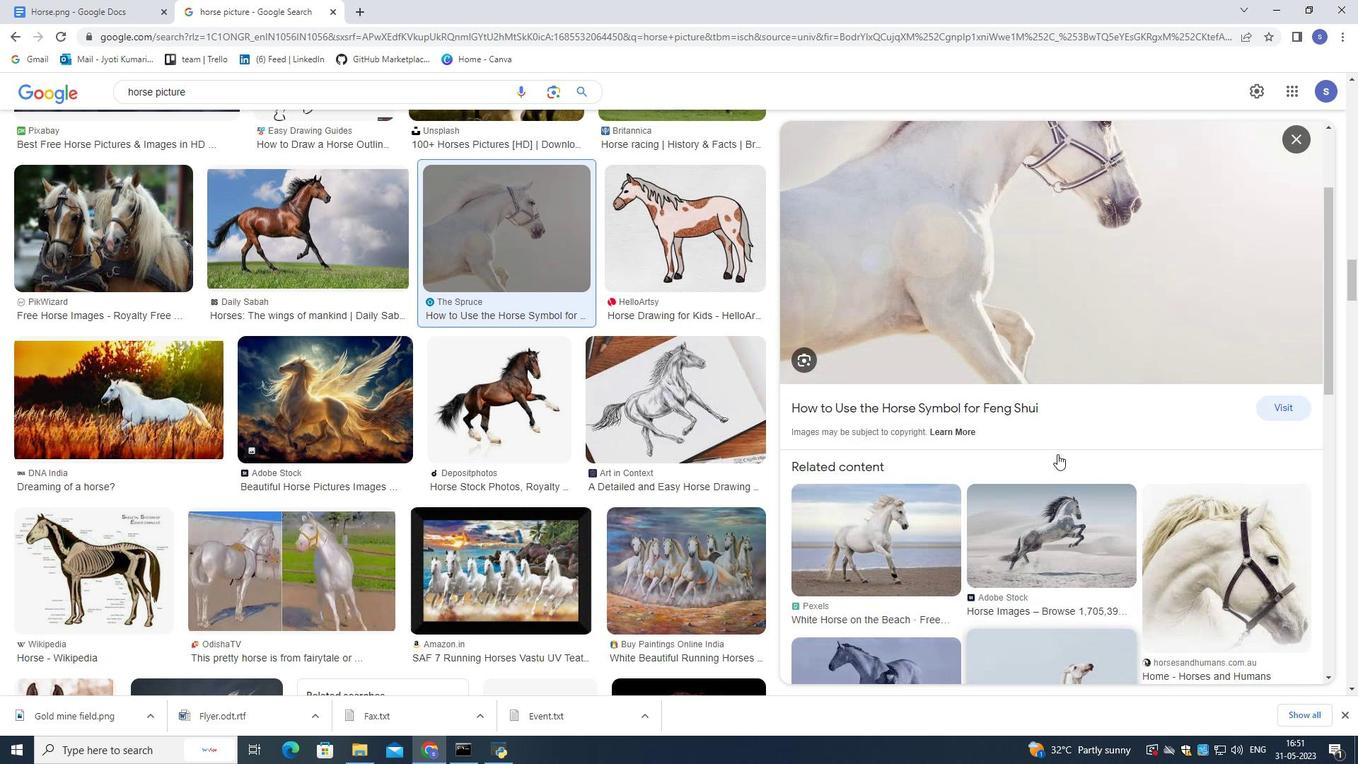 
Action: Mouse scrolled (1057, 454) with delta (0, 0)
Screenshot: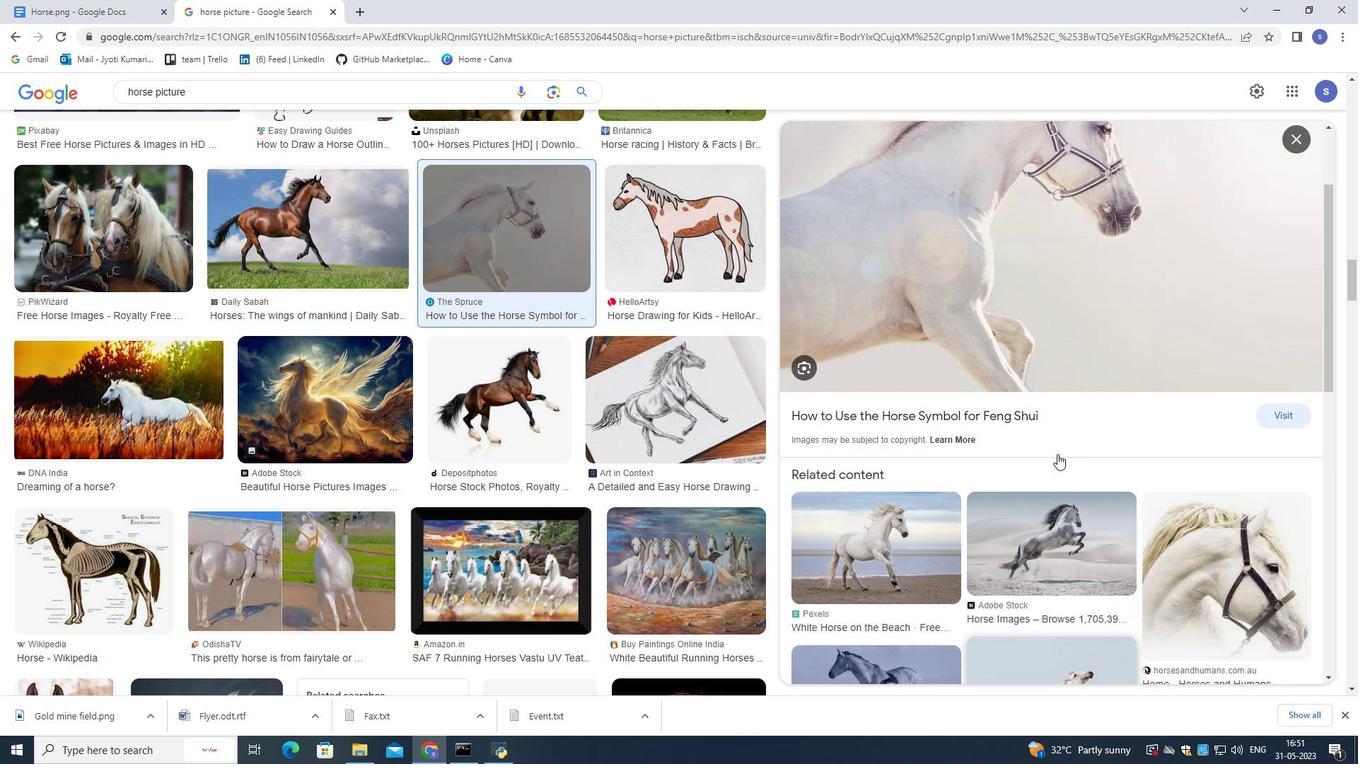 
Action: Mouse moved to (1056, 453)
Screenshot: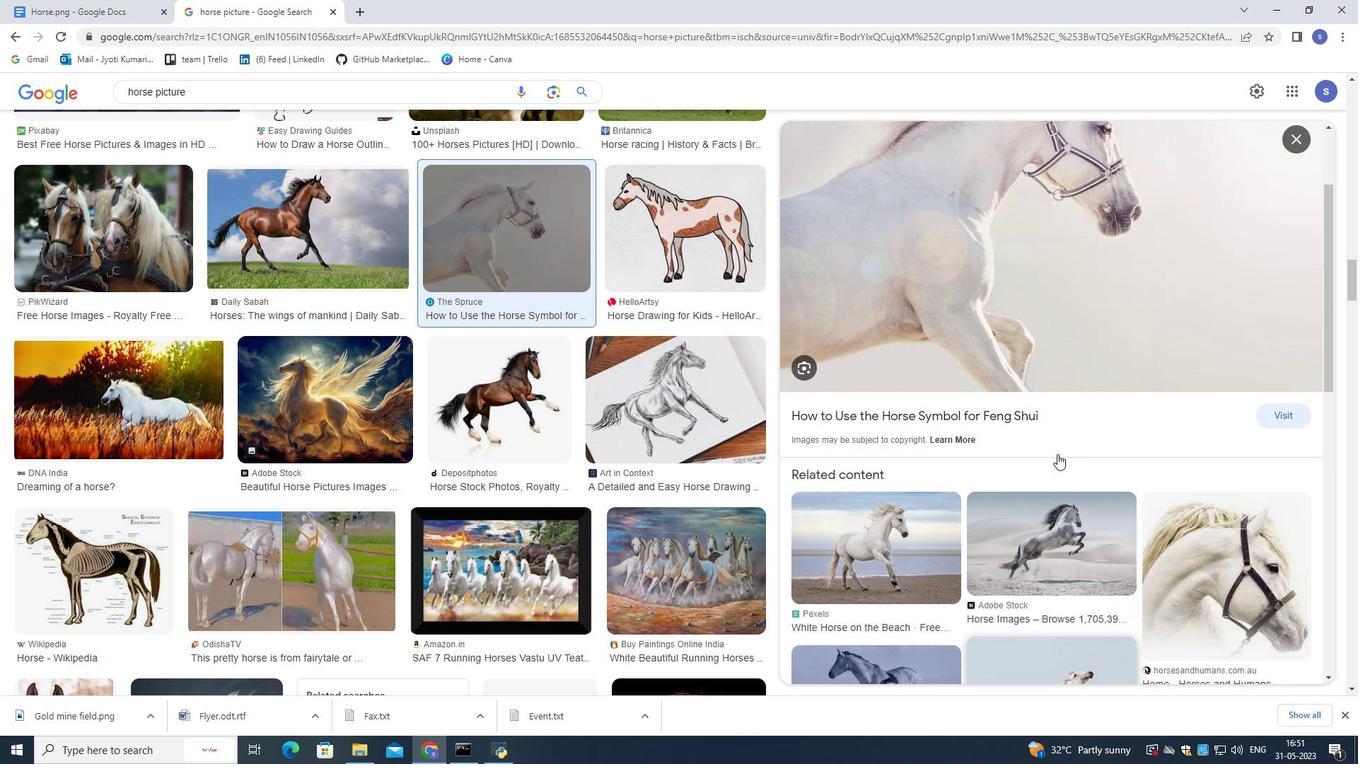 
Action: Mouse scrolled (1056, 454) with delta (0, 0)
Screenshot: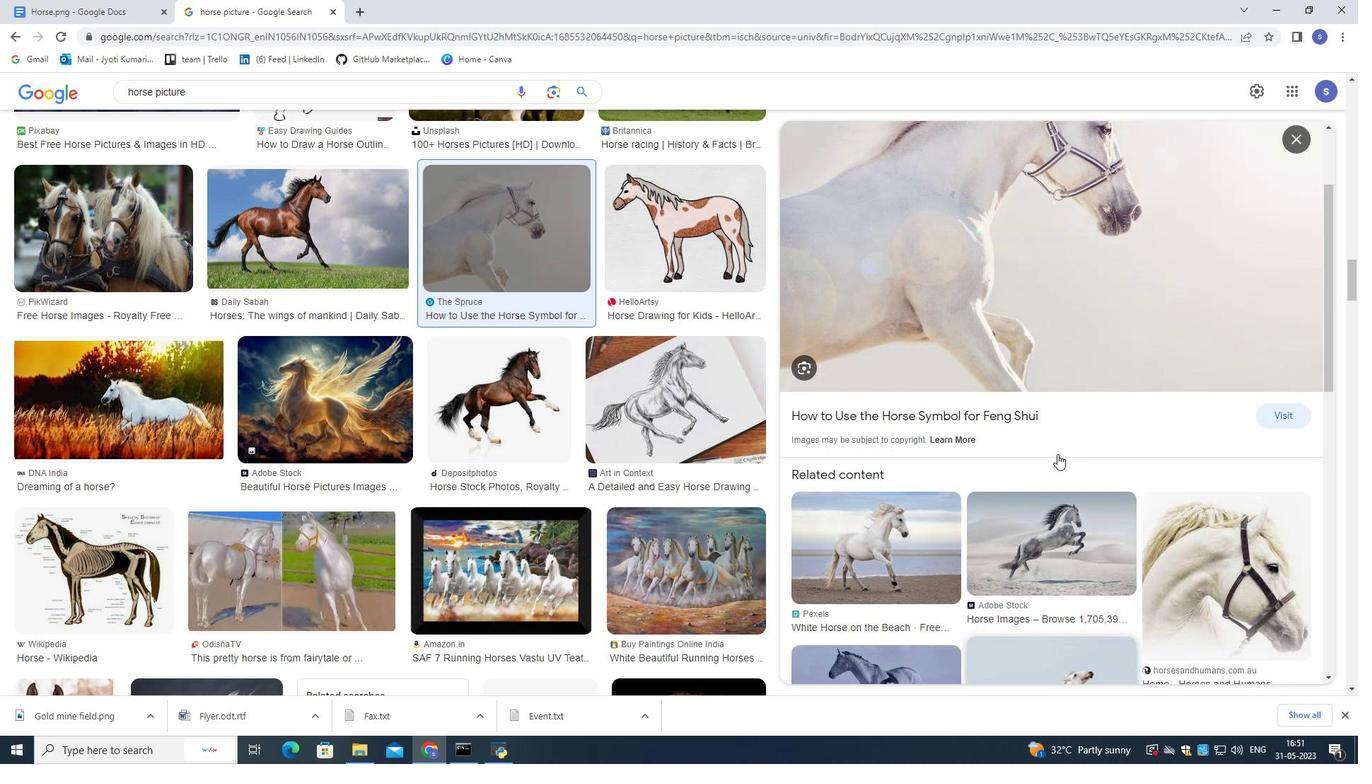 
Action: Mouse moved to (1038, 395)
Screenshot: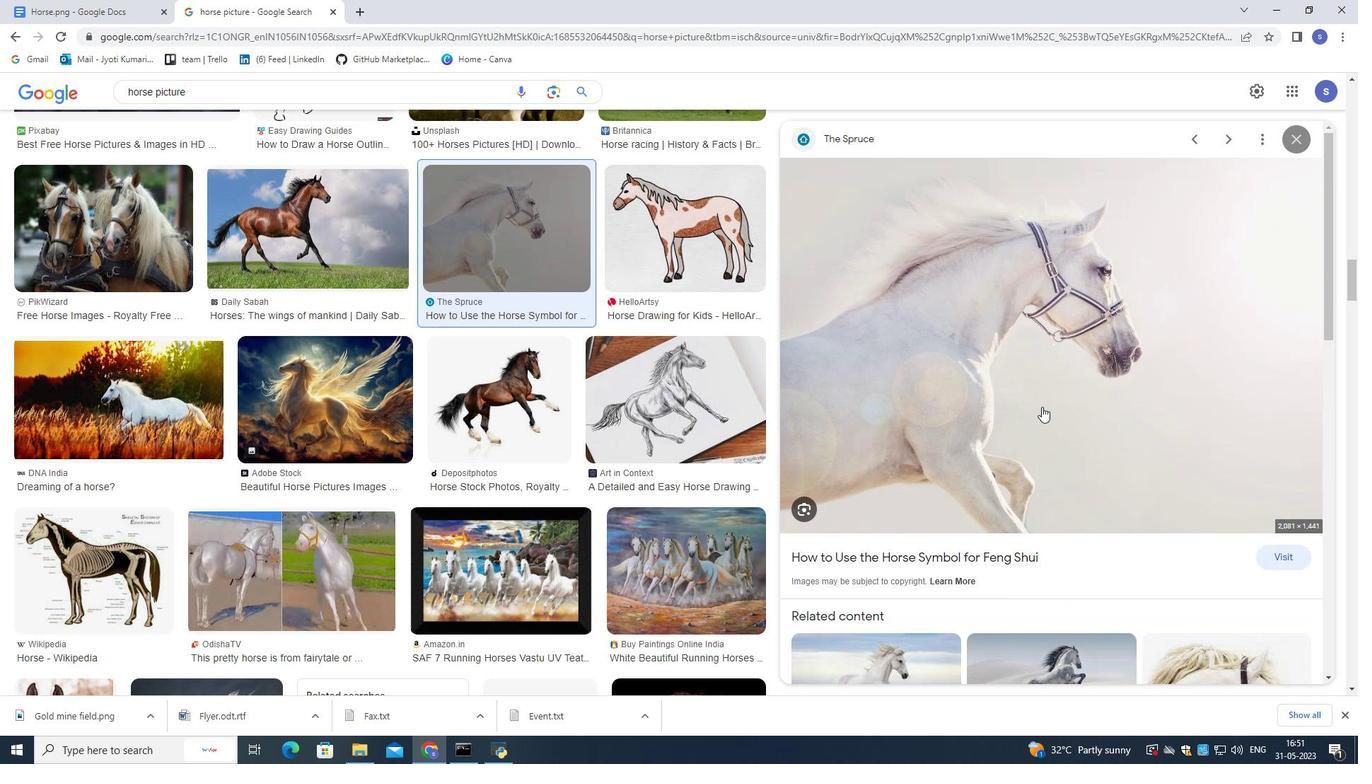 
Action: Mouse pressed right at (1038, 395)
Screenshot: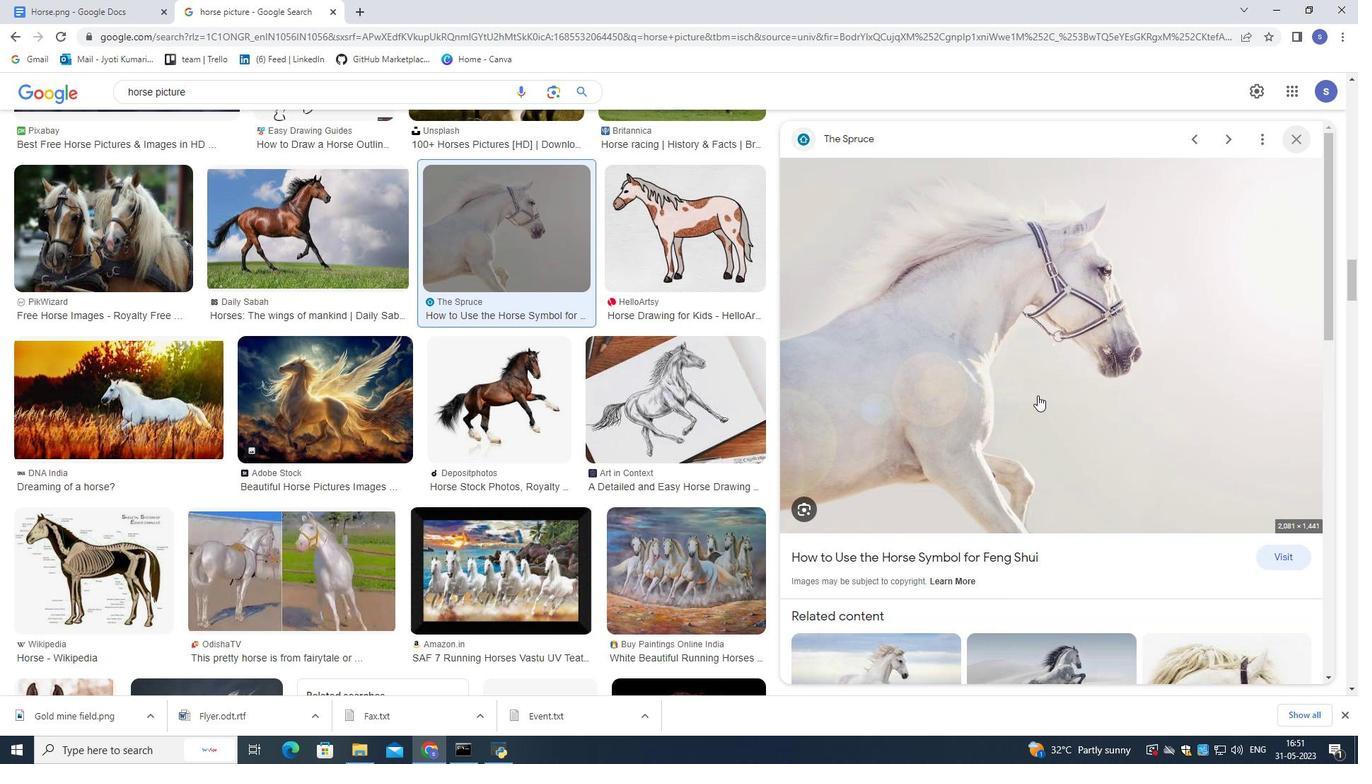 
Action: Mouse moved to (1111, 548)
Screenshot: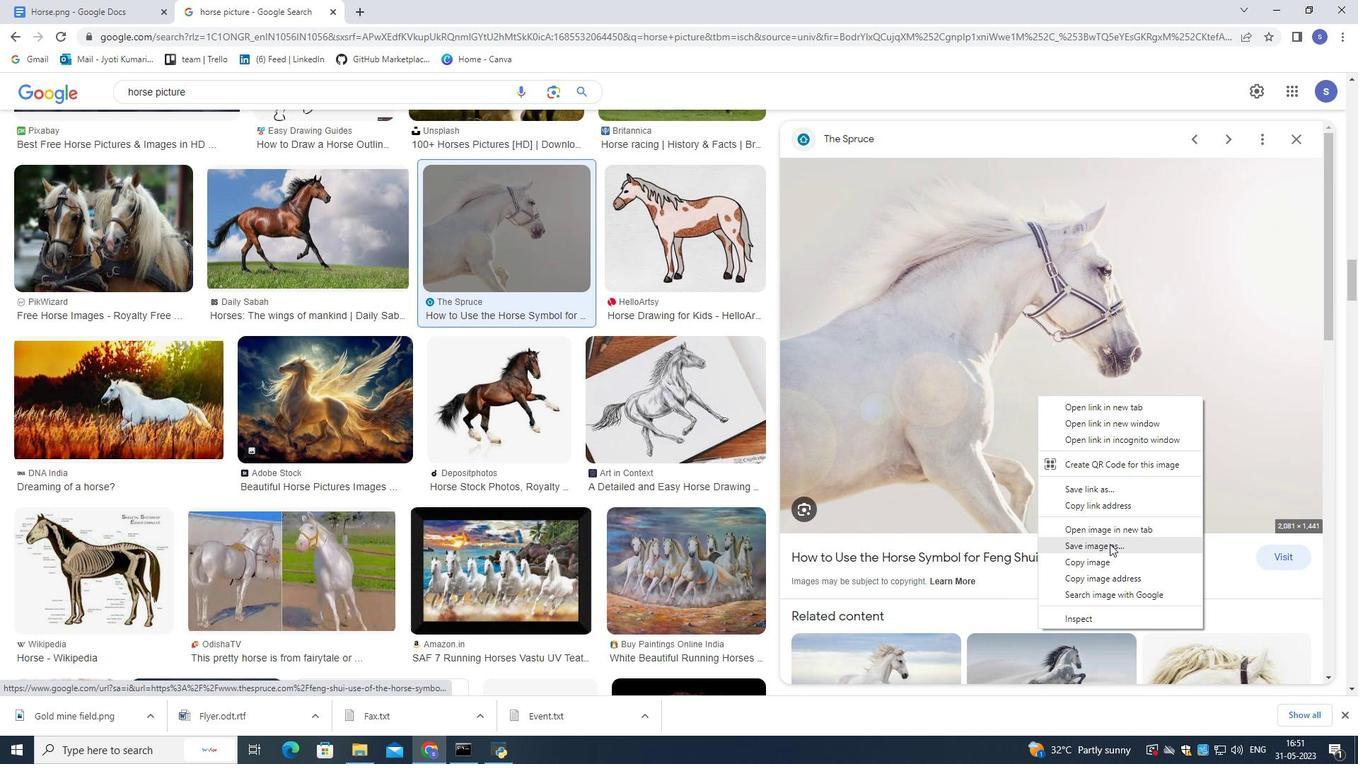 
Action: Mouse pressed left at (1111, 548)
Screenshot: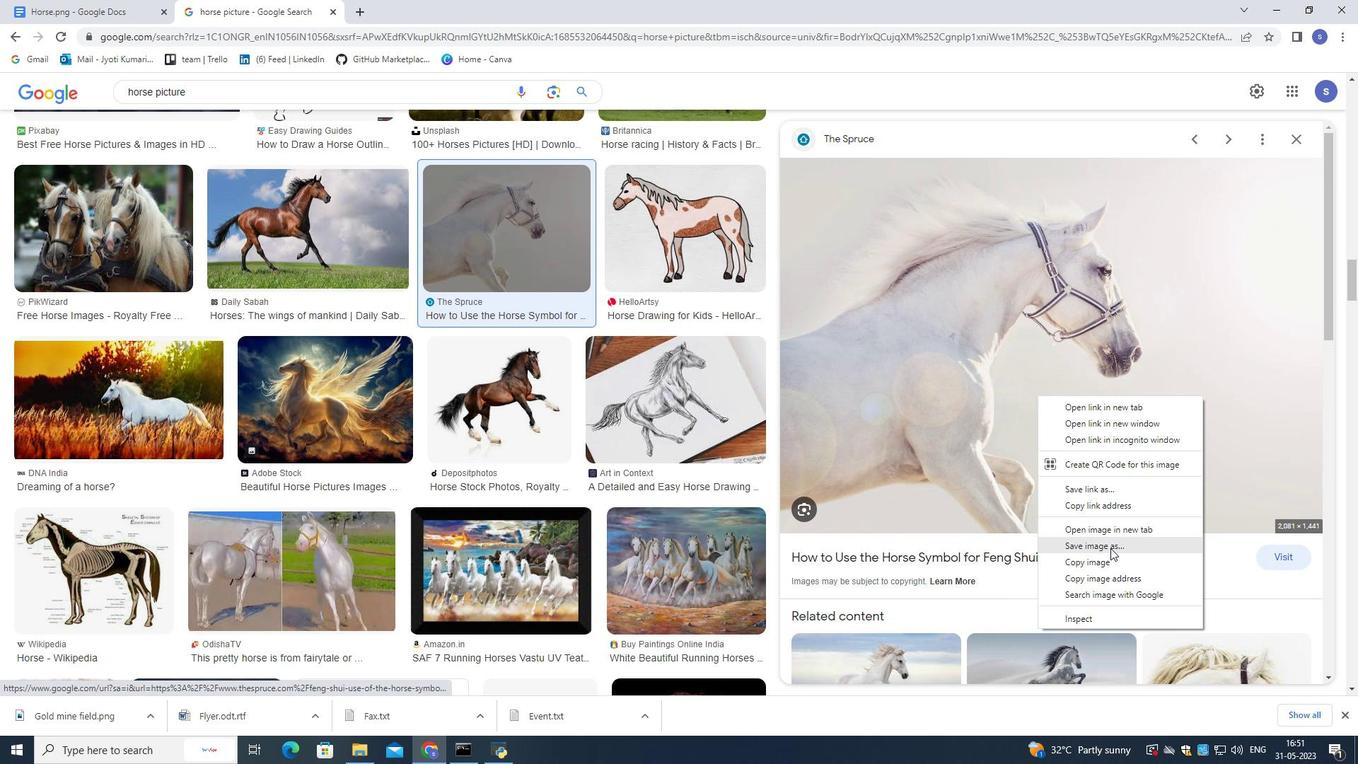 
Action: Mouse moved to (544, 392)
Screenshot: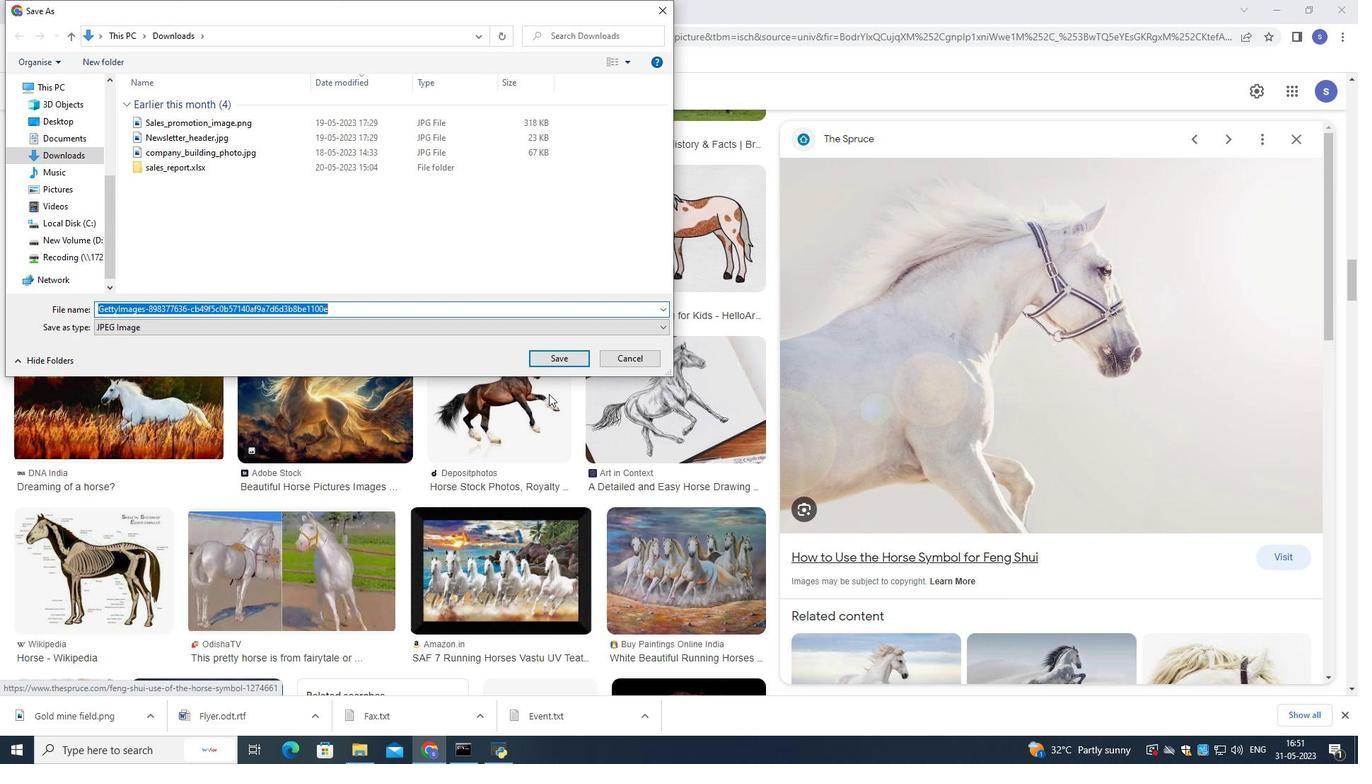 
Action: Key pressed <Key.shift><Key.shift>Horse.png
Screenshot: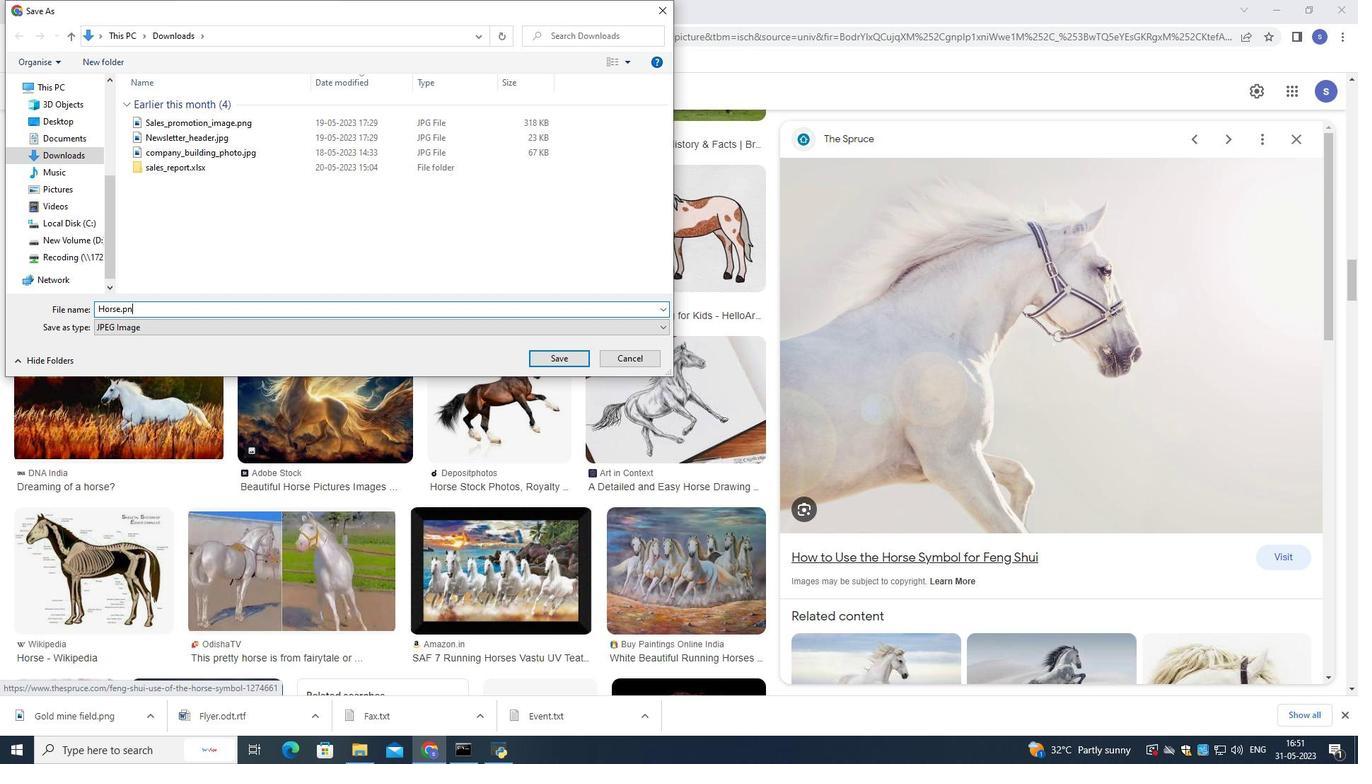 
Action: Mouse scrolled (544, 392) with delta (0, 0)
Screenshot: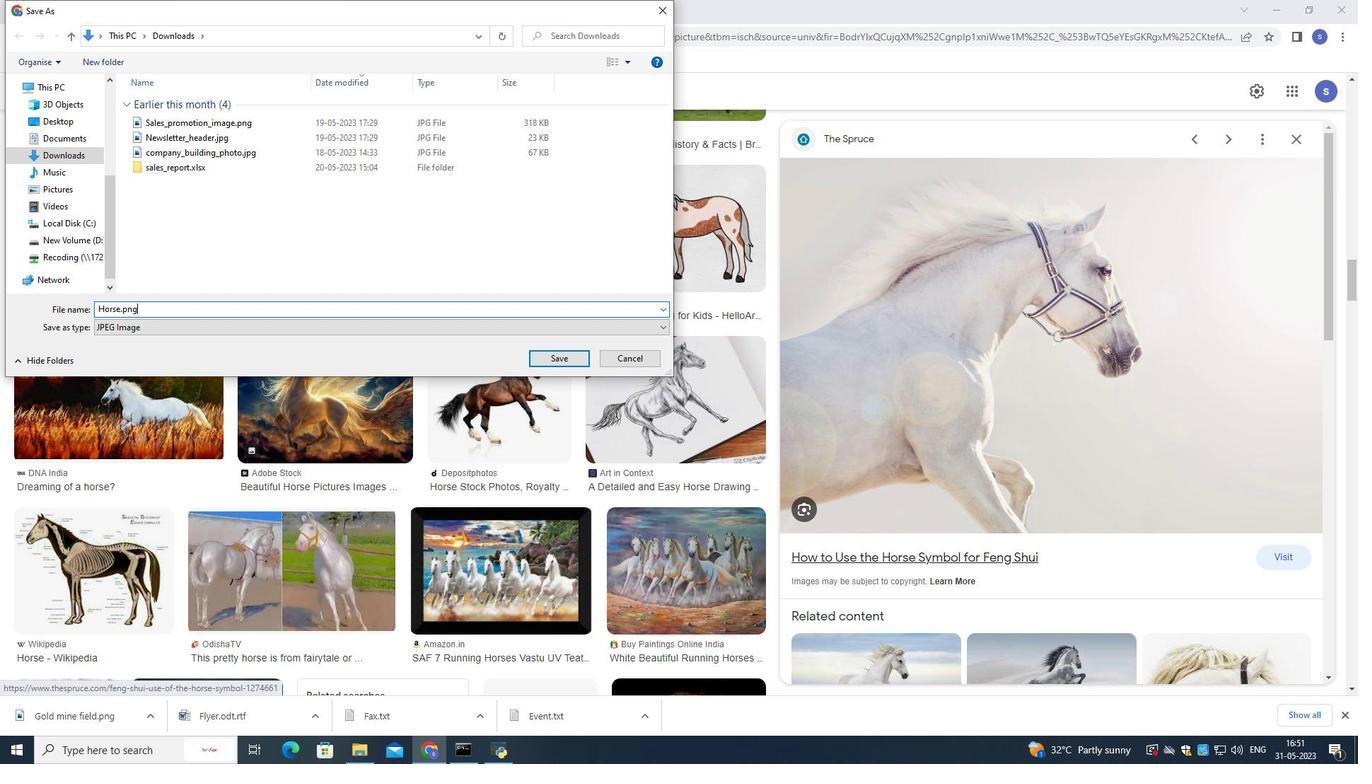 
Action: Key pressed <Key.enter>
Screenshot: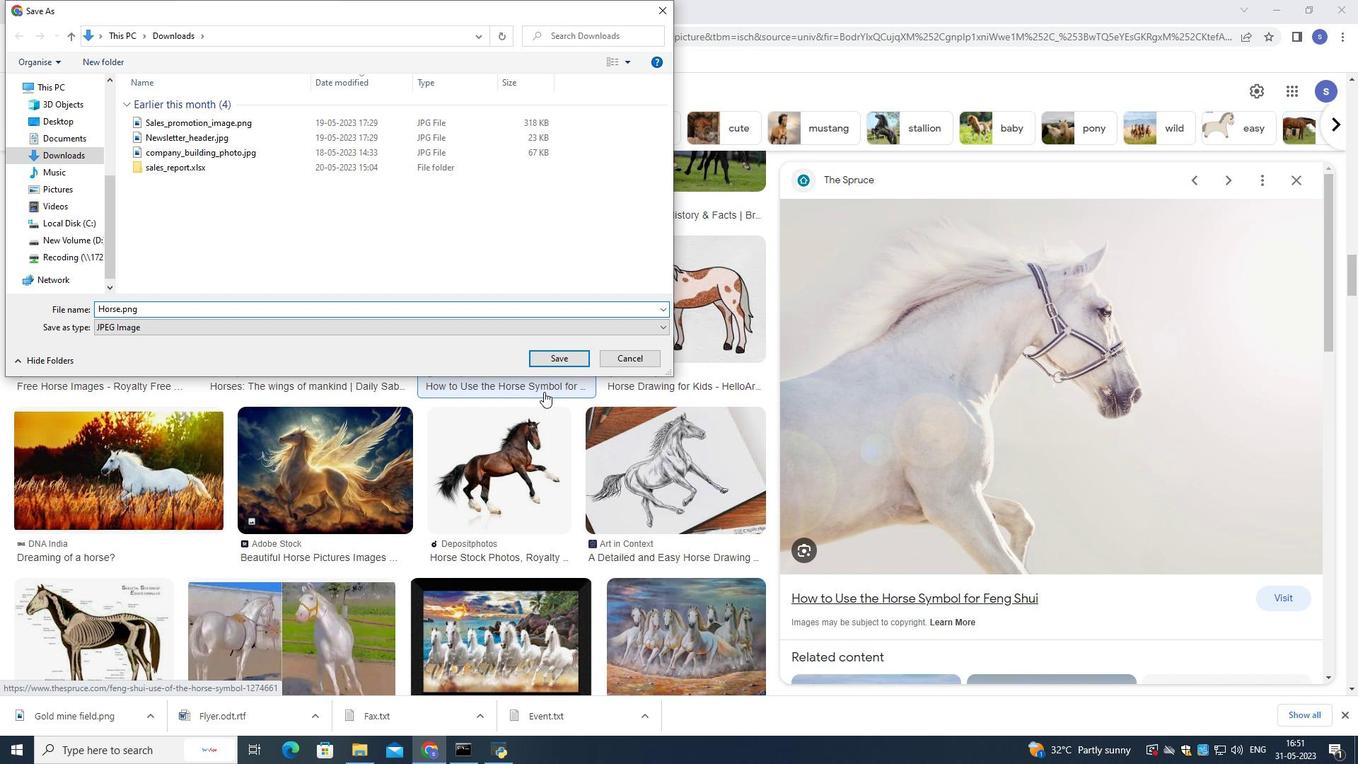 
Action: Mouse moved to (55, 0)
Screenshot: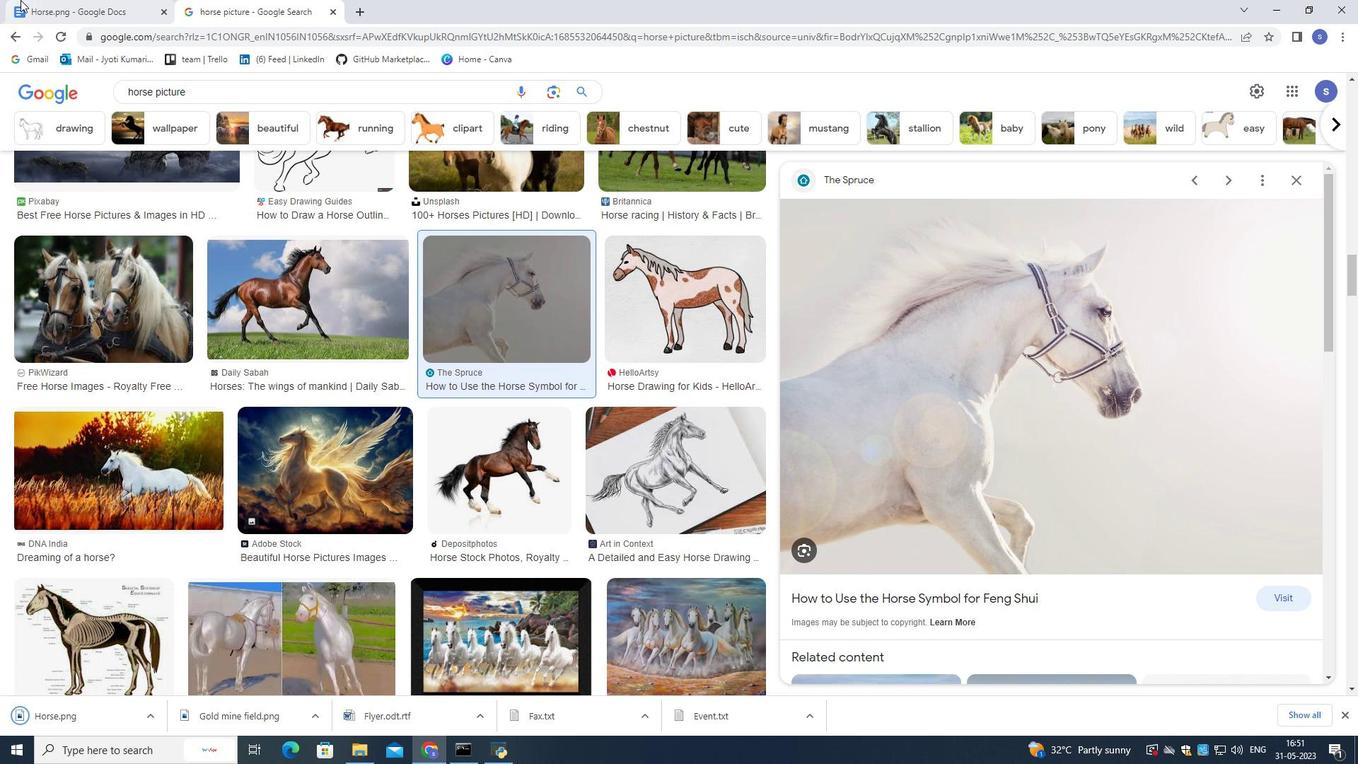 
Action: Mouse pressed left at (55, 0)
Screenshot: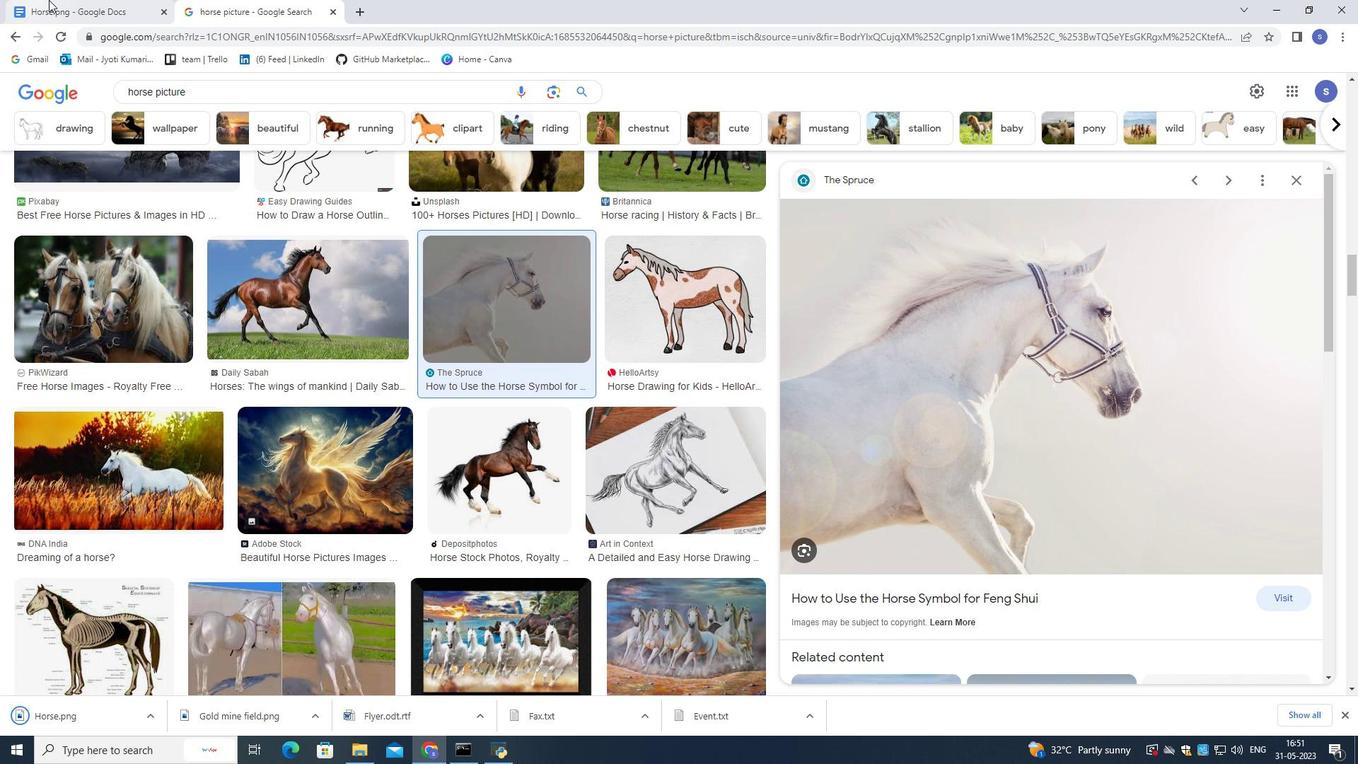
Action: Mouse moved to (607, 128)
Screenshot: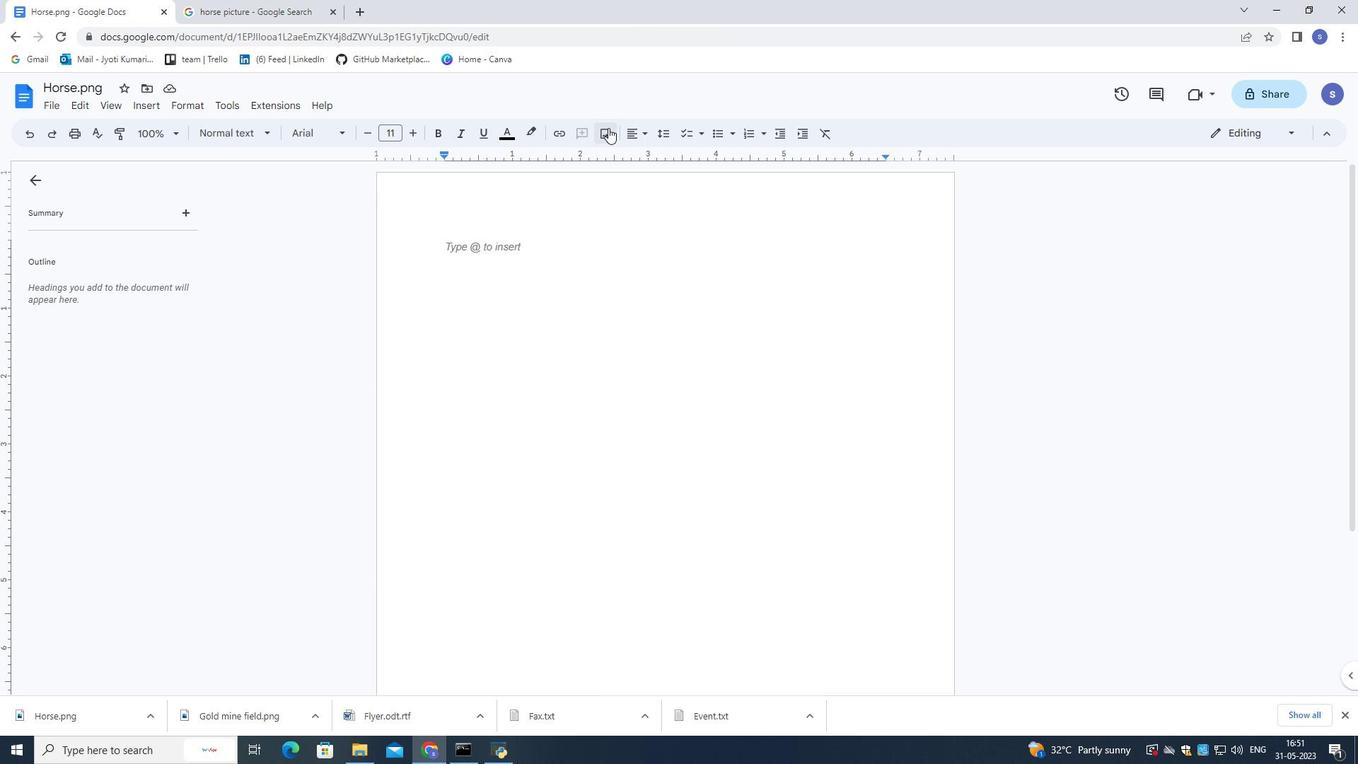 
Action: Mouse pressed left at (607, 128)
Screenshot: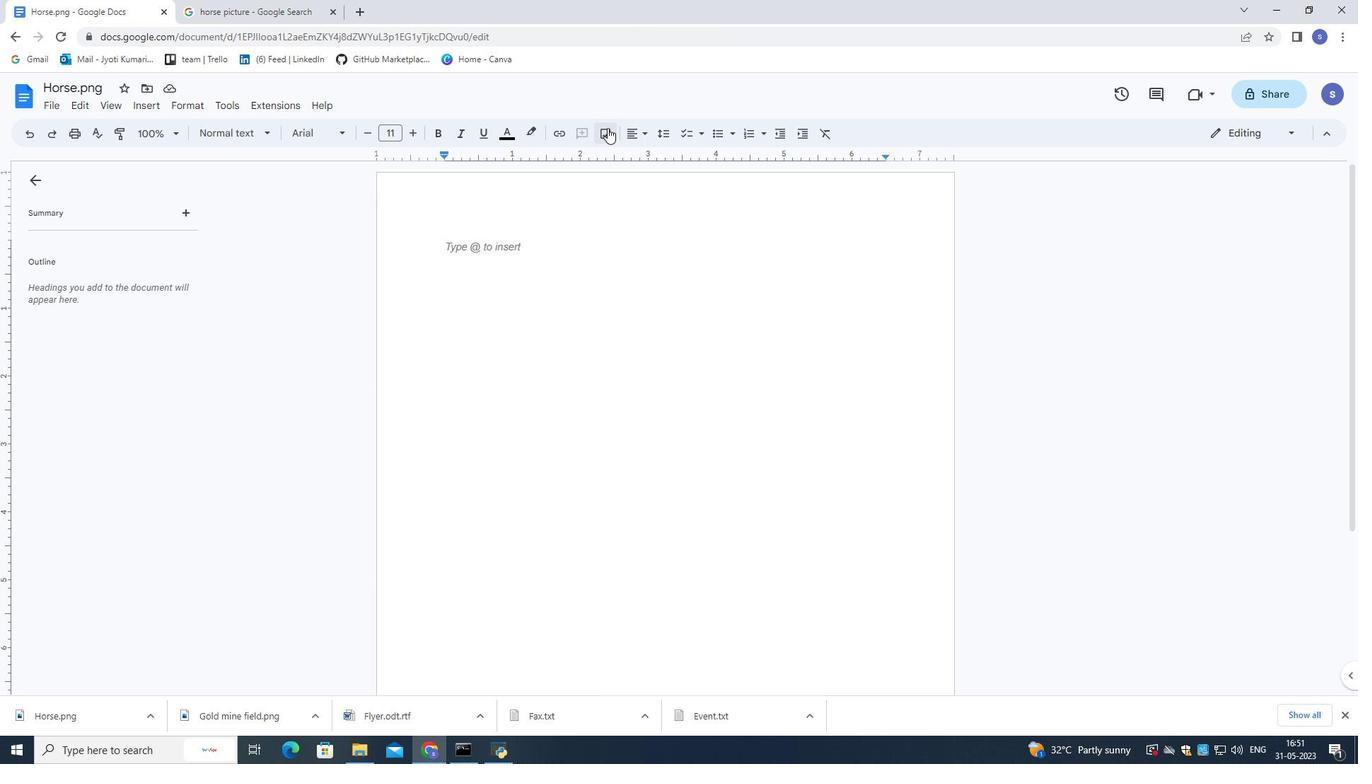 
Action: Mouse moved to (629, 166)
Screenshot: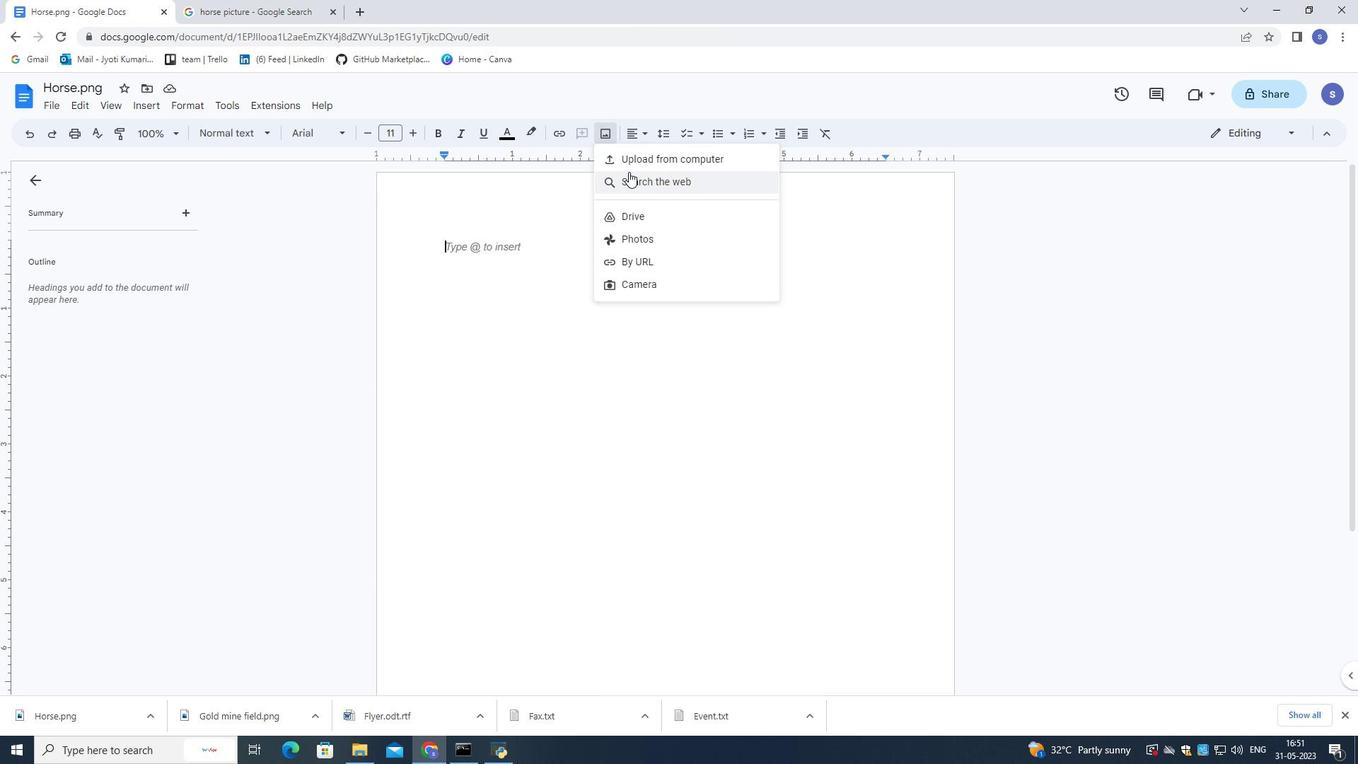 
Action: Mouse pressed left at (629, 166)
Screenshot: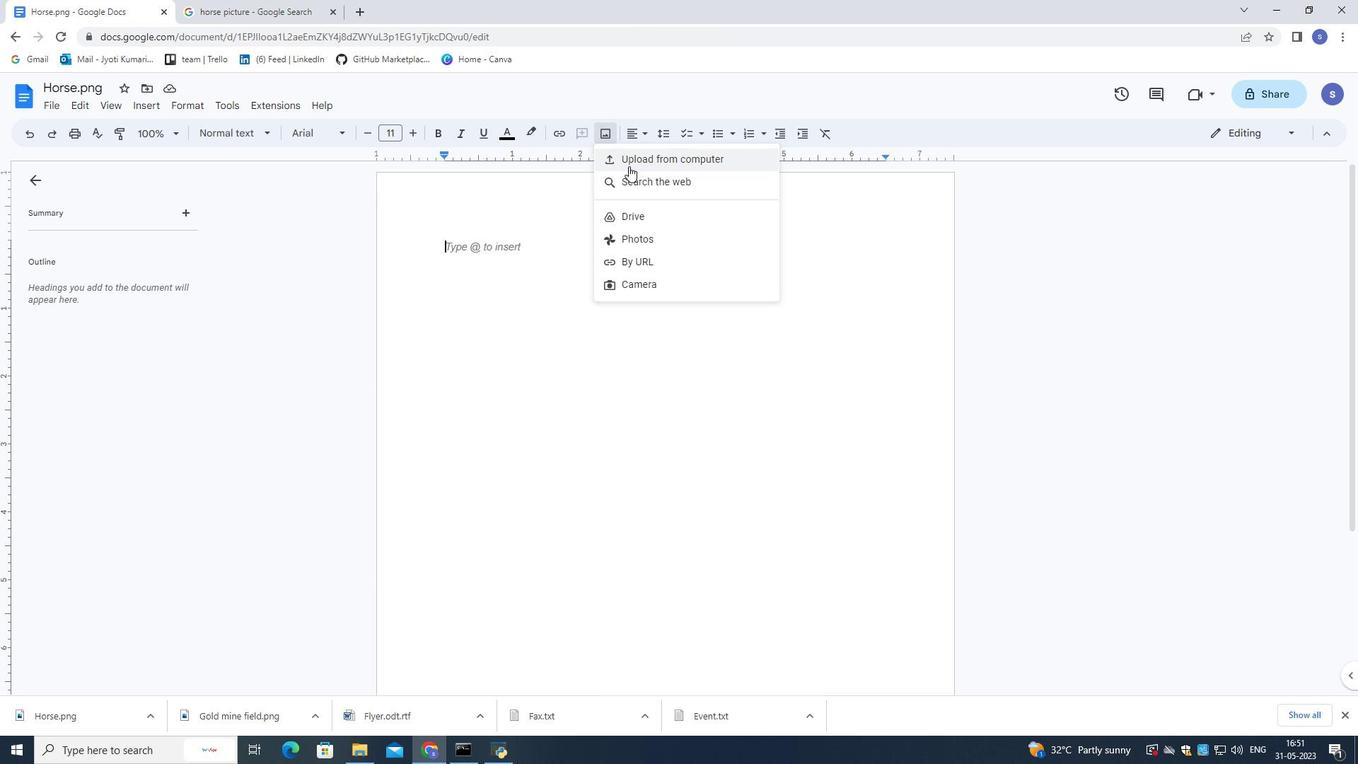 
Action: Mouse moved to (300, 126)
Screenshot: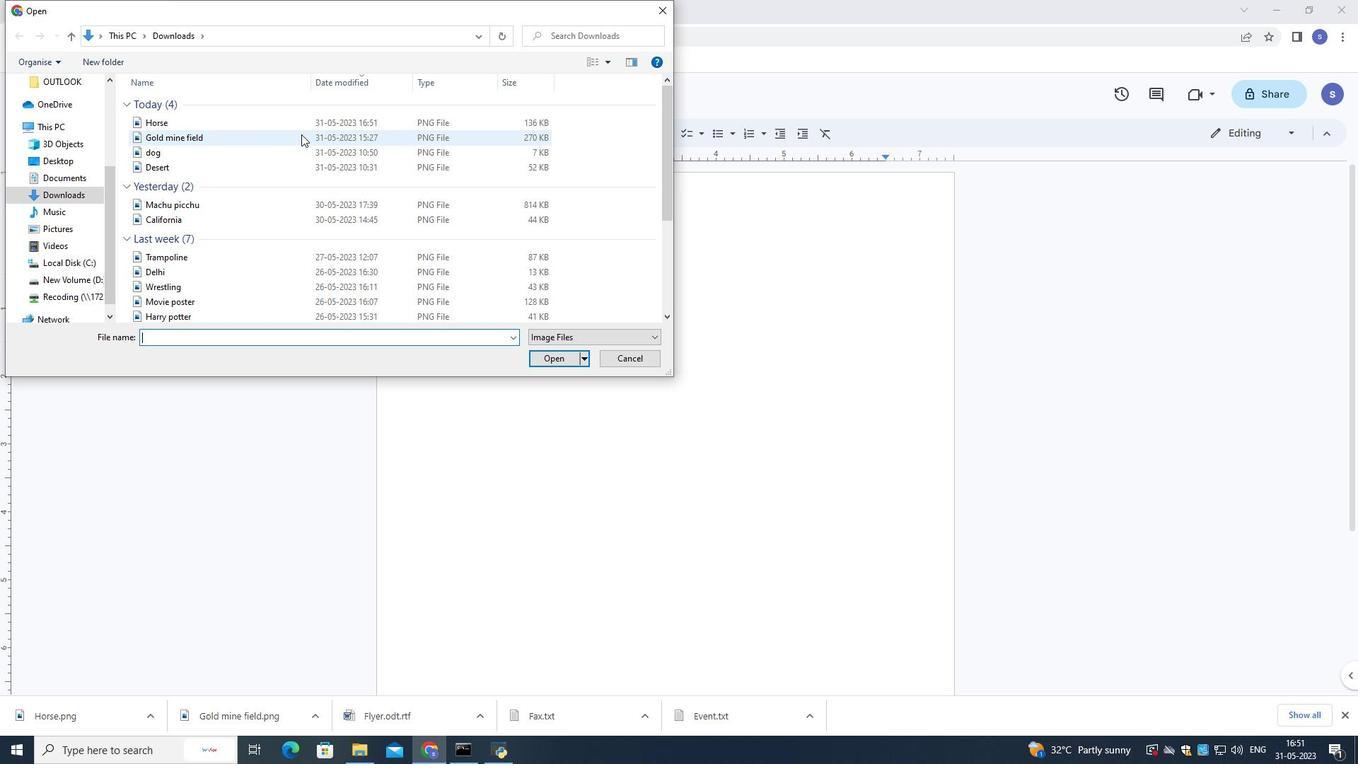 
Action: Mouse pressed left at (300, 126)
Screenshot: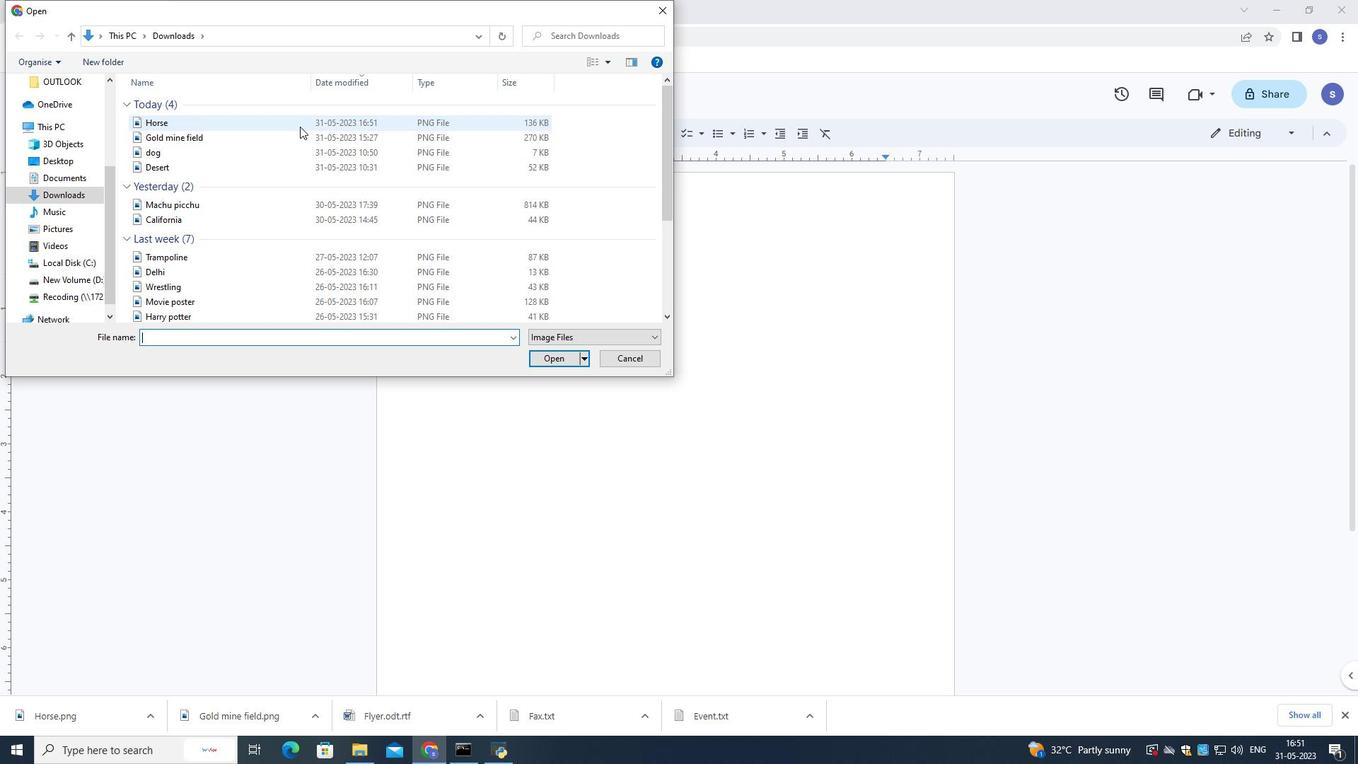 
Action: Mouse moved to (552, 360)
Screenshot: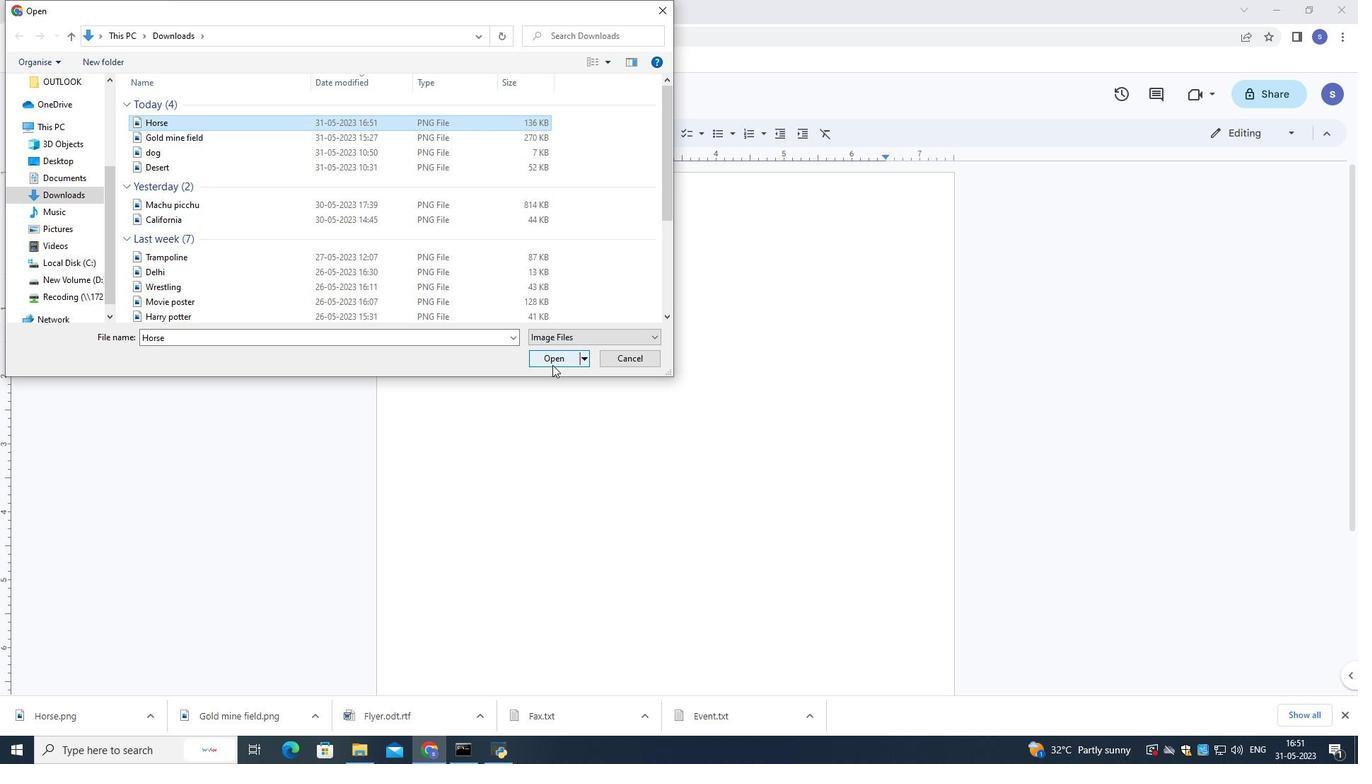 
Action: Mouse pressed left at (552, 360)
Screenshot: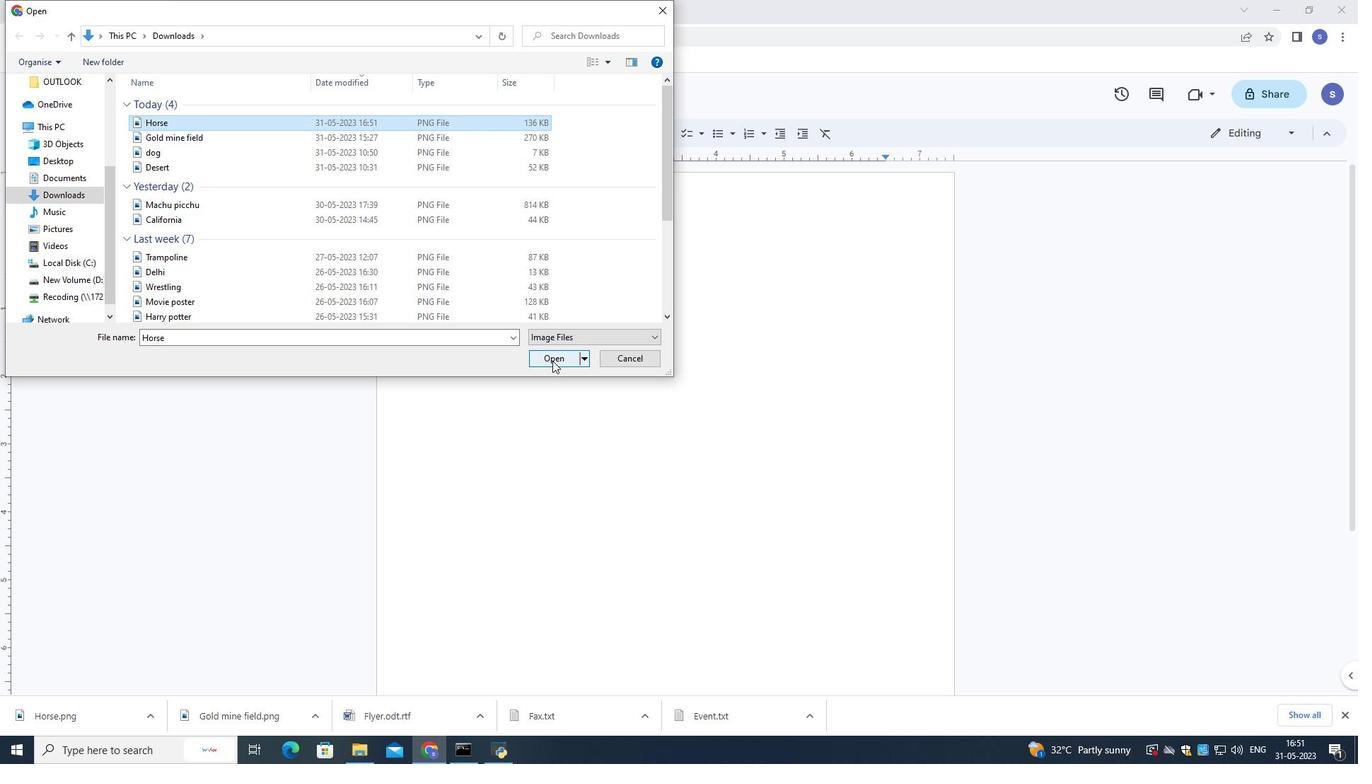 
Action: Mouse moved to (596, 469)
Screenshot: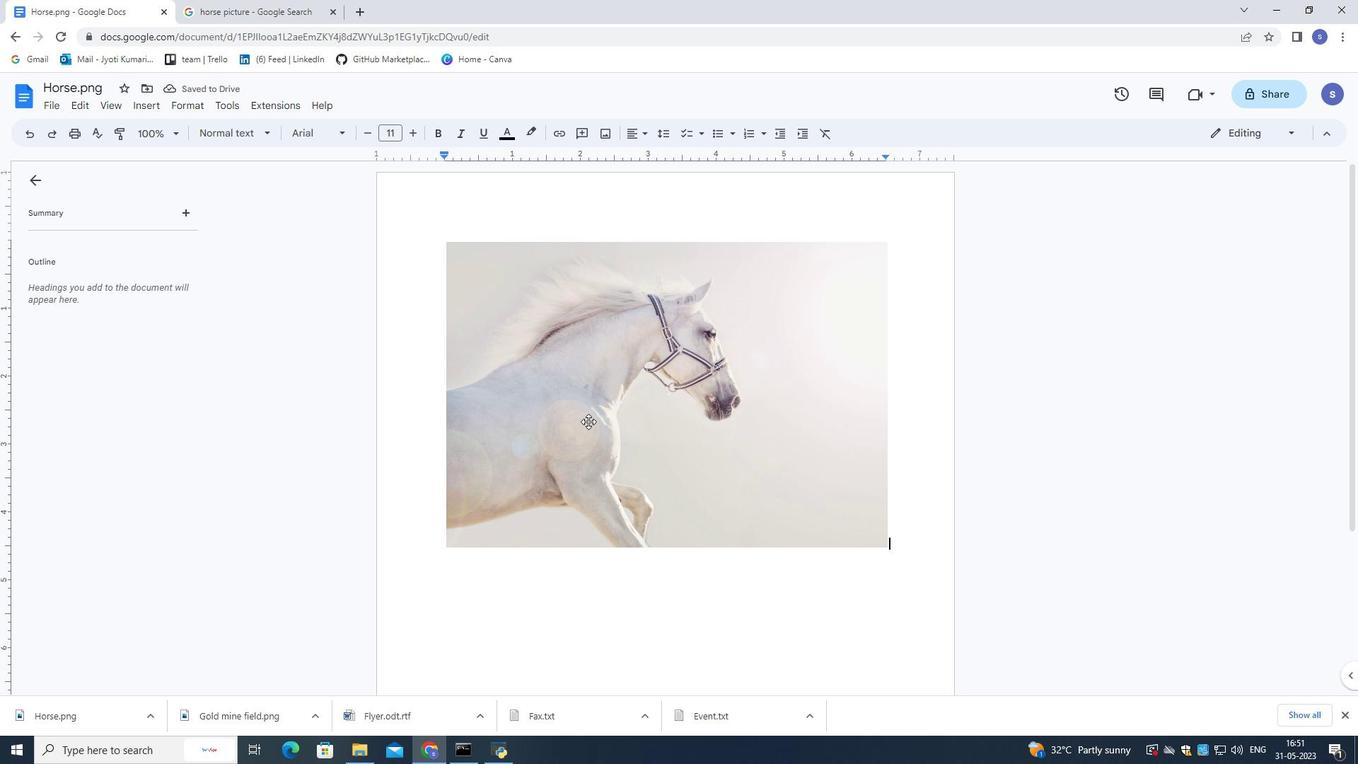 
Action: Mouse pressed left at (596, 469)
Screenshot: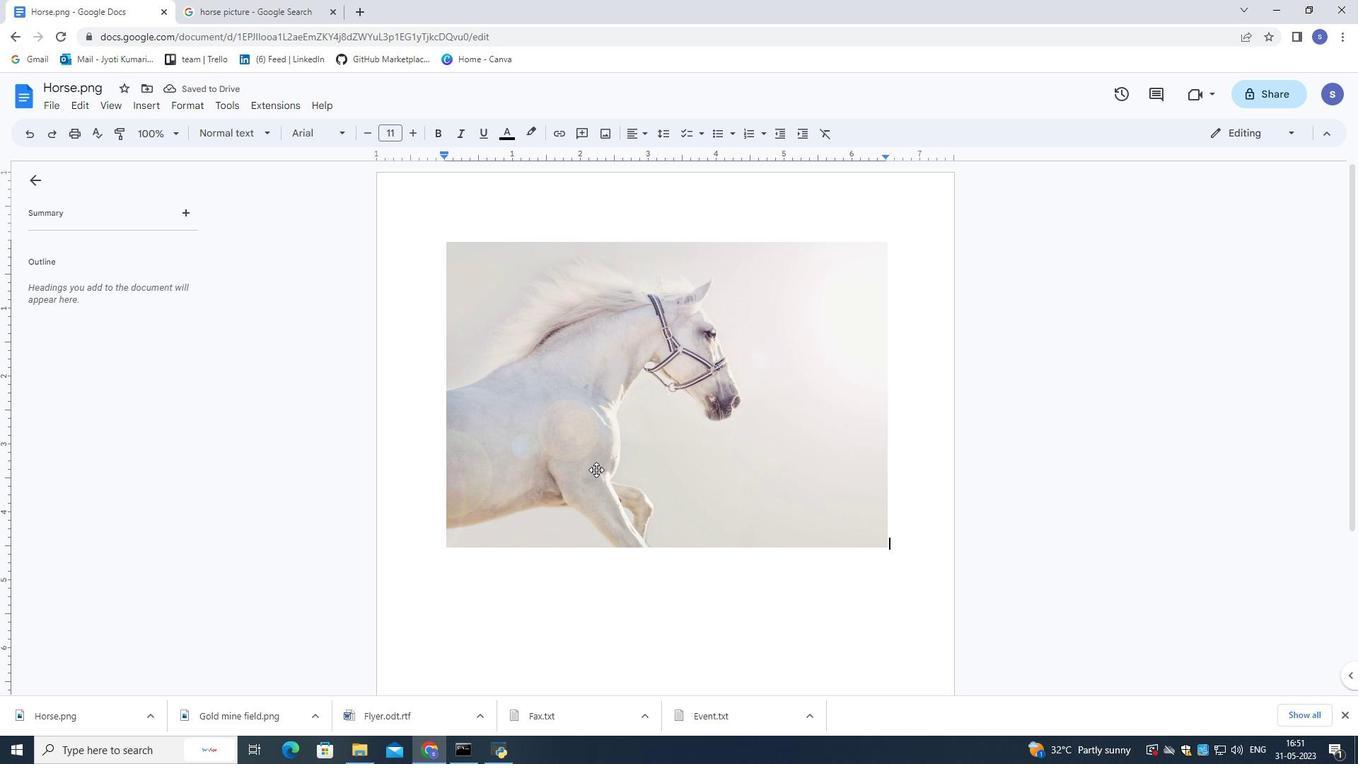 
Action: Mouse moved to (532, 133)
Screenshot: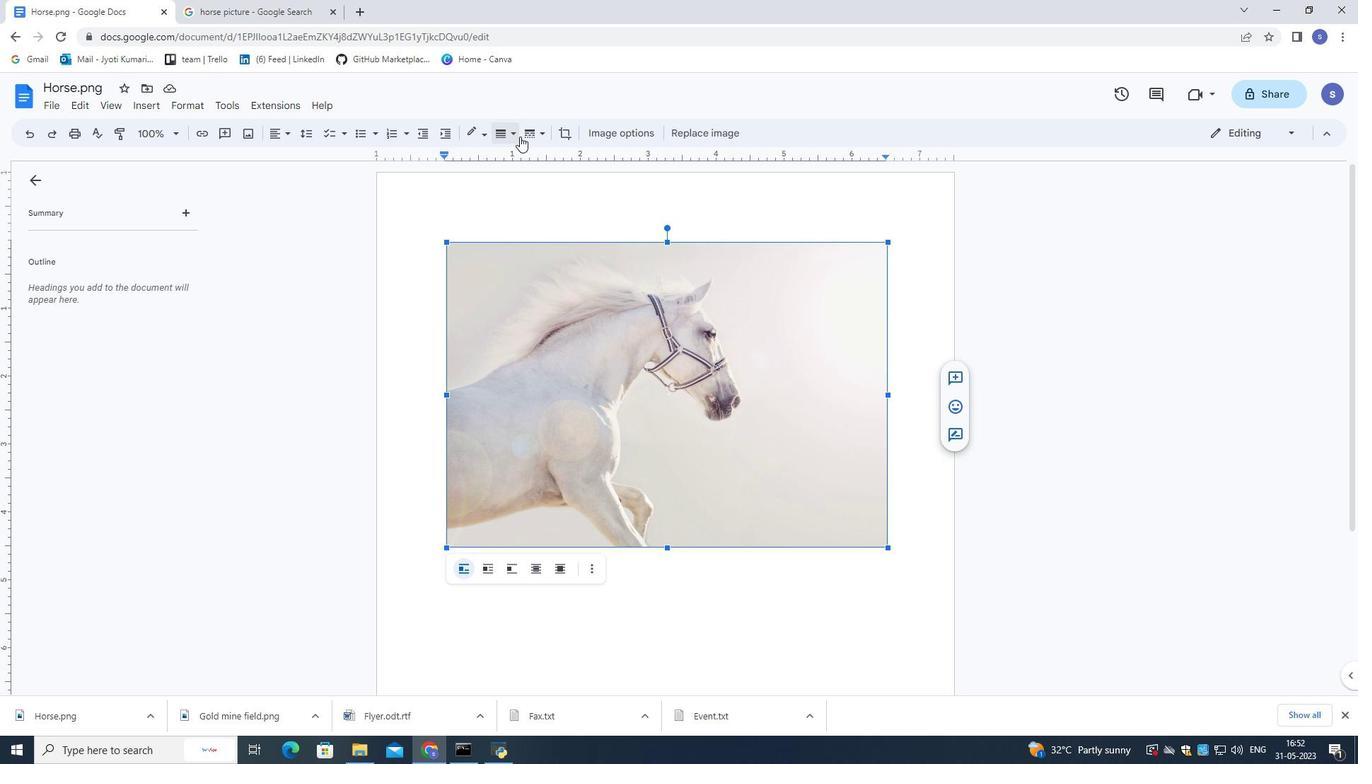 
Action: Mouse pressed left at (532, 133)
Screenshot: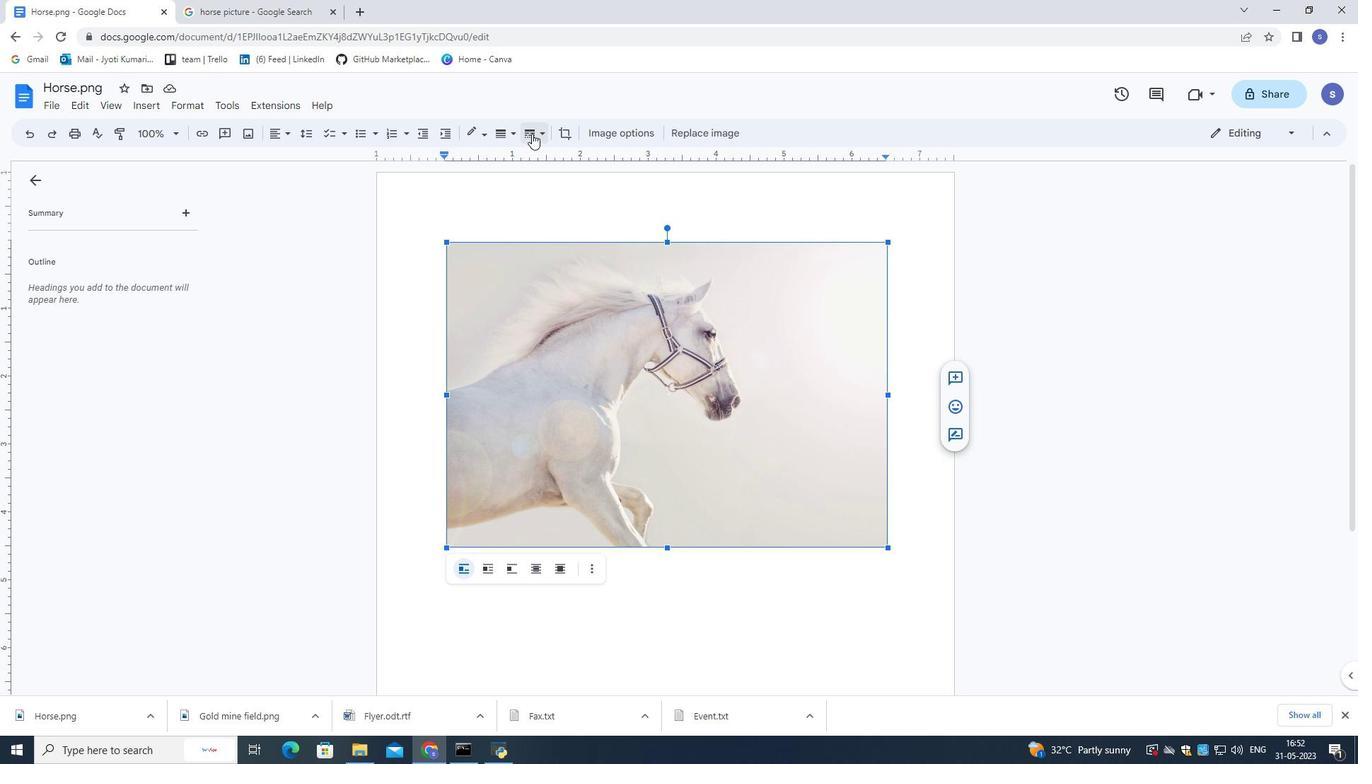 
Action: Mouse moved to (558, 164)
Screenshot: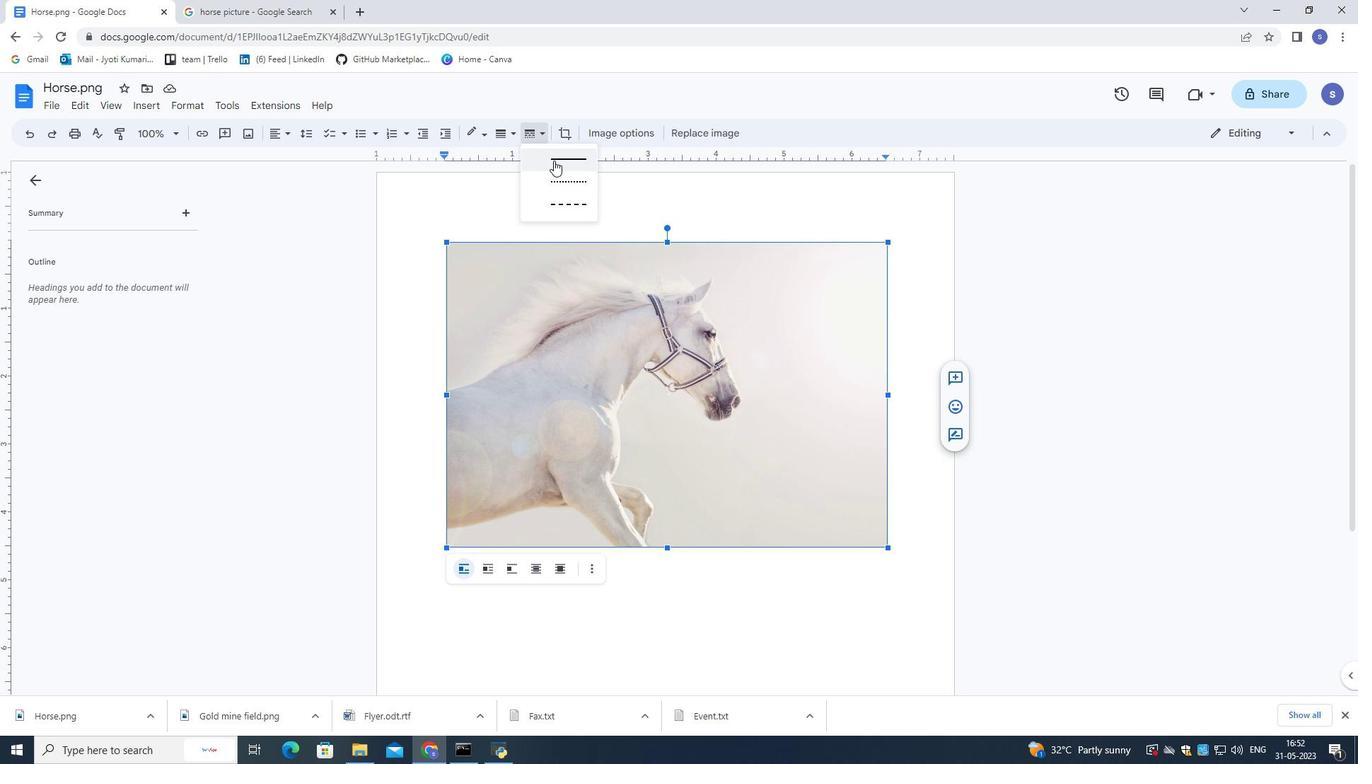 
Action: Mouse pressed left at (558, 164)
Screenshot: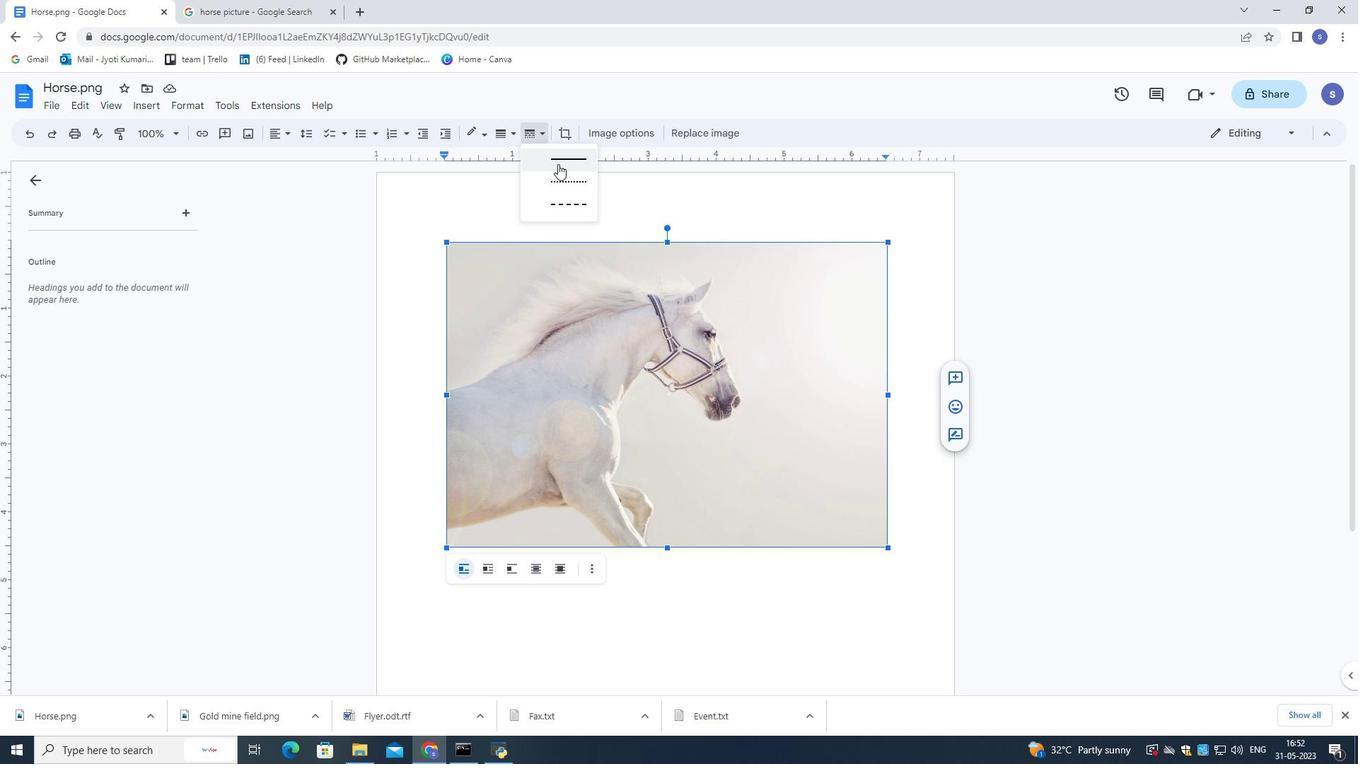 
Action: Mouse moved to (503, 138)
Screenshot: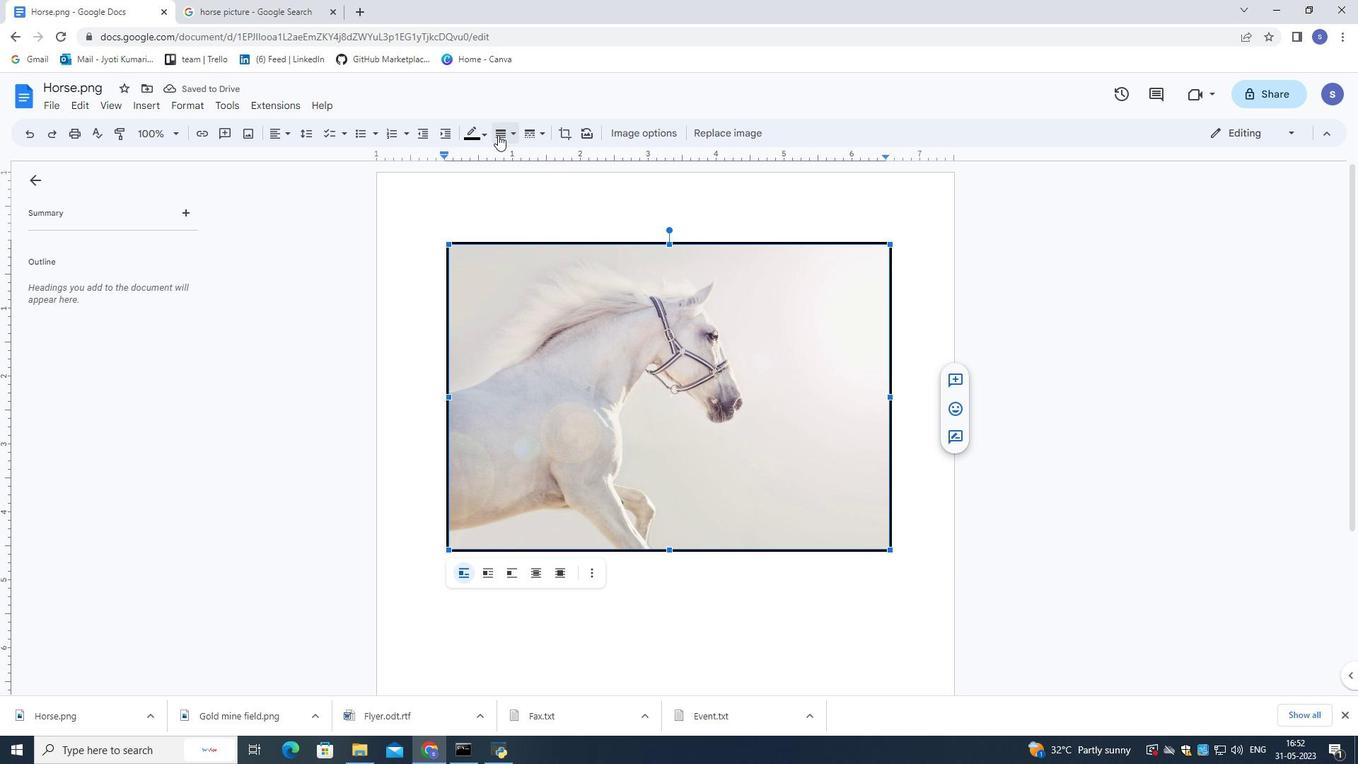 
Action: Mouse pressed left at (503, 138)
Screenshot: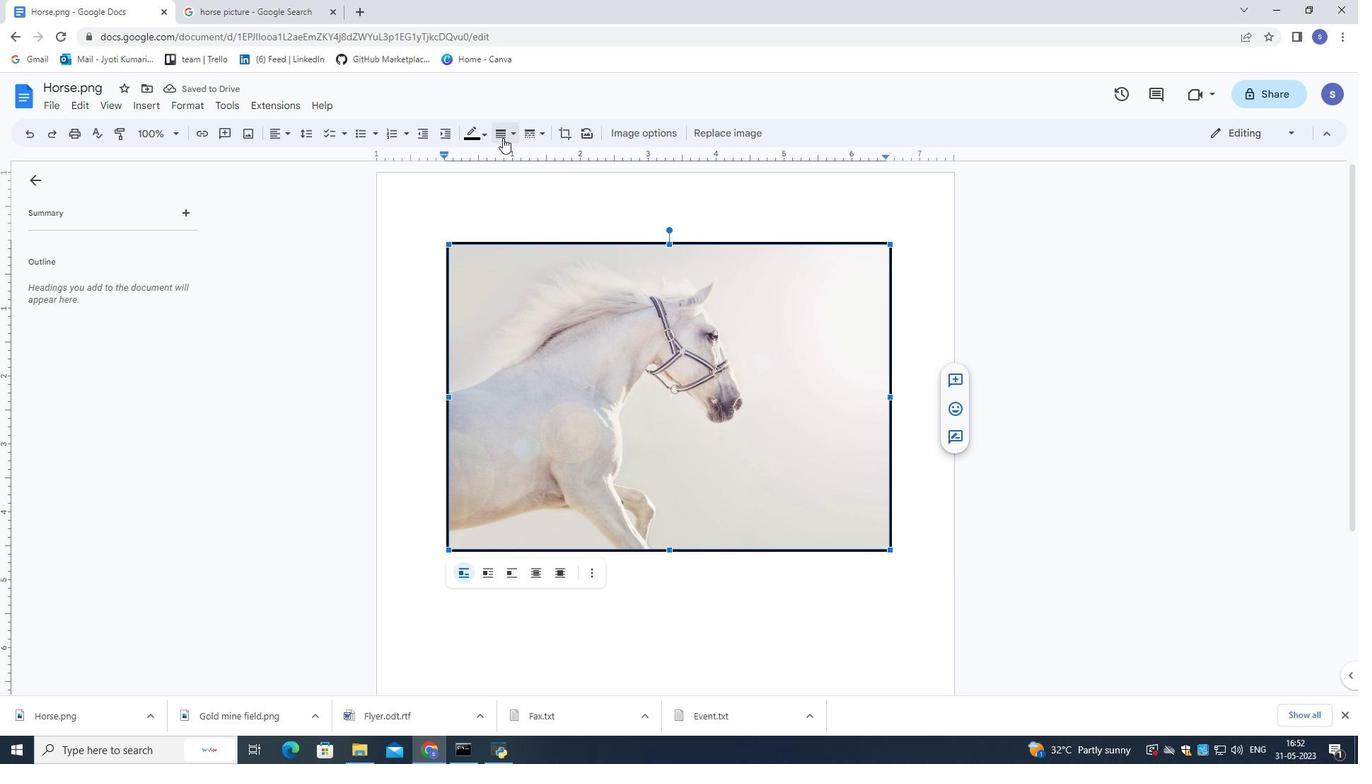 
Action: Mouse moved to (513, 210)
Screenshot: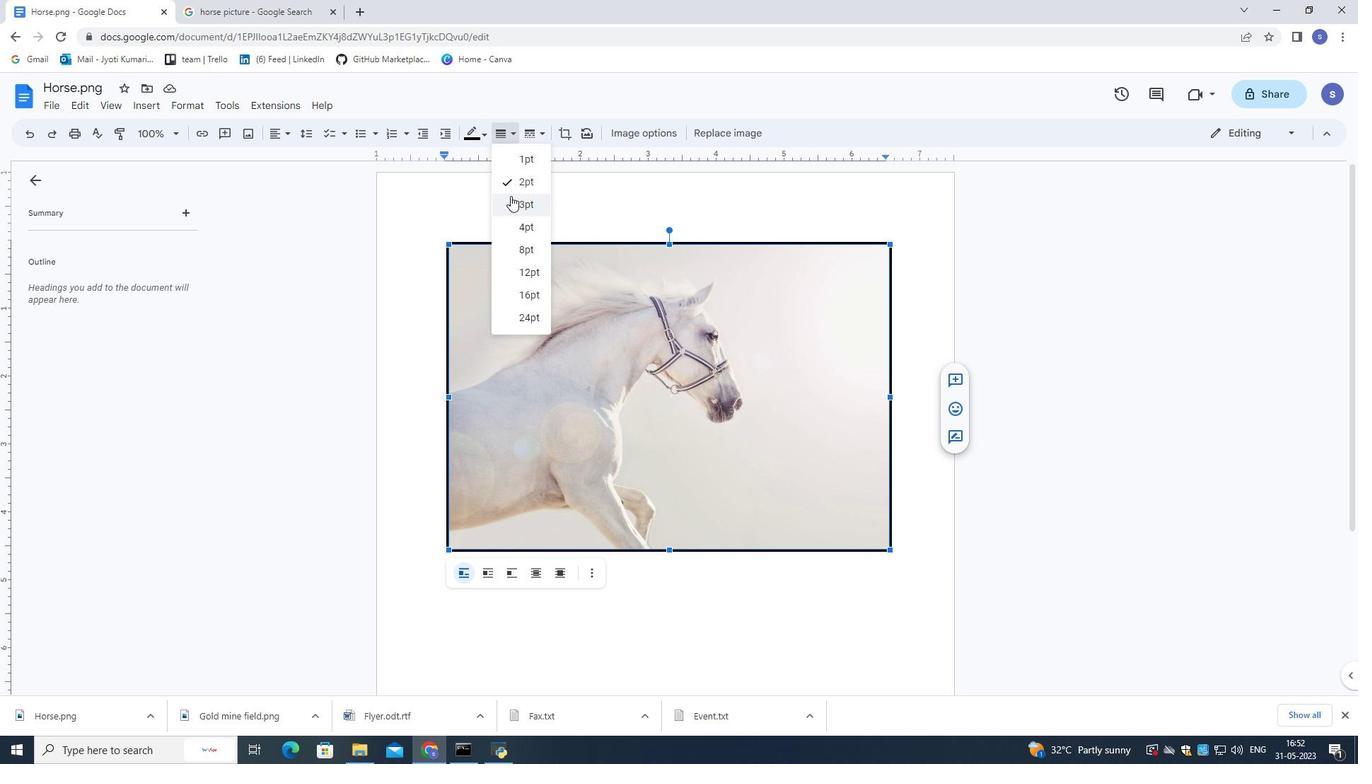 
Action: Mouse pressed left at (513, 210)
Screenshot: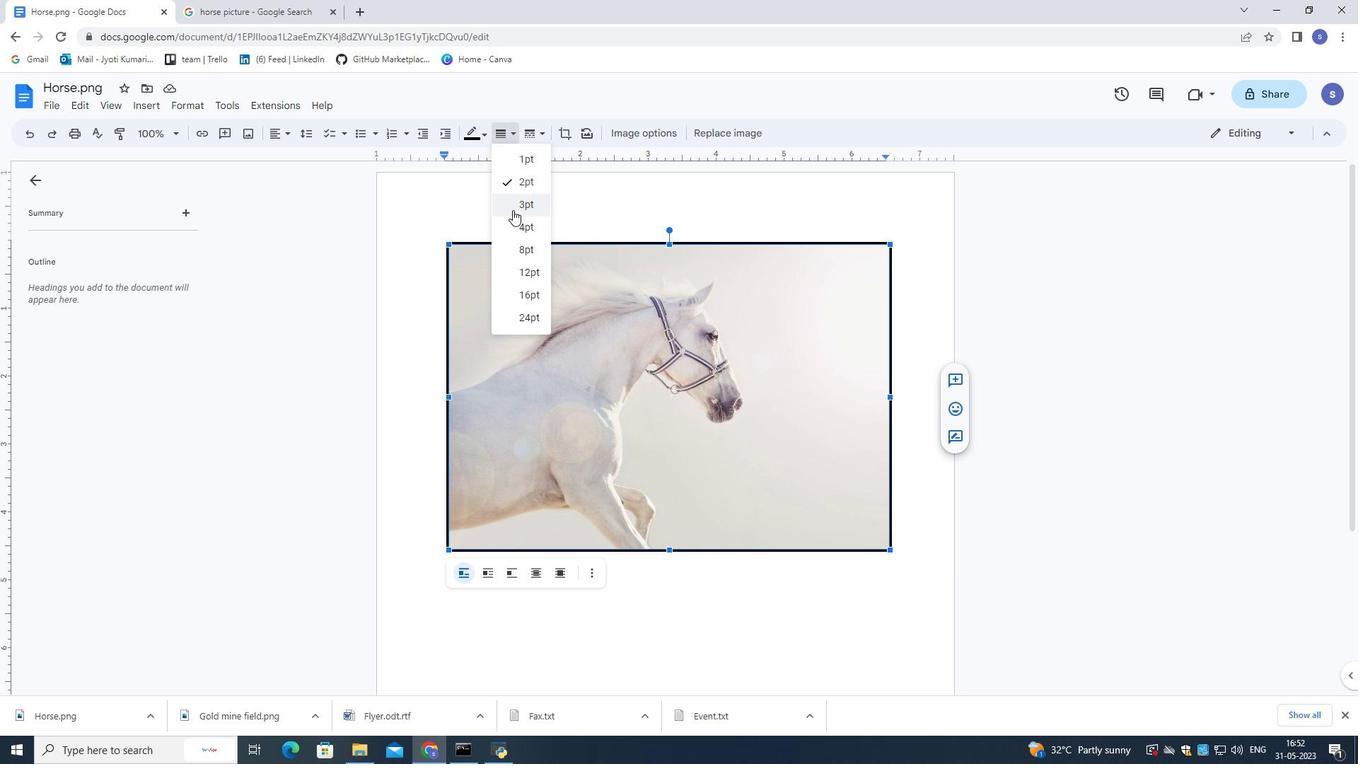 
Action: Mouse pressed left at (513, 210)
Screenshot: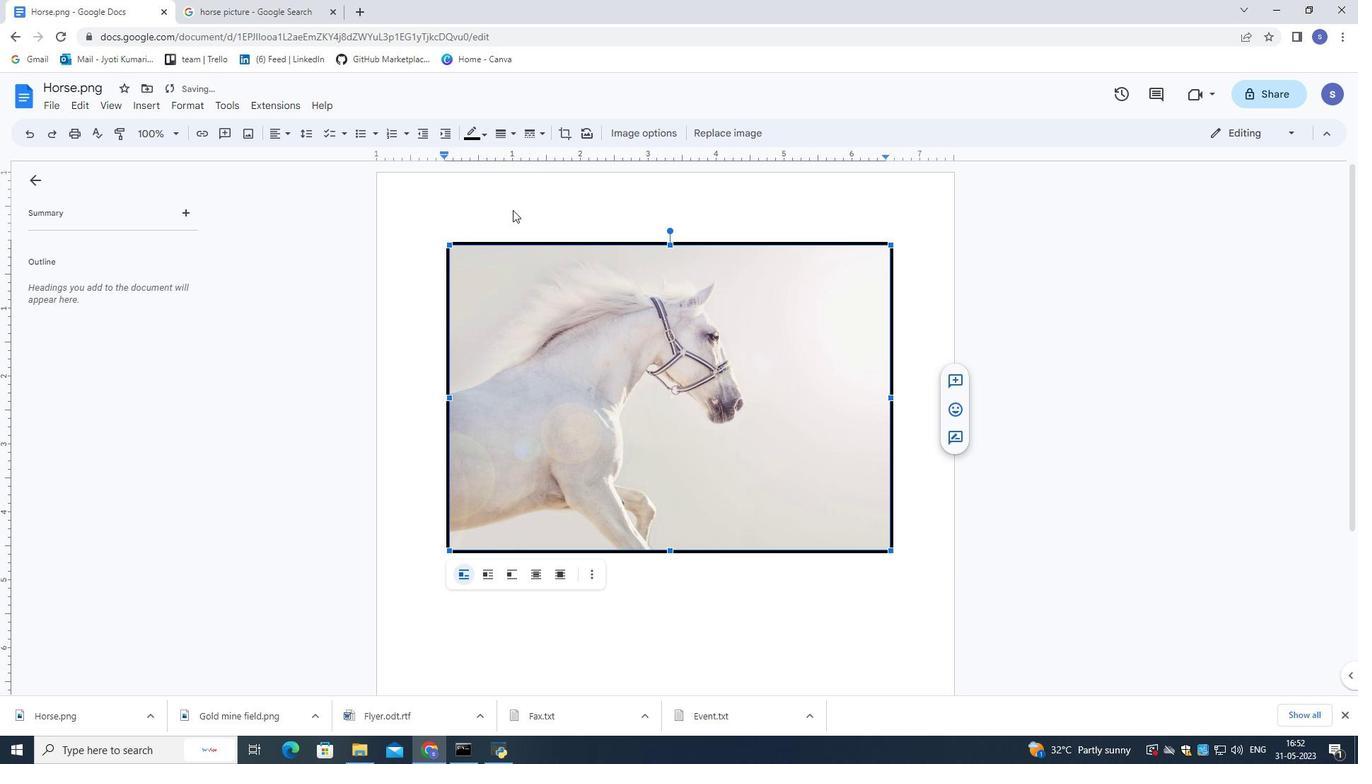 
